 Task: Look for space in Landau in der Pfalz, Germany from 15th June, 2023 to 21st June, 2023 for 5 adults in price range Rs.14000 to Rs.25000. Place can be entire place with 3 bedrooms having 3 beds and 3 bathrooms. Property type can be house, flat, guest house. Booking option can be shelf check-in. Required host language is English.
Action: Mouse moved to (431, 105)
Screenshot: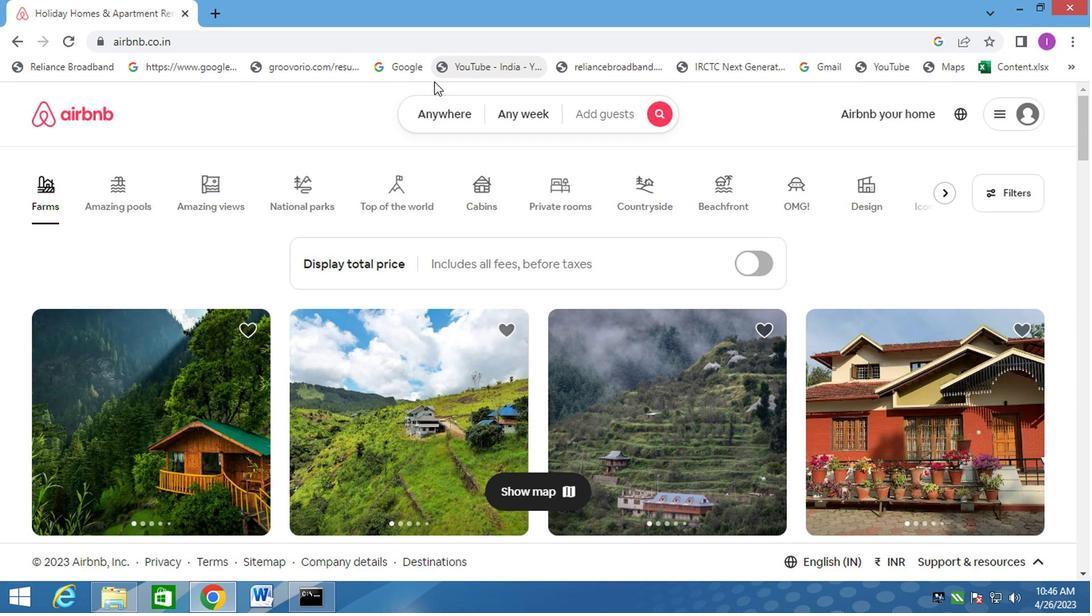 
Action: Mouse pressed left at (431, 105)
Screenshot: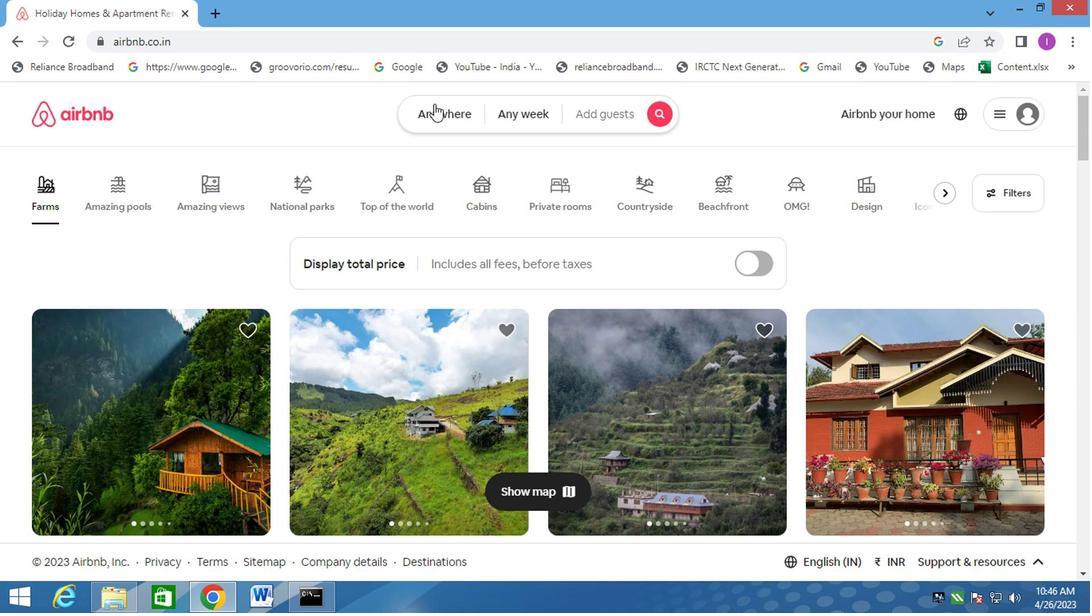 
Action: Mouse moved to (339, 169)
Screenshot: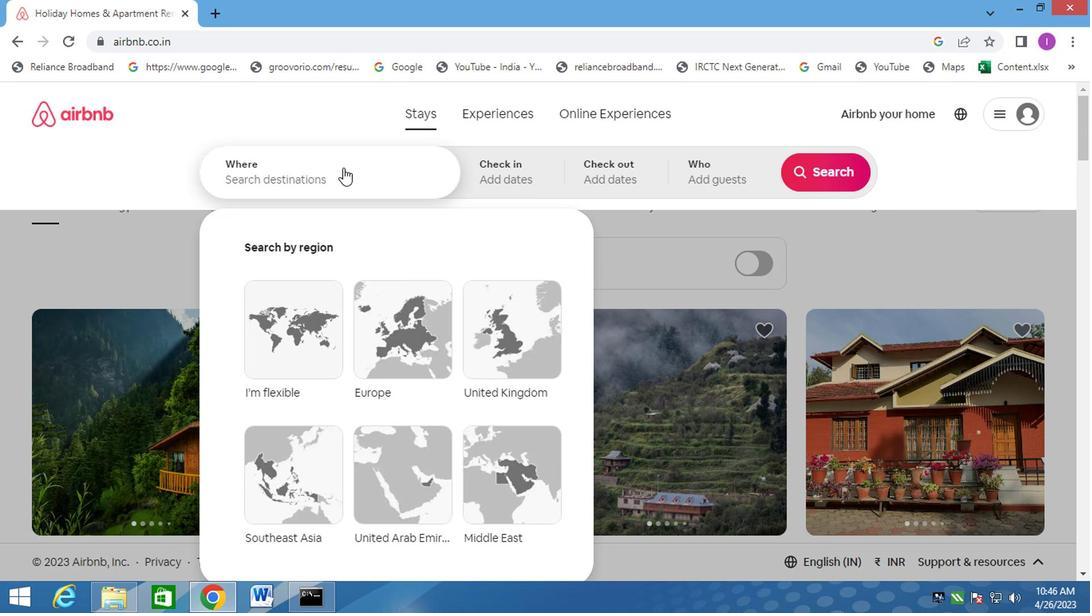 
Action: Mouse pressed left at (339, 169)
Screenshot: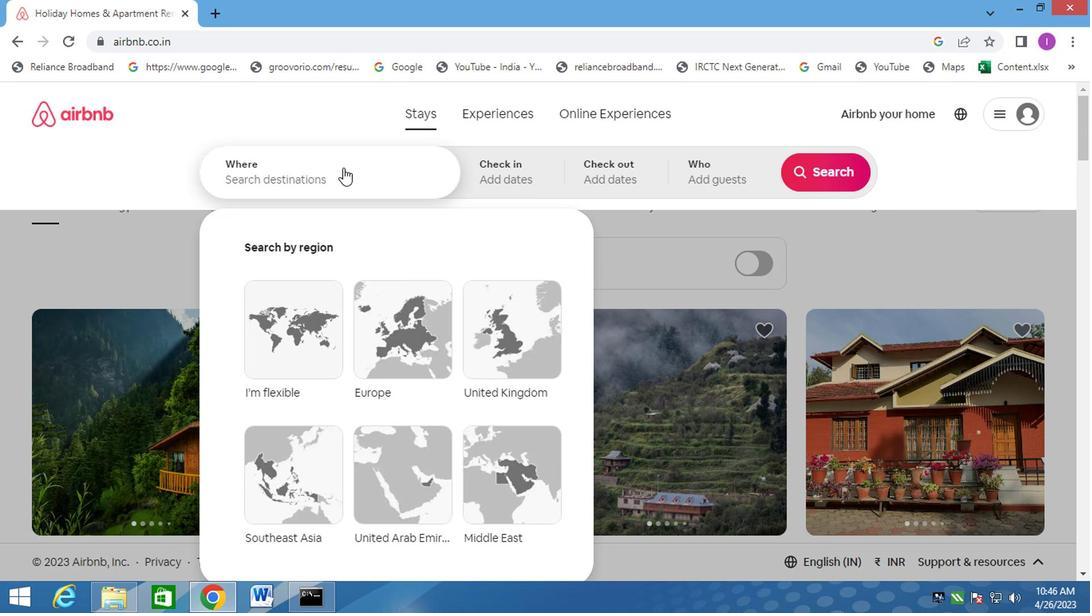 
Action: Mouse moved to (351, 162)
Screenshot: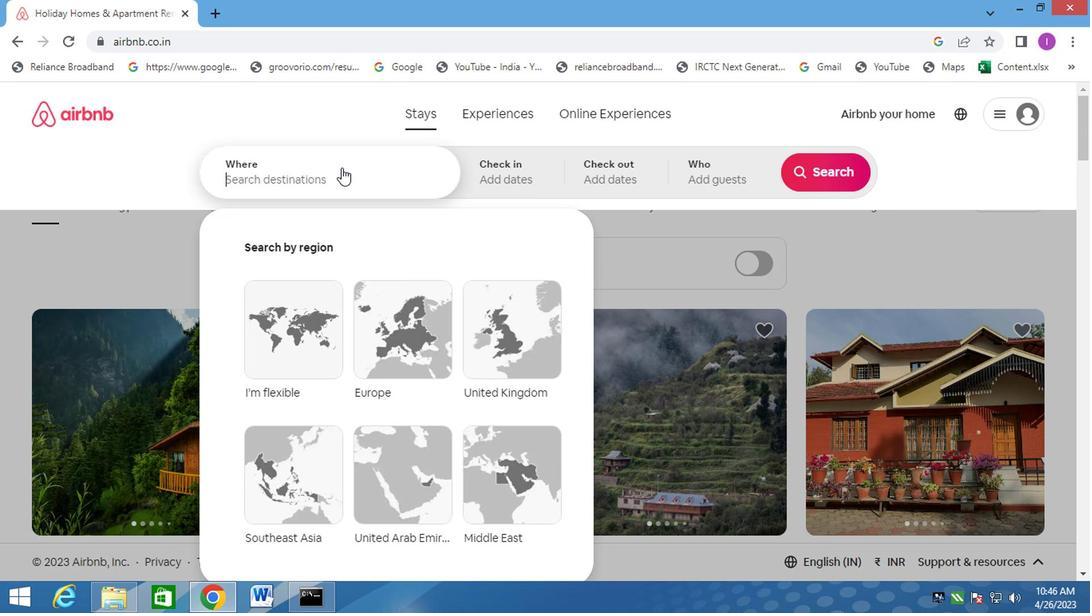 
Action: Key pressed <Key.shift>LANDAU<Key.space>IN<Key.space>DER
Screenshot: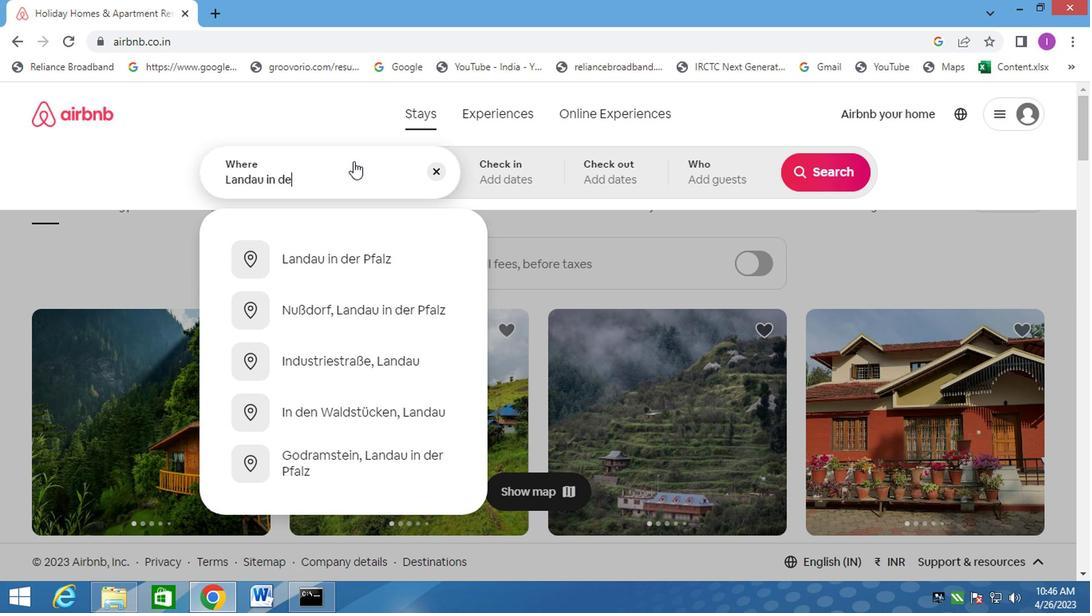 
Action: Mouse moved to (342, 255)
Screenshot: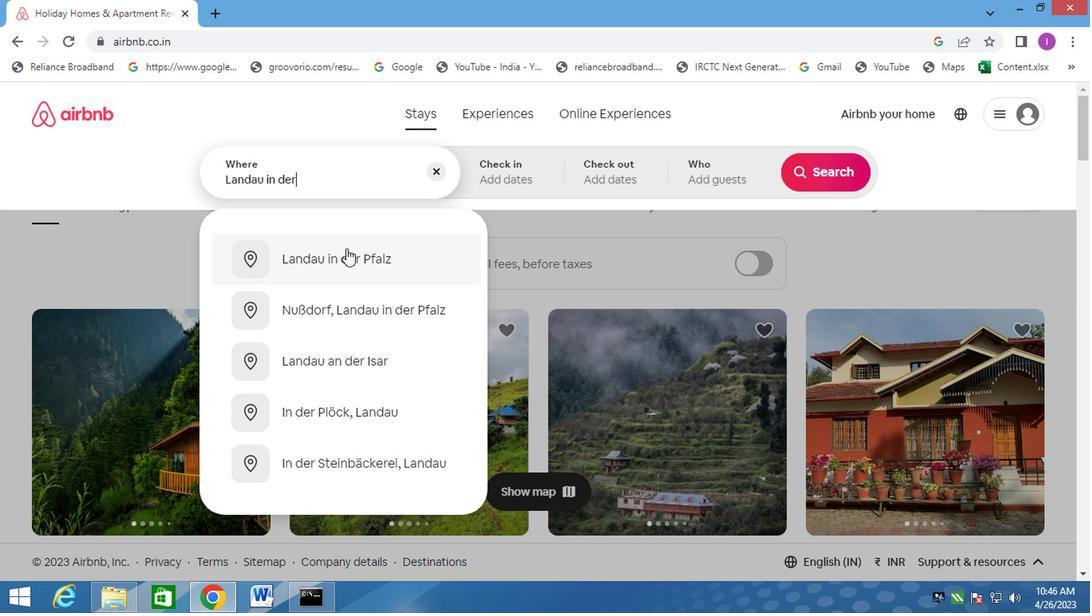 
Action: Mouse pressed left at (342, 255)
Screenshot: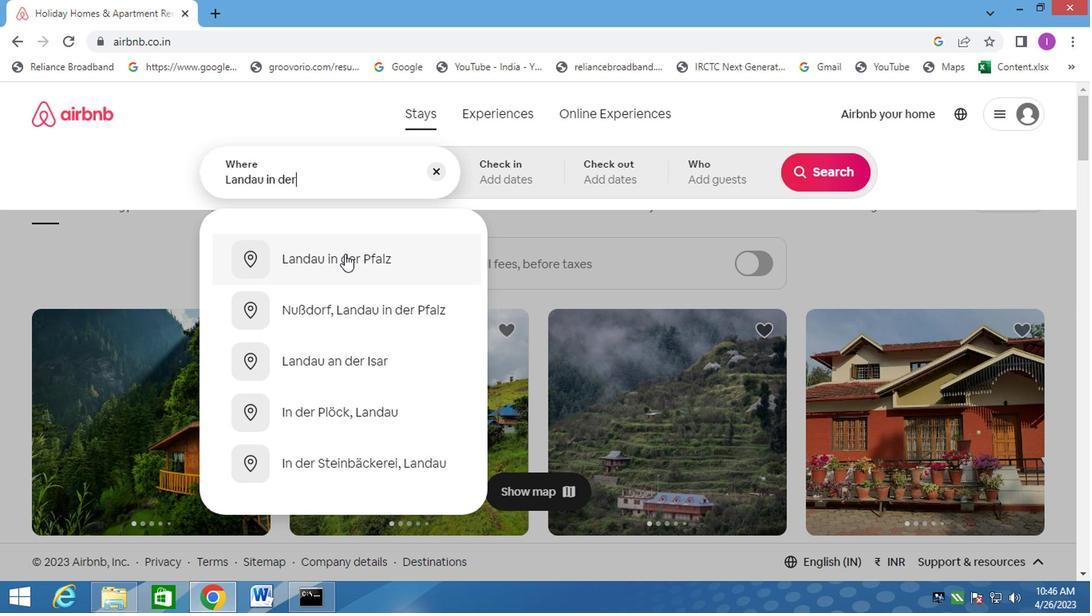 
Action: Mouse moved to (806, 302)
Screenshot: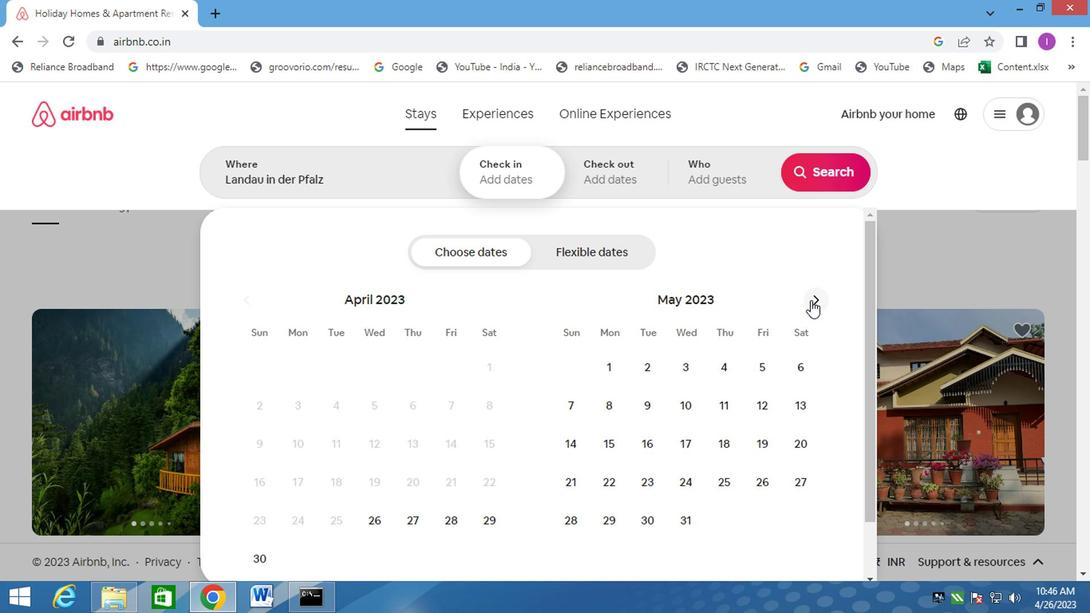 
Action: Mouse pressed left at (806, 302)
Screenshot: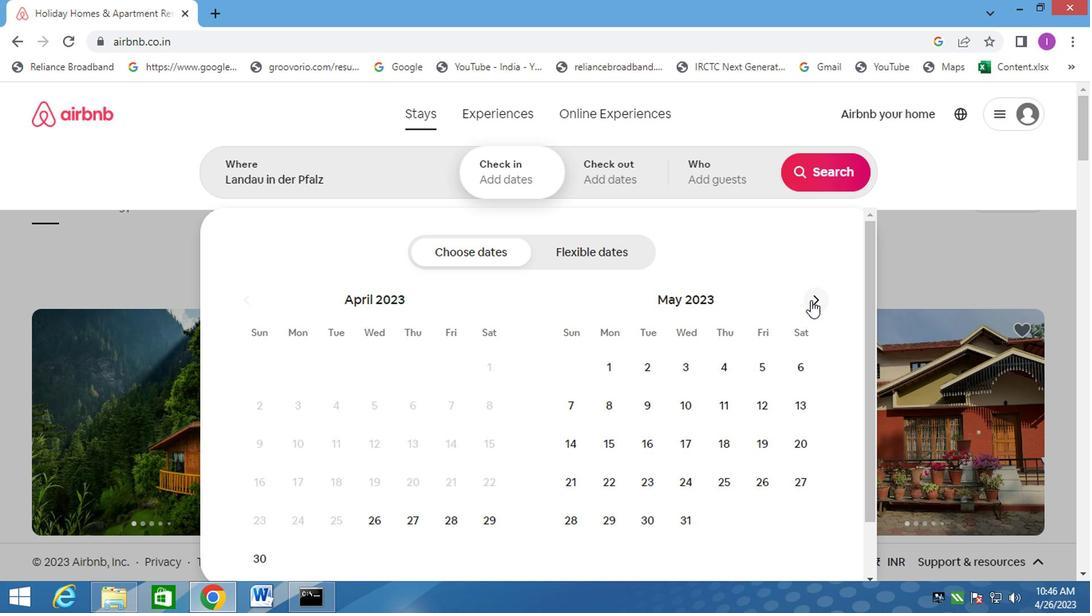 
Action: Mouse pressed left at (806, 302)
Screenshot: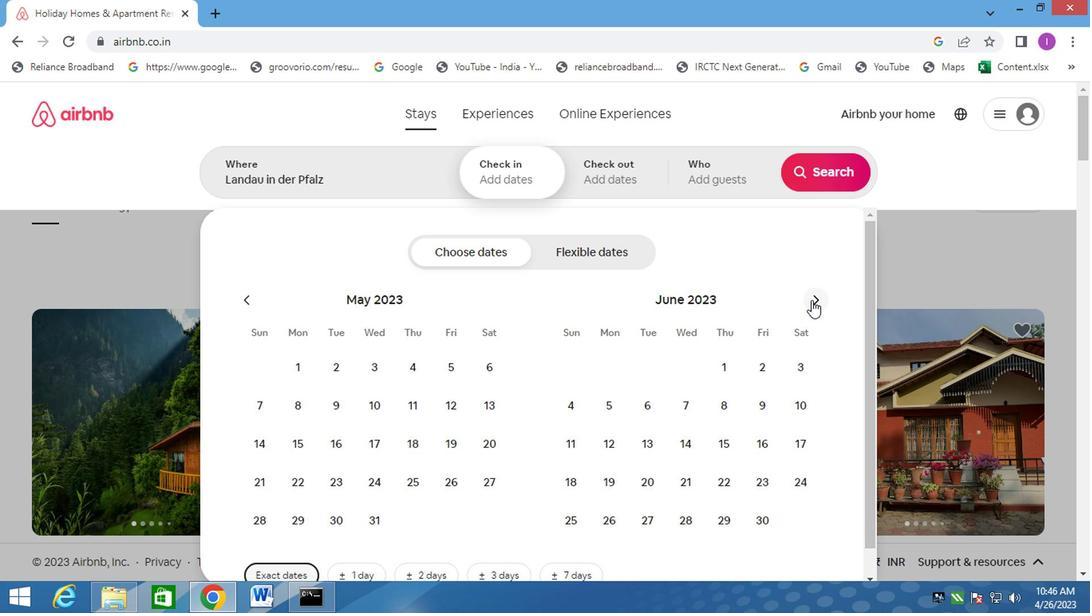 
Action: Mouse moved to (422, 441)
Screenshot: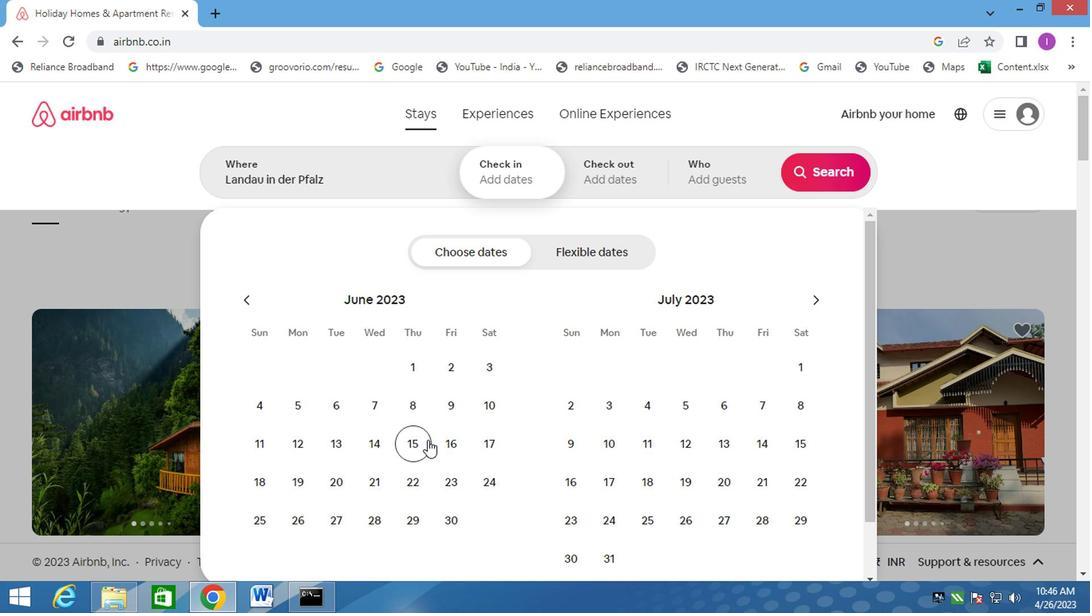 
Action: Mouse pressed left at (422, 441)
Screenshot: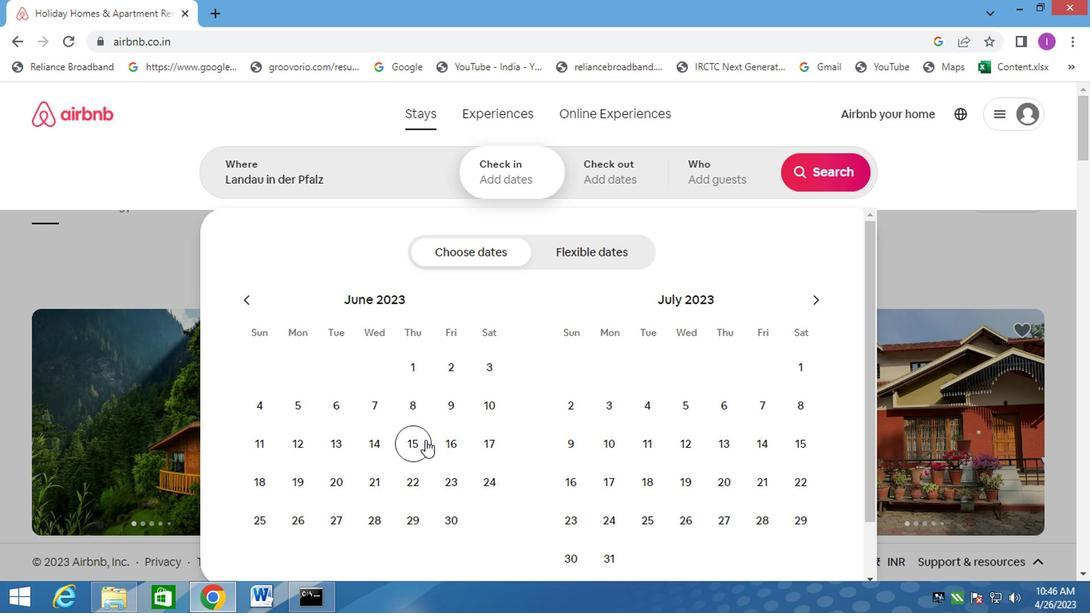 
Action: Mouse moved to (382, 483)
Screenshot: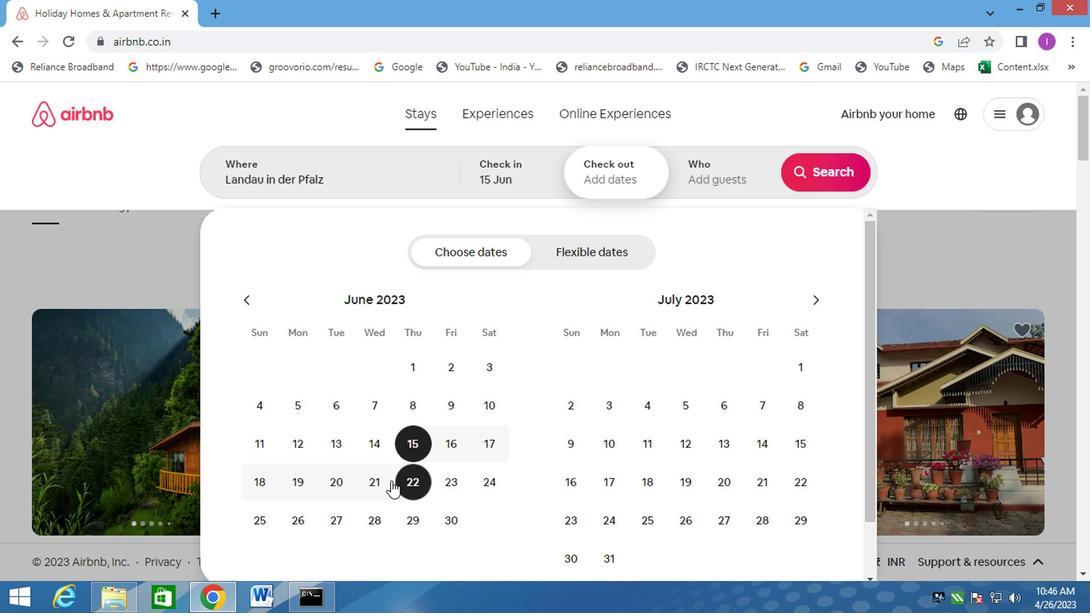 
Action: Mouse pressed left at (382, 483)
Screenshot: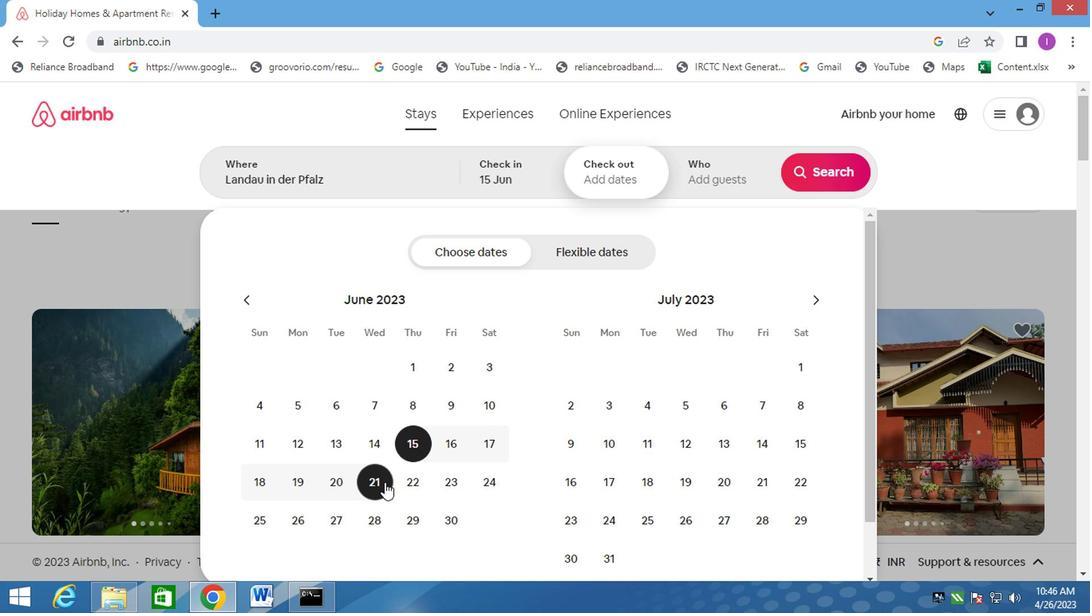 
Action: Mouse moved to (726, 185)
Screenshot: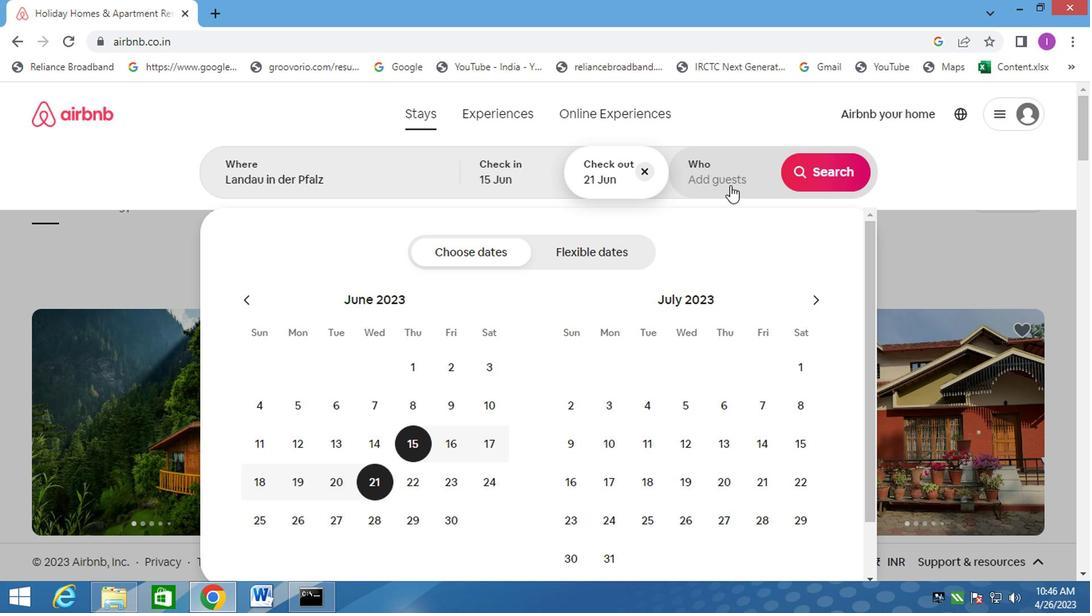 
Action: Mouse pressed left at (726, 185)
Screenshot: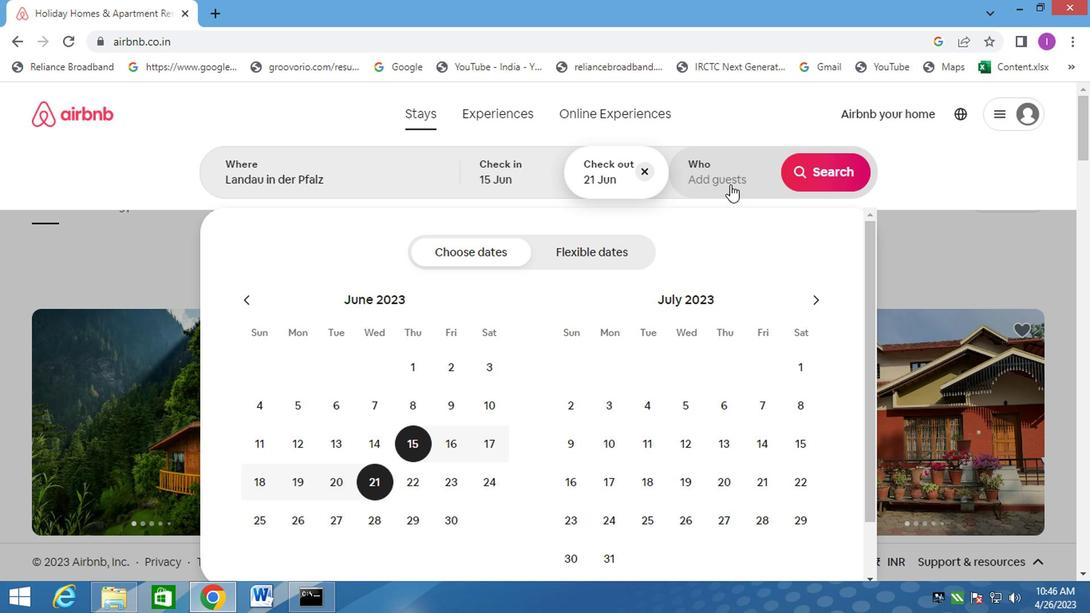 
Action: Mouse moved to (828, 257)
Screenshot: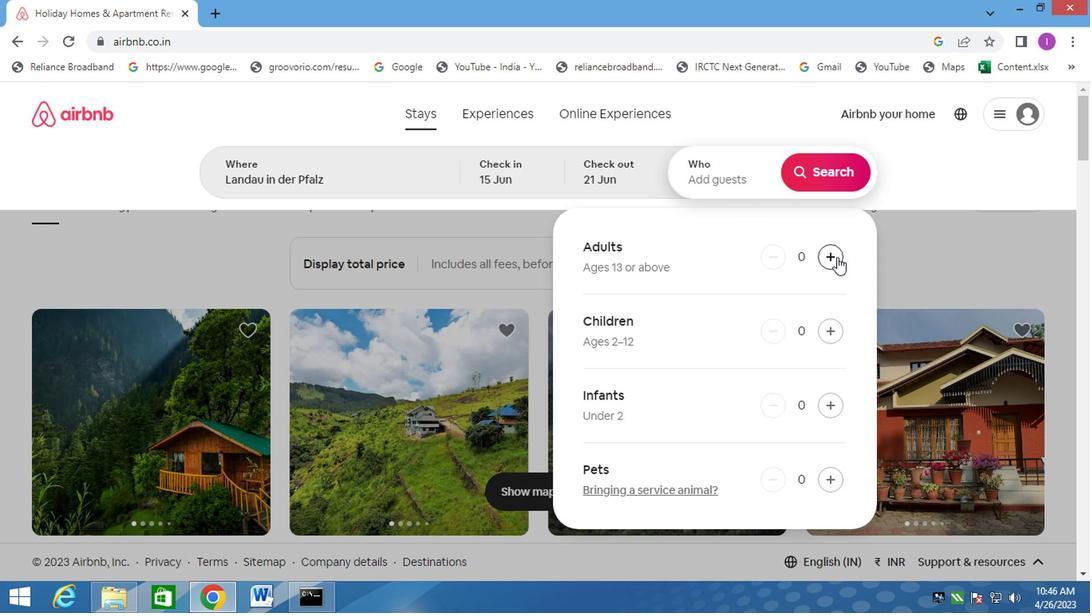 
Action: Mouse pressed left at (828, 257)
Screenshot: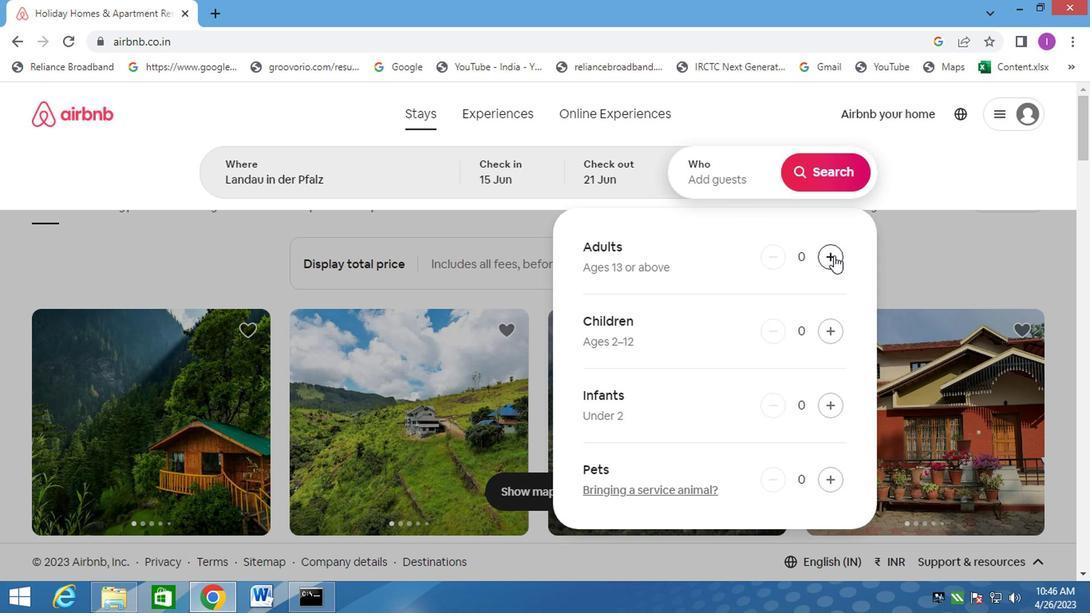 
Action: Mouse pressed left at (828, 257)
Screenshot: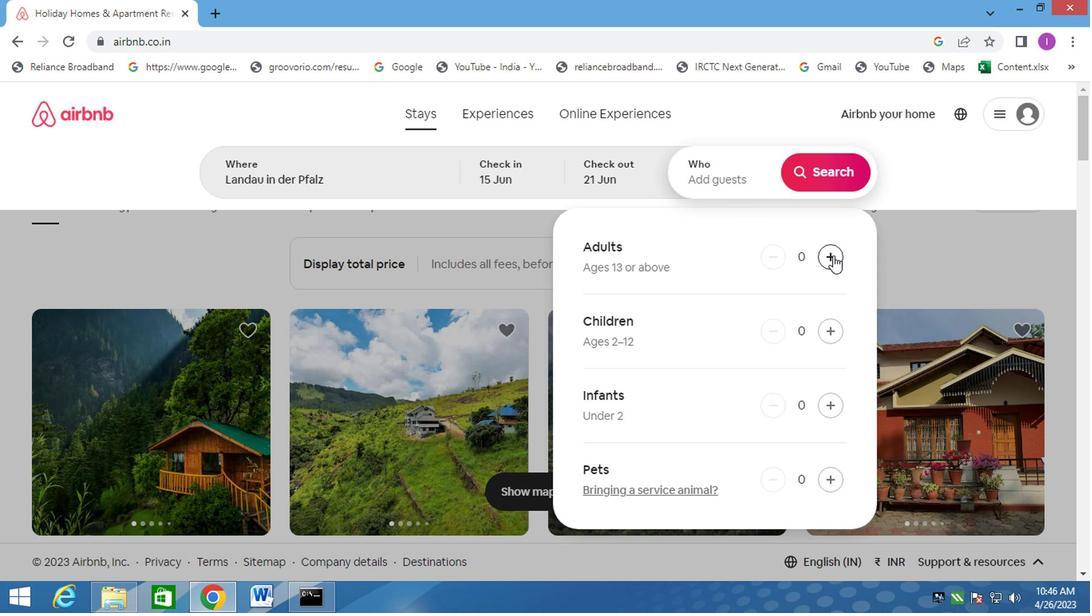 
Action: Mouse pressed left at (828, 257)
Screenshot: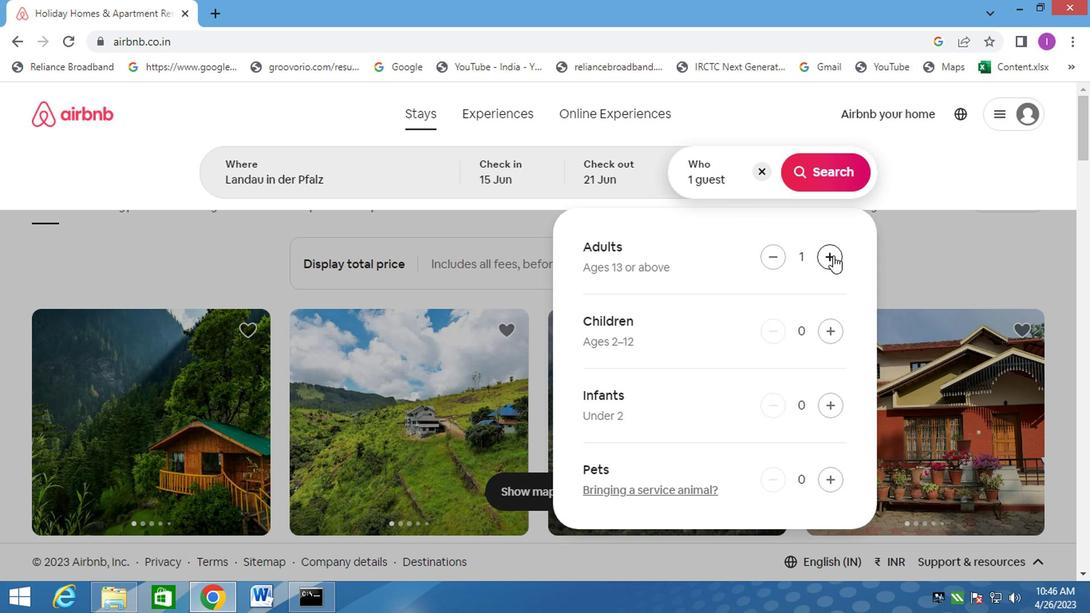 
Action: Mouse pressed left at (828, 257)
Screenshot: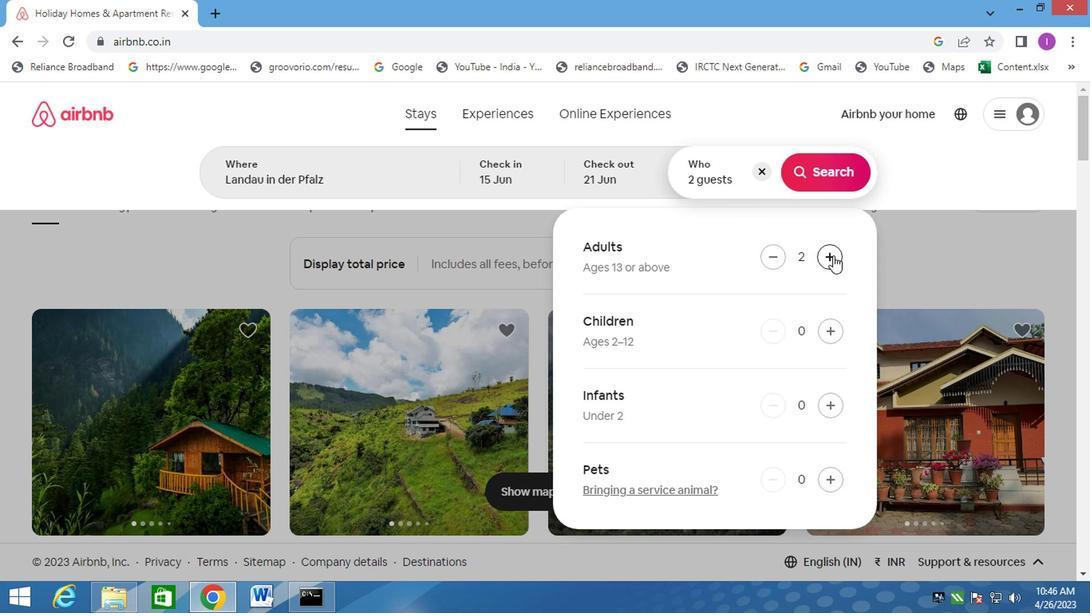 
Action: Mouse pressed left at (828, 257)
Screenshot: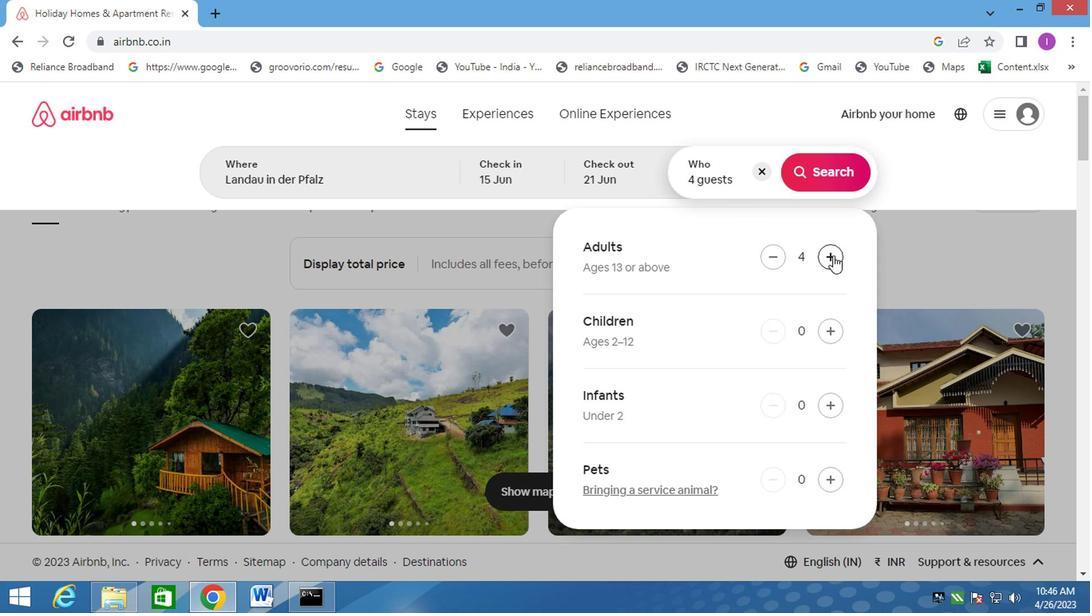 
Action: Mouse moved to (803, 179)
Screenshot: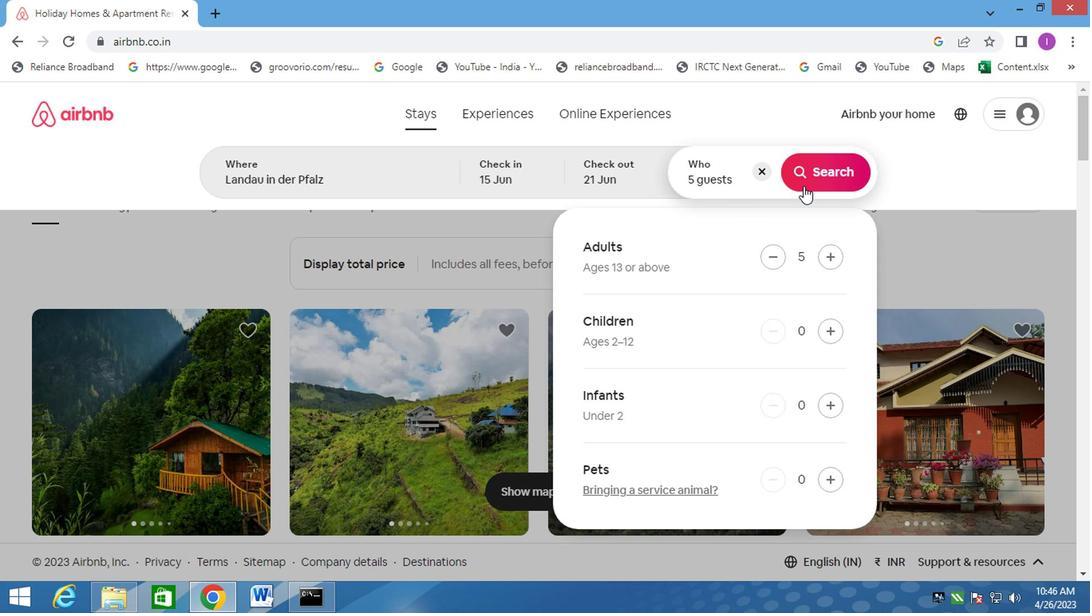 
Action: Mouse pressed left at (803, 179)
Screenshot: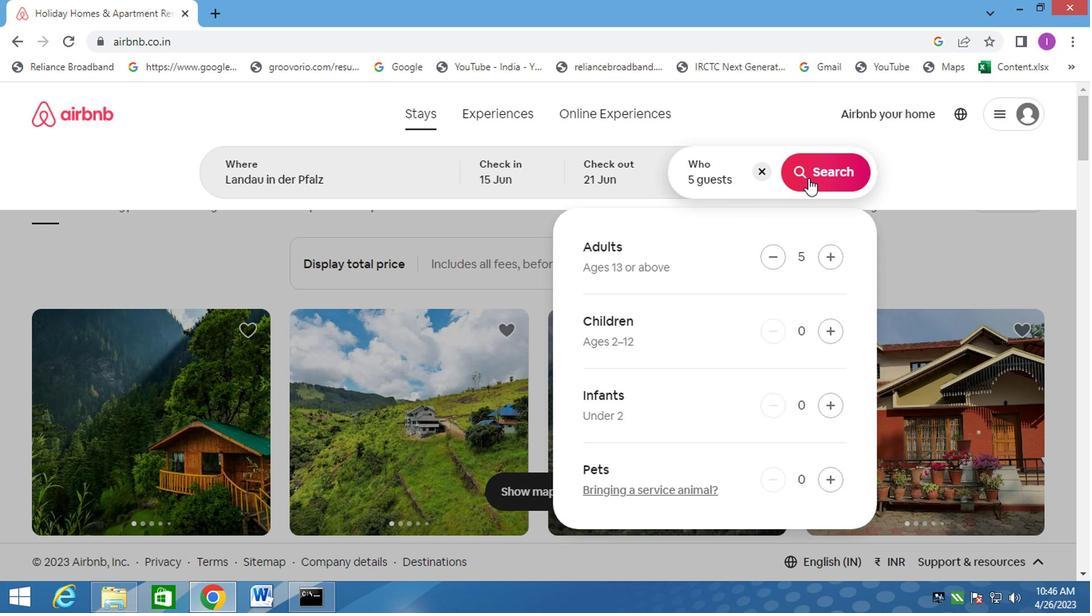 
Action: Mouse moved to (1021, 182)
Screenshot: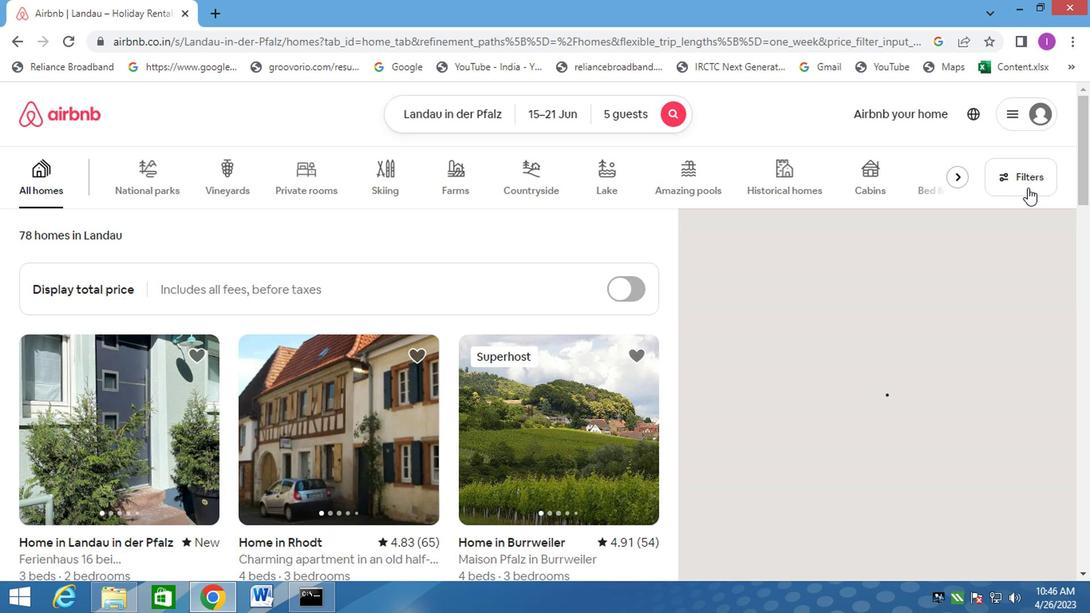 
Action: Mouse pressed left at (1021, 182)
Screenshot: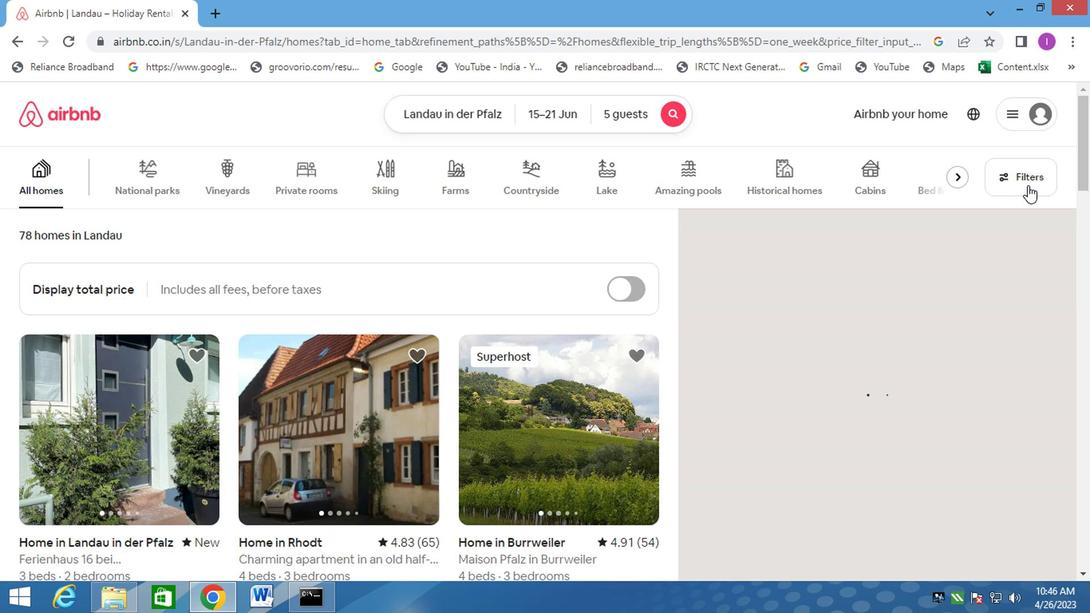
Action: Mouse moved to (327, 373)
Screenshot: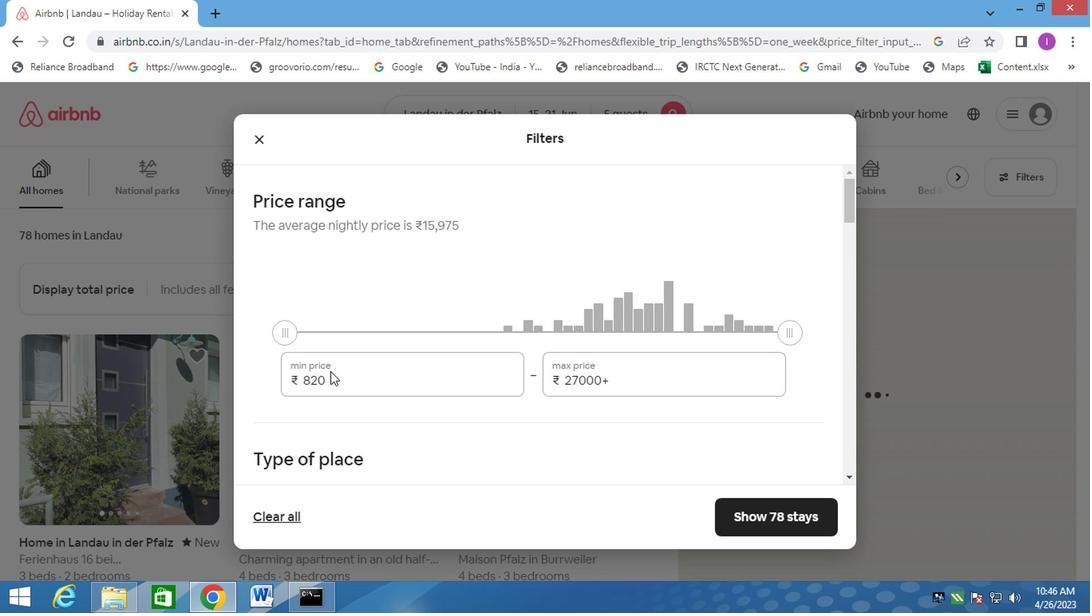 
Action: Mouse pressed left at (327, 373)
Screenshot: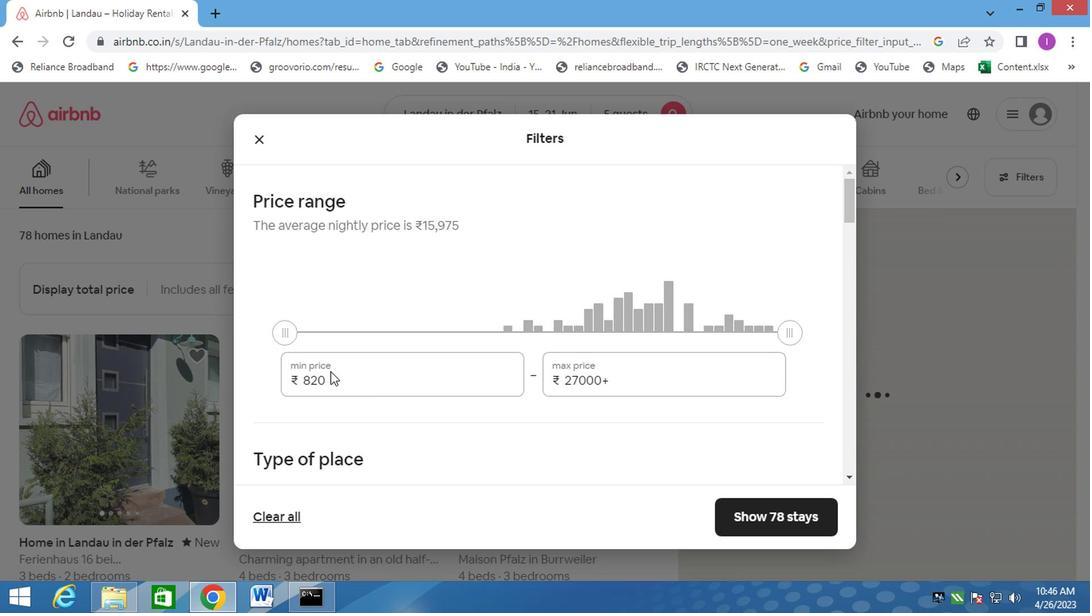 
Action: Mouse moved to (341, 373)
Screenshot: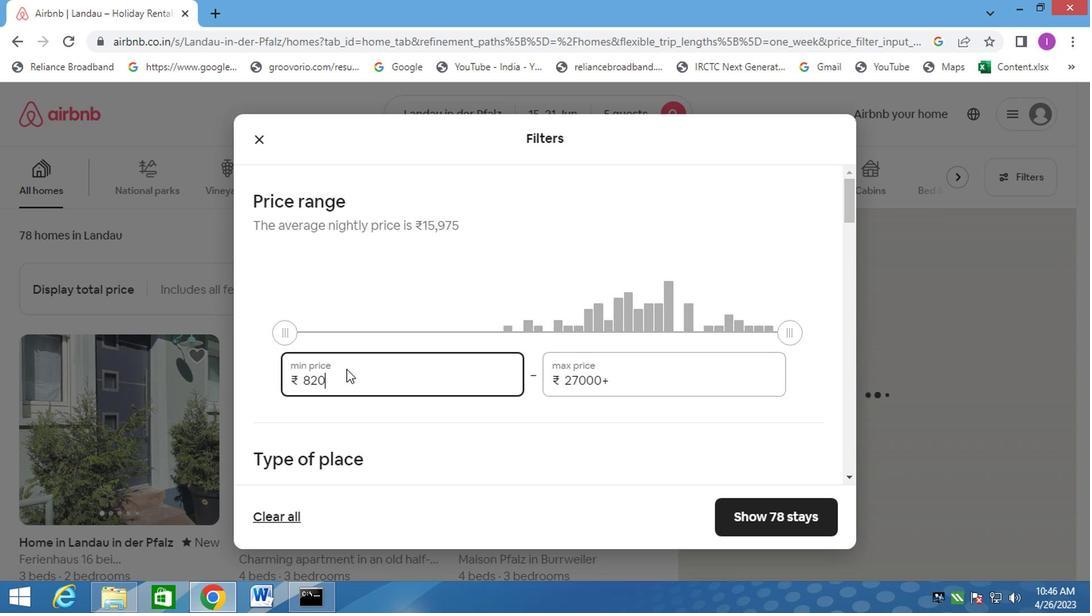 
Action: Mouse pressed left at (341, 373)
Screenshot: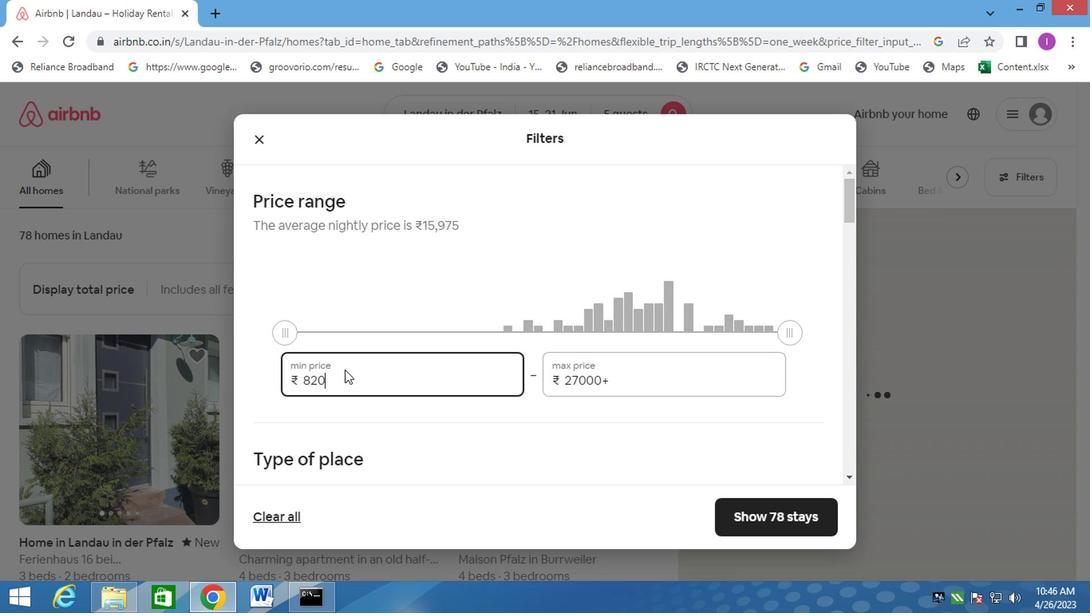 
Action: Mouse moved to (323, 380)
Screenshot: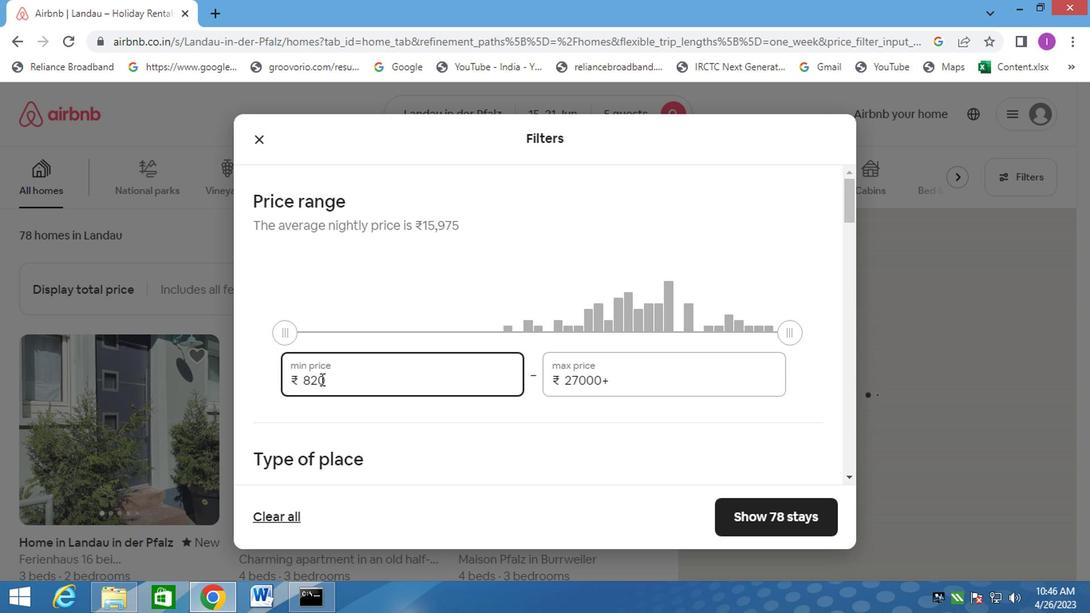 
Action: Mouse pressed left at (323, 380)
Screenshot: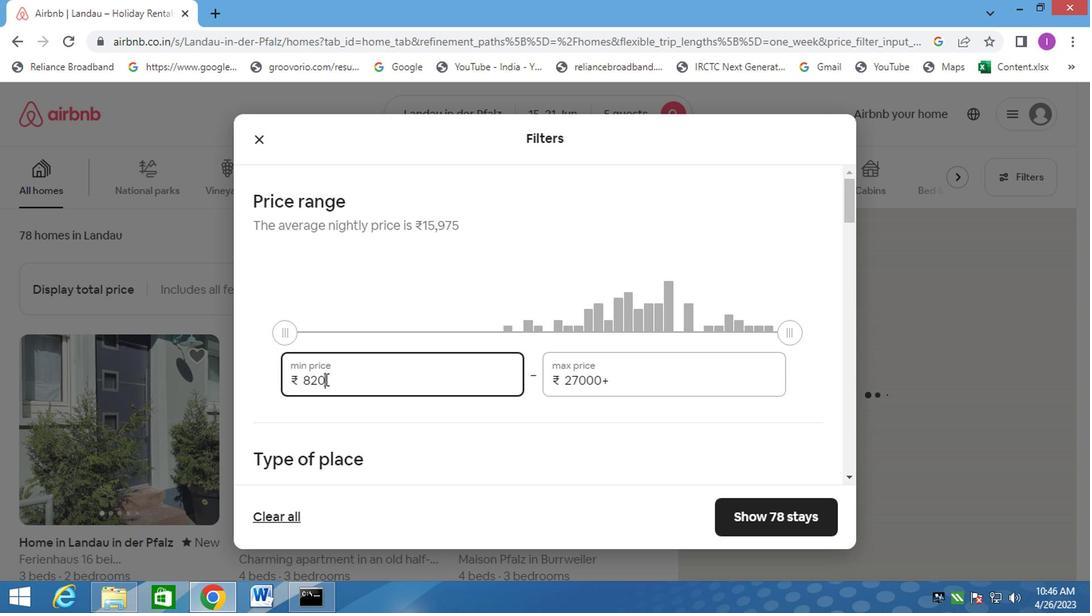 
Action: Mouse moved to (300, 388)
Screenshot: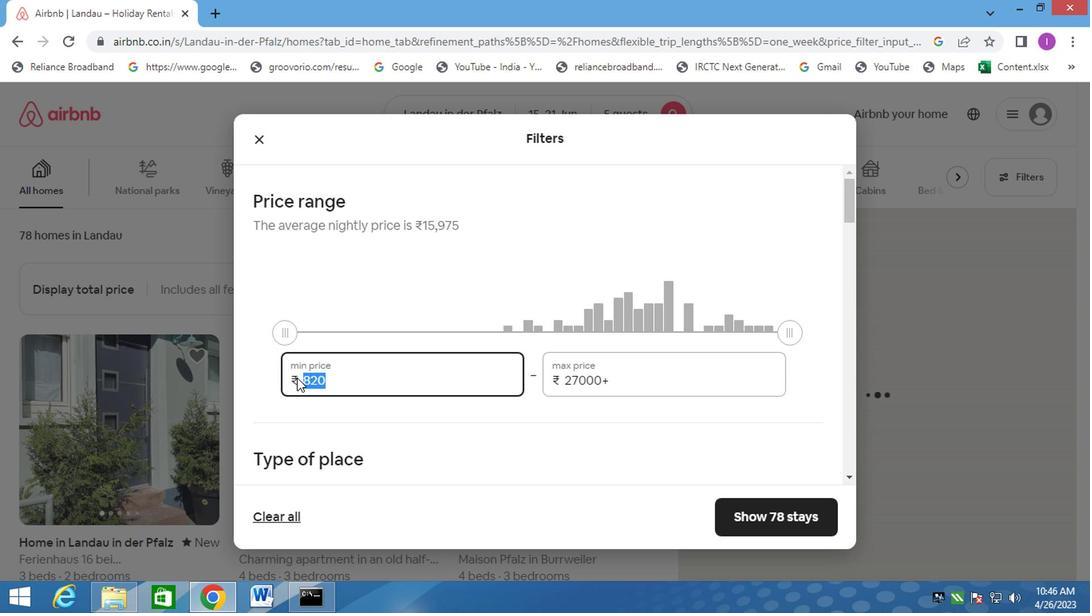 
Action: Key pressed 14000
Screenshot: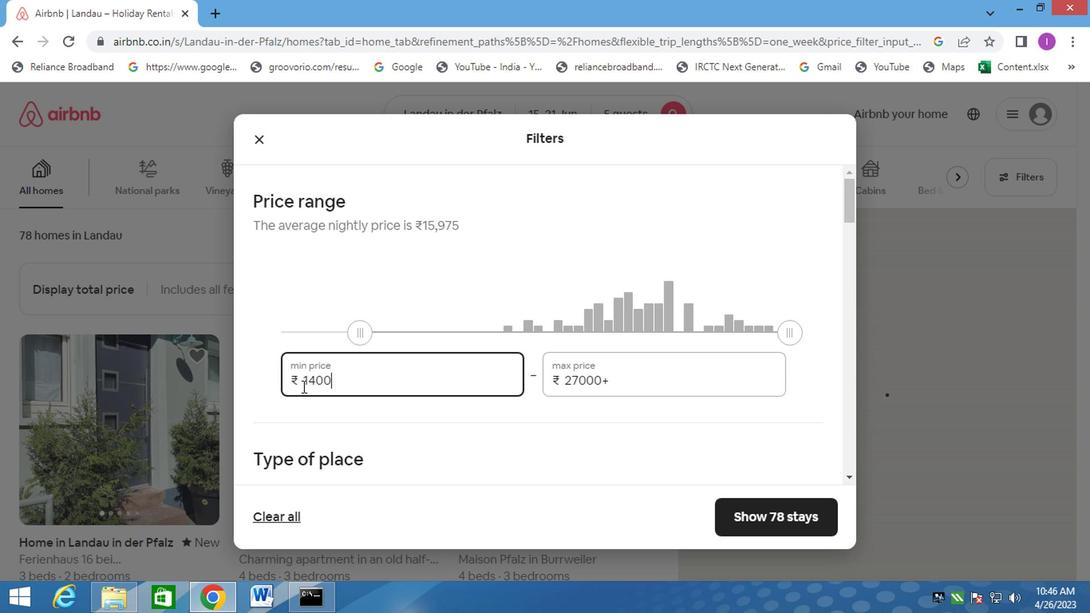 
Action: Mouse moved to (610, 377)
Screenshot: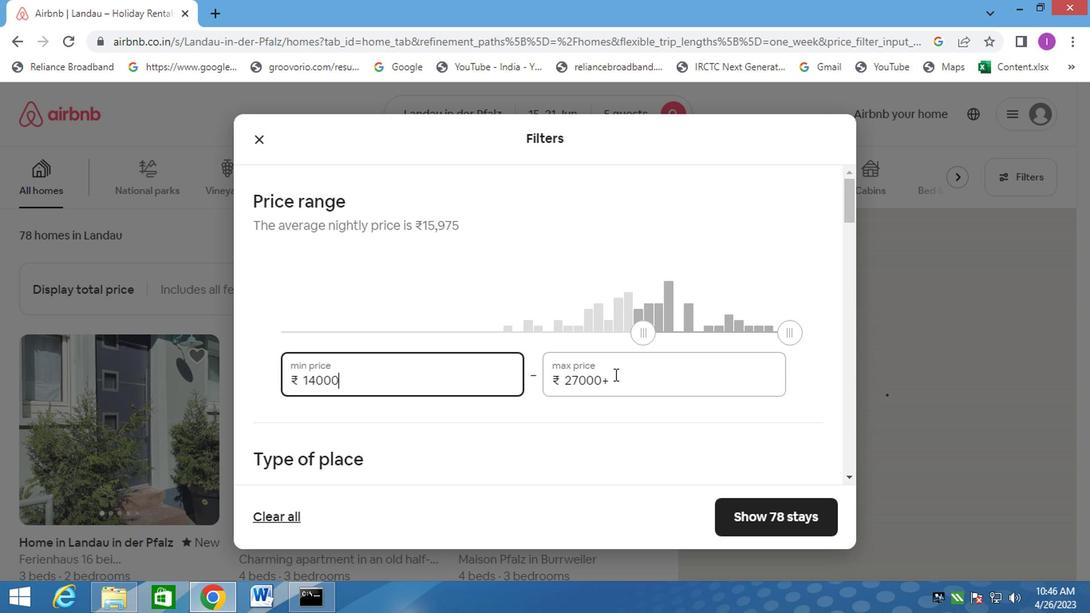 
Action: Mouse pressed left at (610, 377)
Screenshot: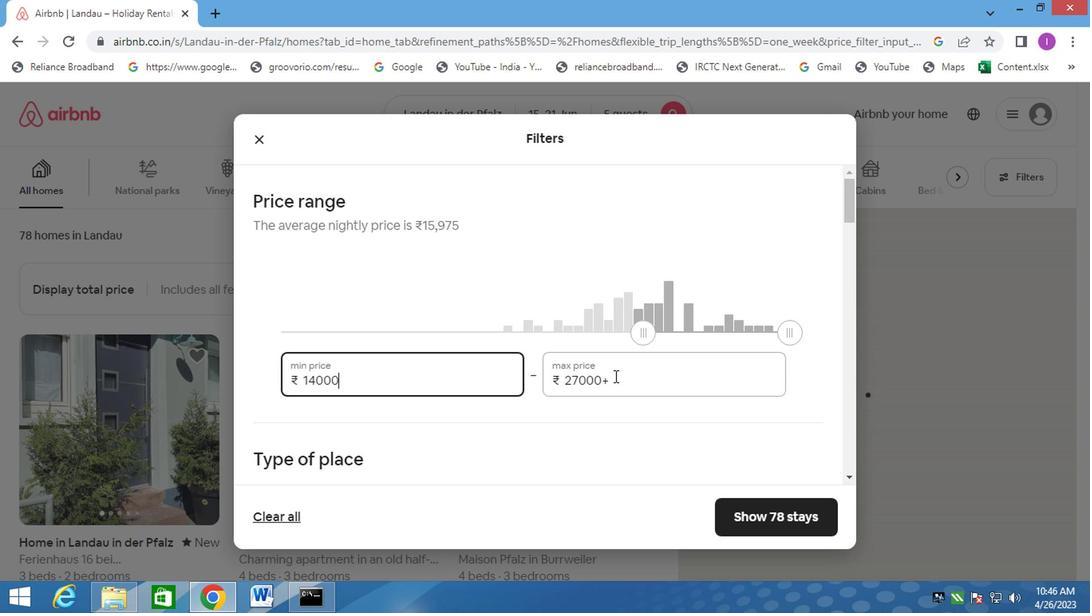 
Action: Mouse moved to (556, 383)
Screenshot: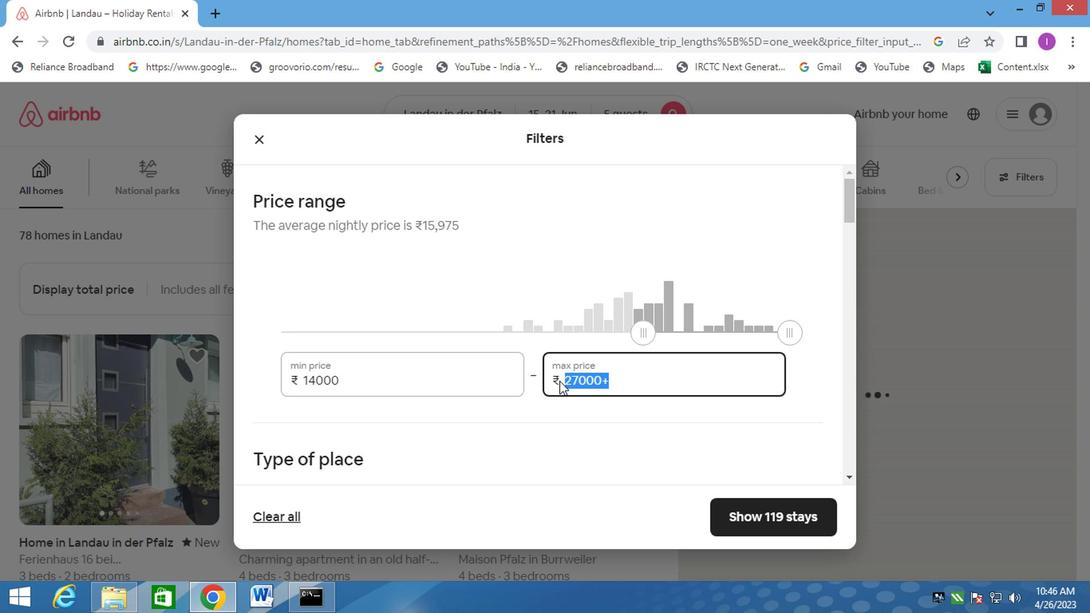 
Action: Key pressed 25000
Screenshot: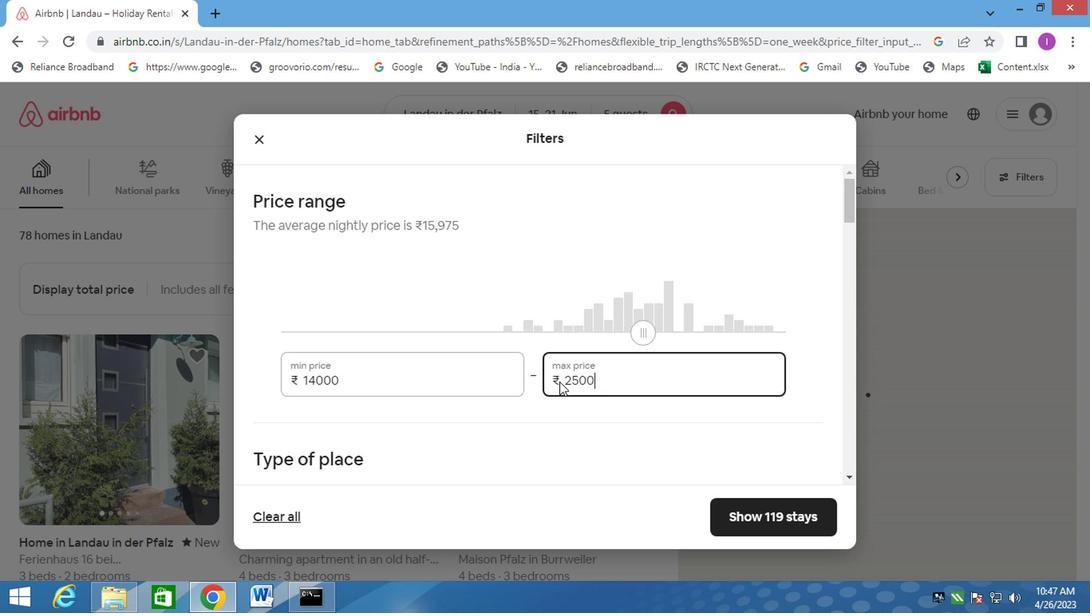 
Action: Mouse scrolled (556, 382) with delta (0, 0)
Screenshot: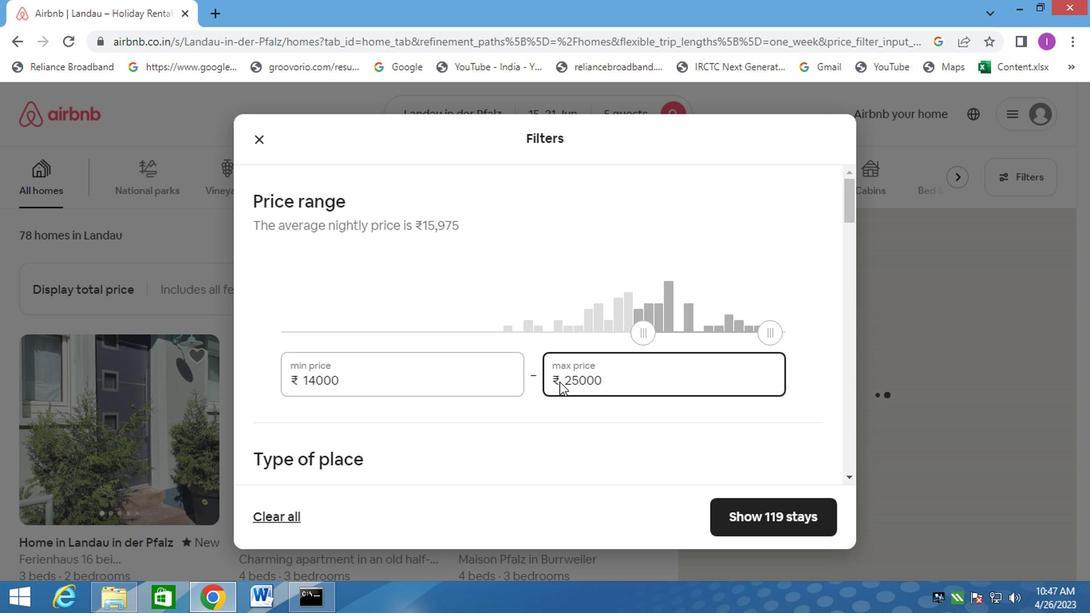 
Action: Mouse scrolled (556, 382) with delta (0, 0)
Screenshot: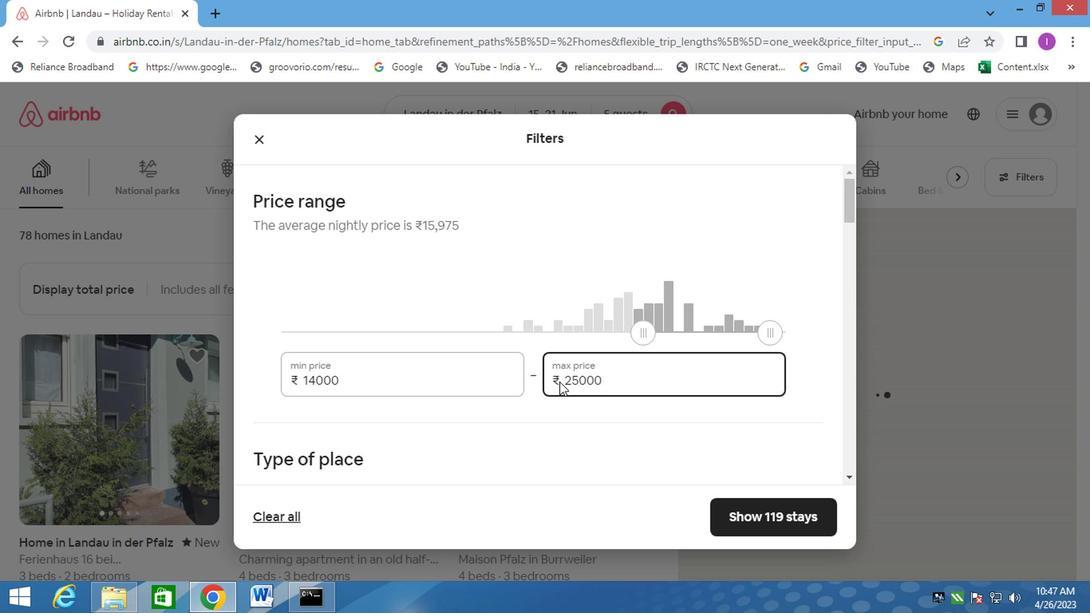 
Action: Mouse moved to (266, 345)
Screenshot: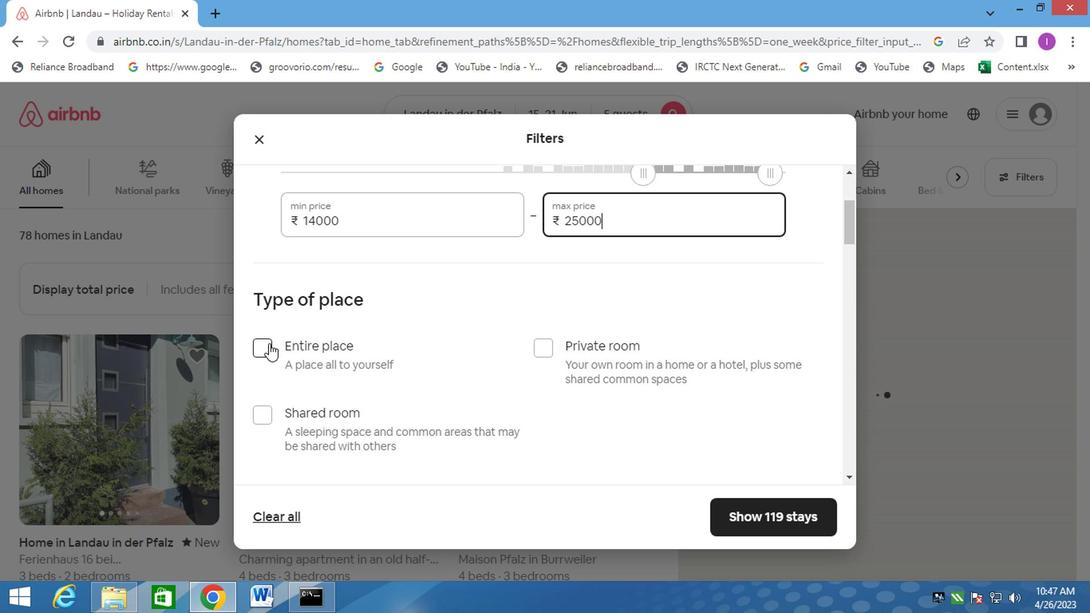 
Action: Mouse pressed left at (266, 345)
Screenshot: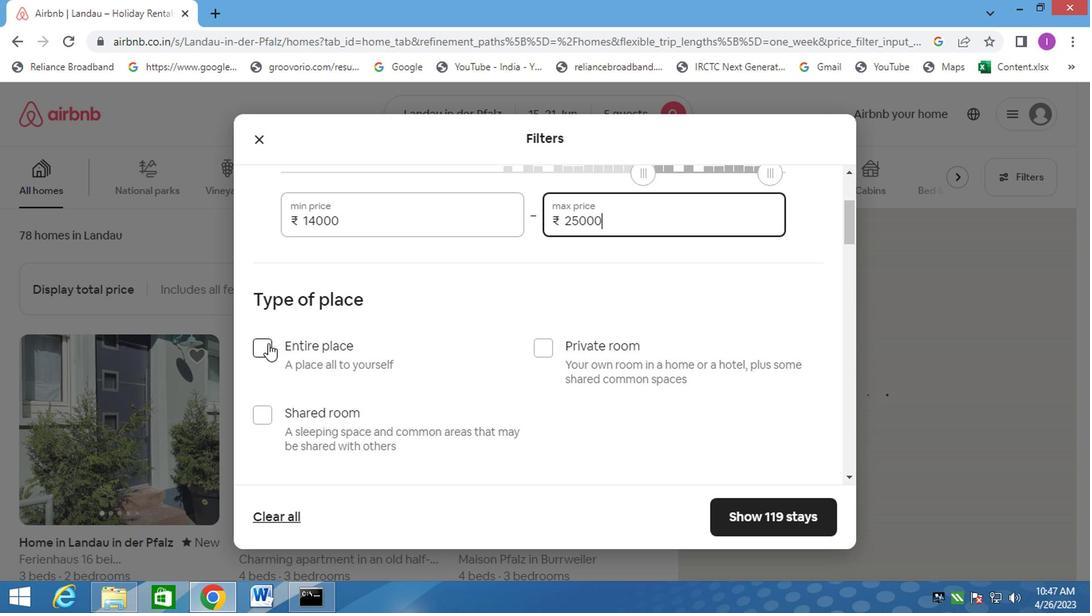 
Action: Mouse moved to (422, 350)
Screenshot: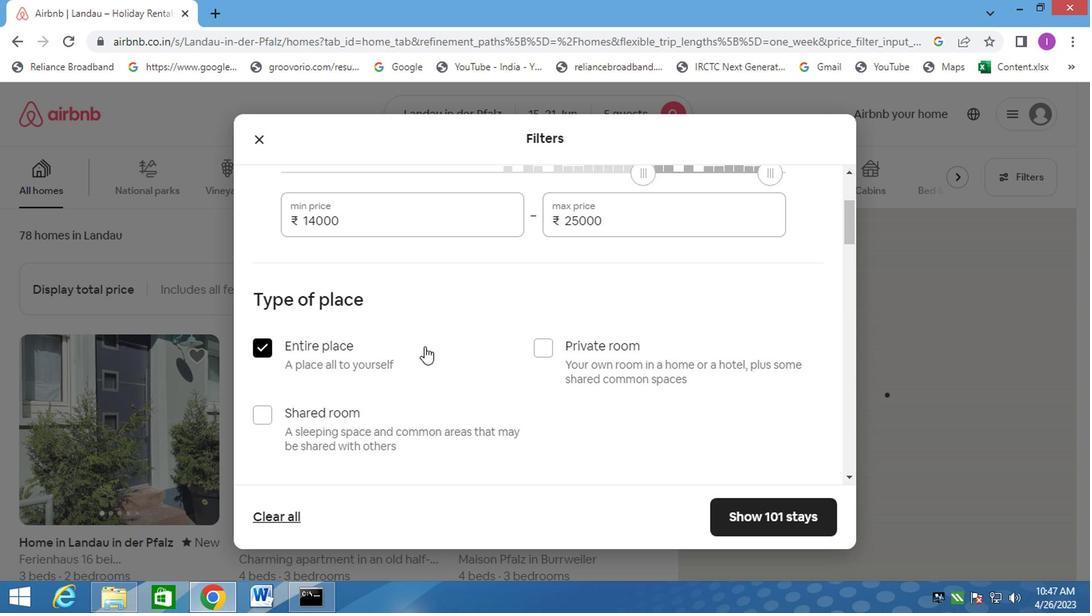 
Action: Mouse scrolled (422, 349) with delta (0, 0)
Screenshot: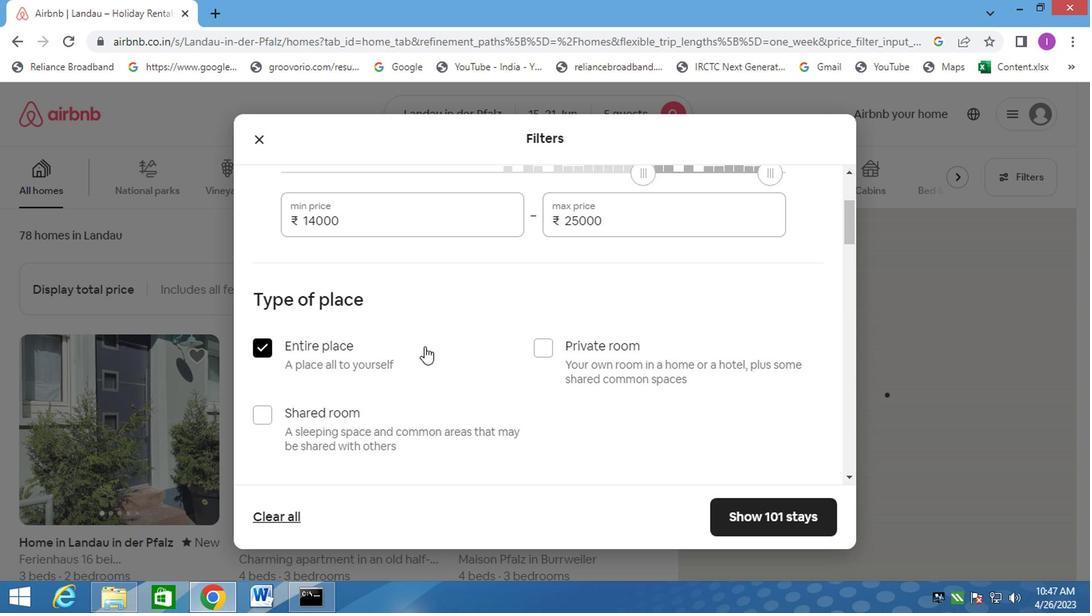 
Action: Mouse moved to (422, 351)
Screenshot: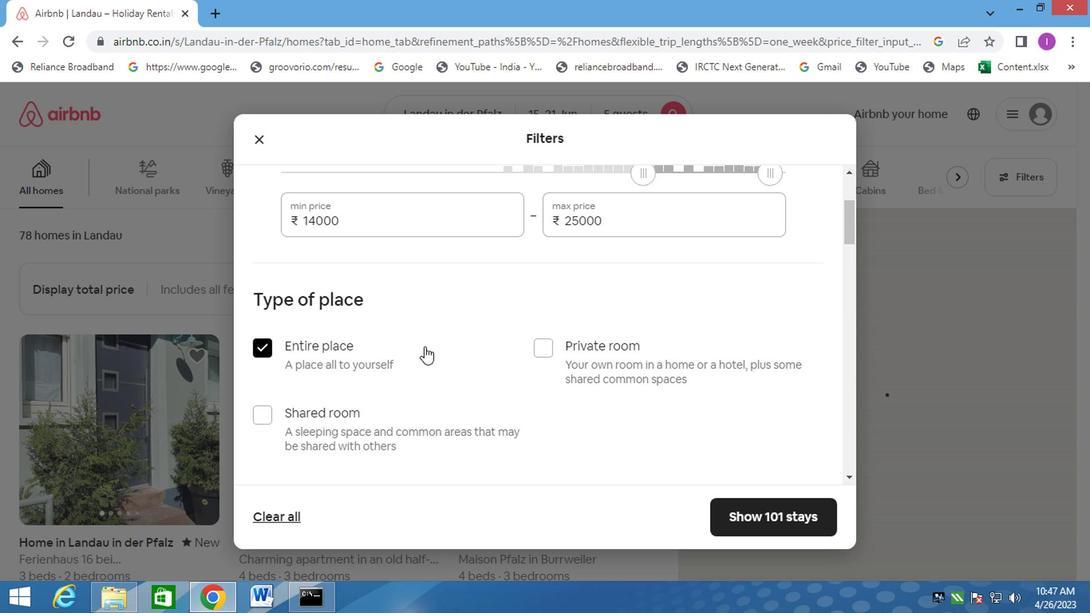 
Action: Mouse scrolled (422, 351) with delta (0, 0)
Screenshot: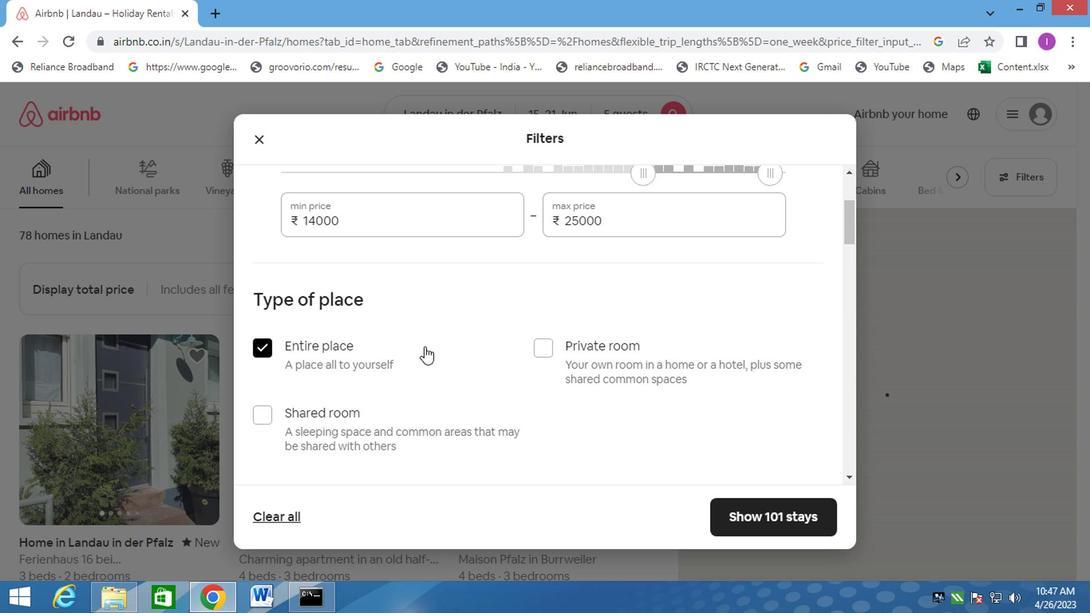 
Action: Mouse scrolled (422, 351) with delta (0, 0)
Screenshot: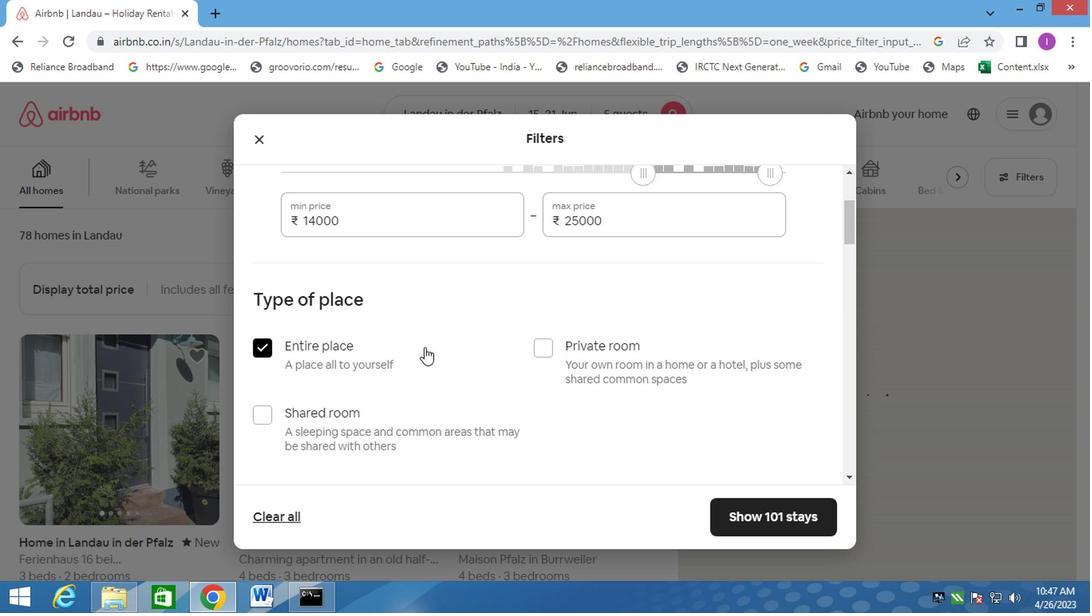 
Action: Mouse moved to (463, 373)
Screenshot: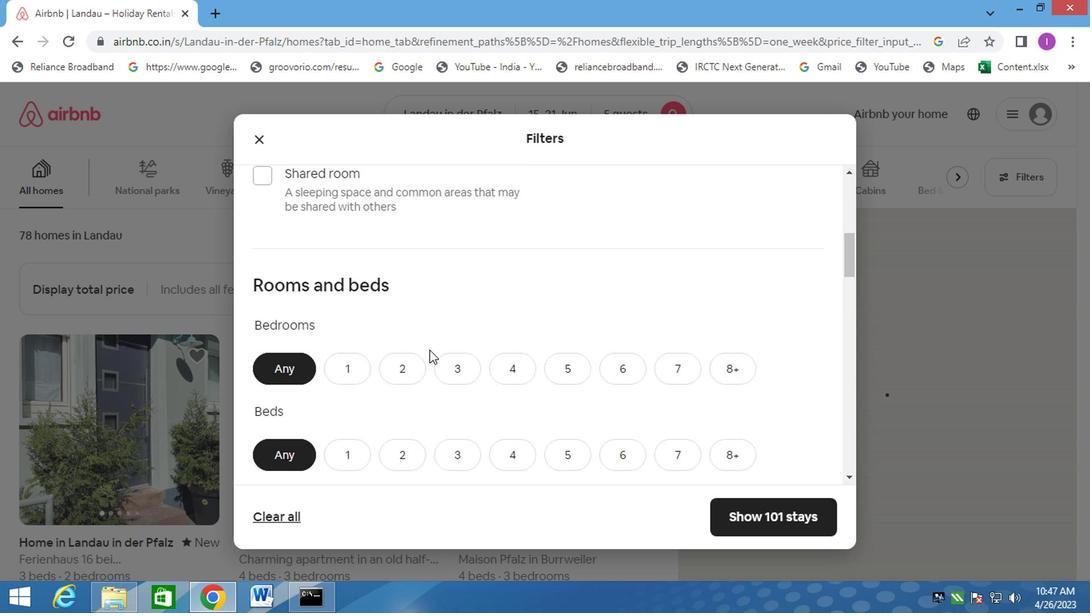 
Action: Mouse pressed left at (463, 373)
Screenshot: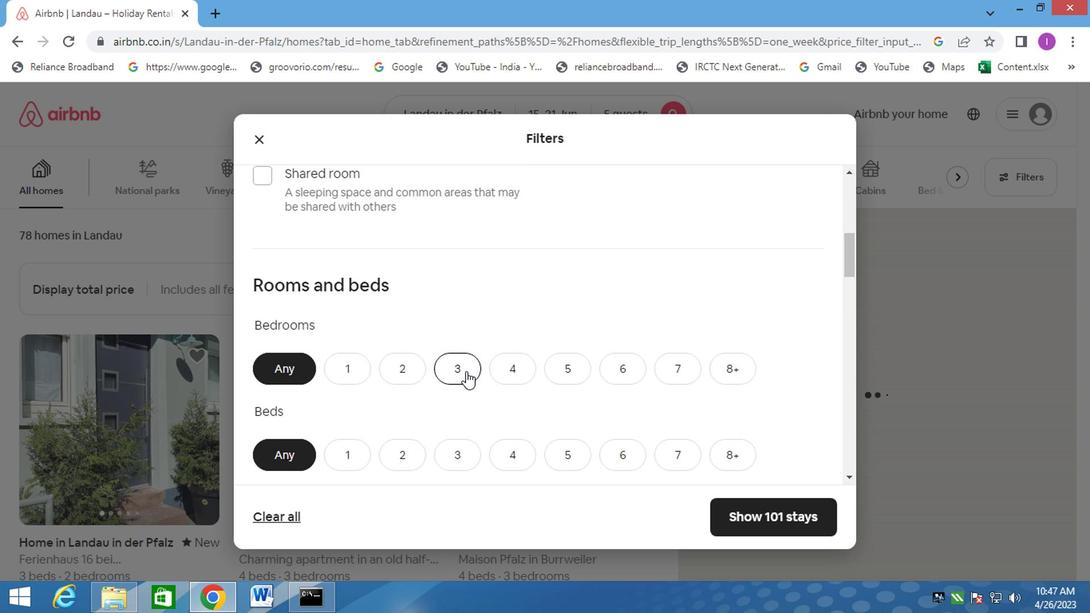 
Action: Mouse moved to (456, 462)
Screenshot: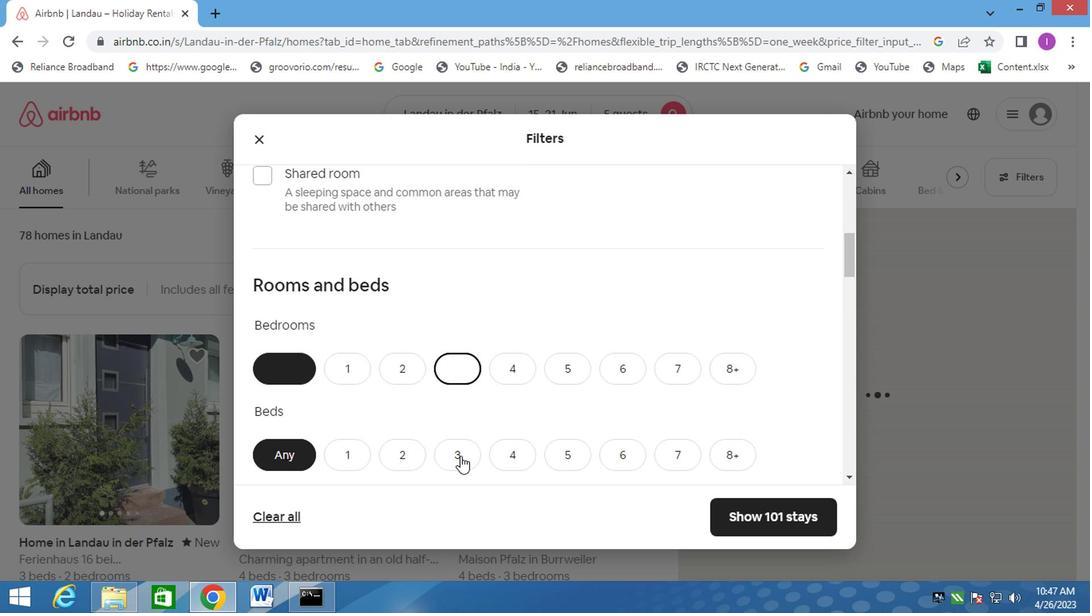 
Action: Mouse pressed left at (456, 462)
Screenshot: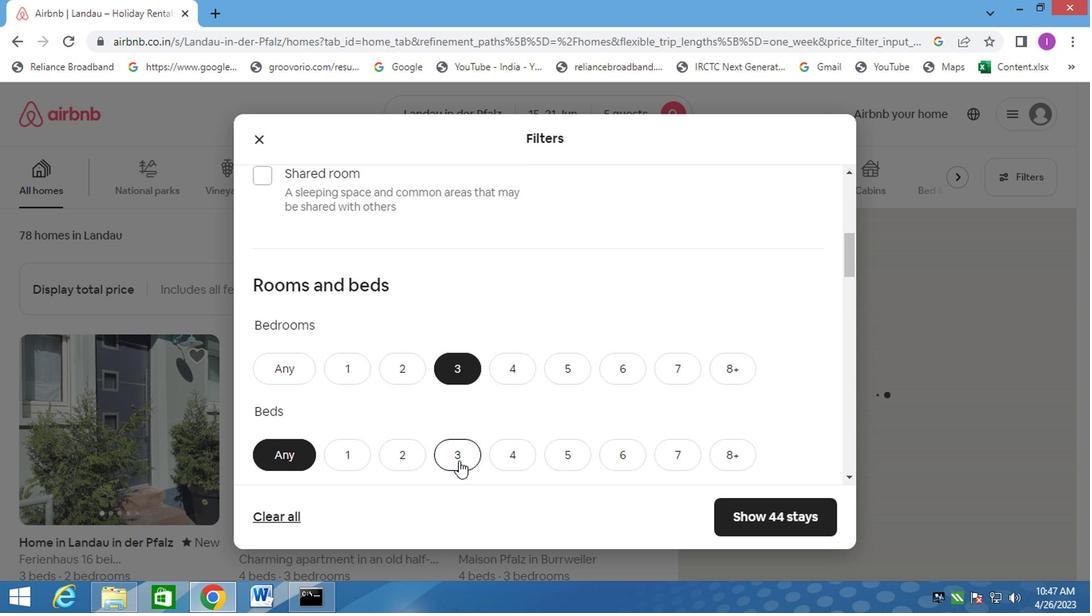 
Action: Mouse moved to (464, 457)
Screenshot: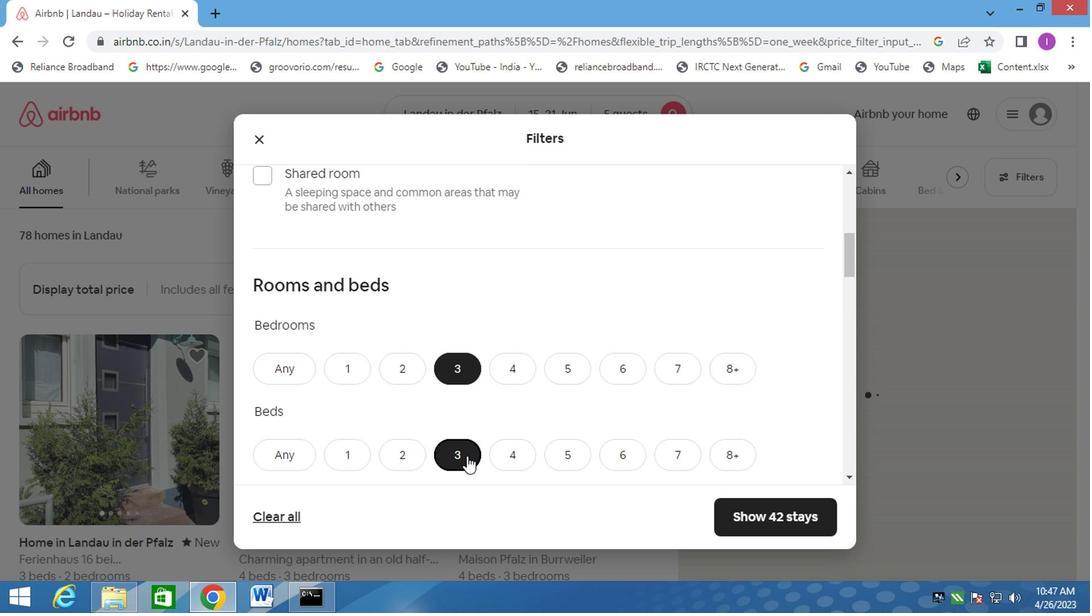 
Action: Mouse scrolled (464, 455) with delta (0, -1)
Screenshot: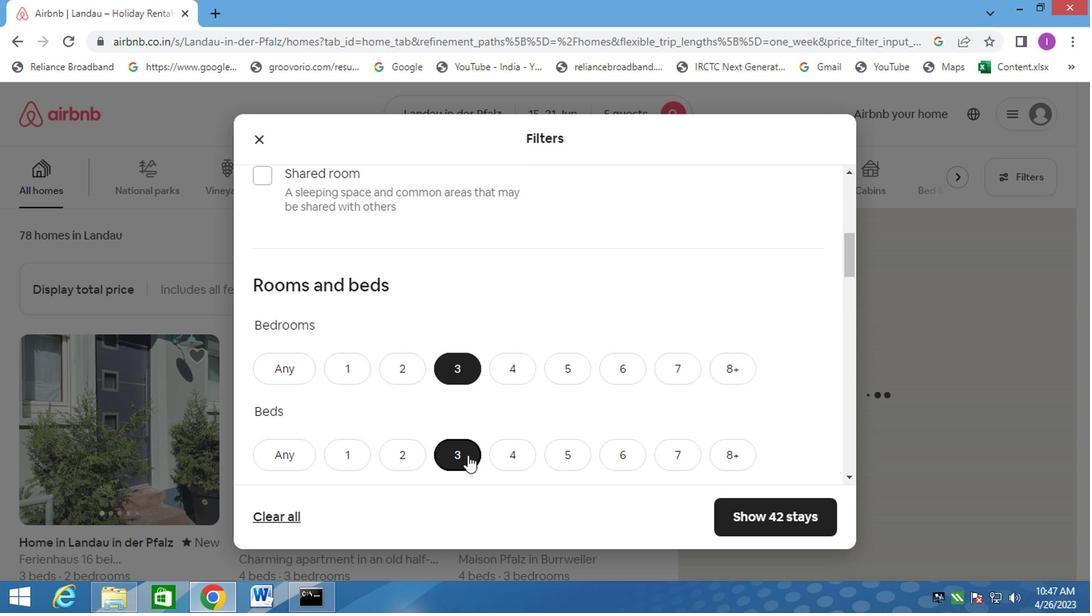 
Action: Mouse moved to (466, 455)
Screenshot: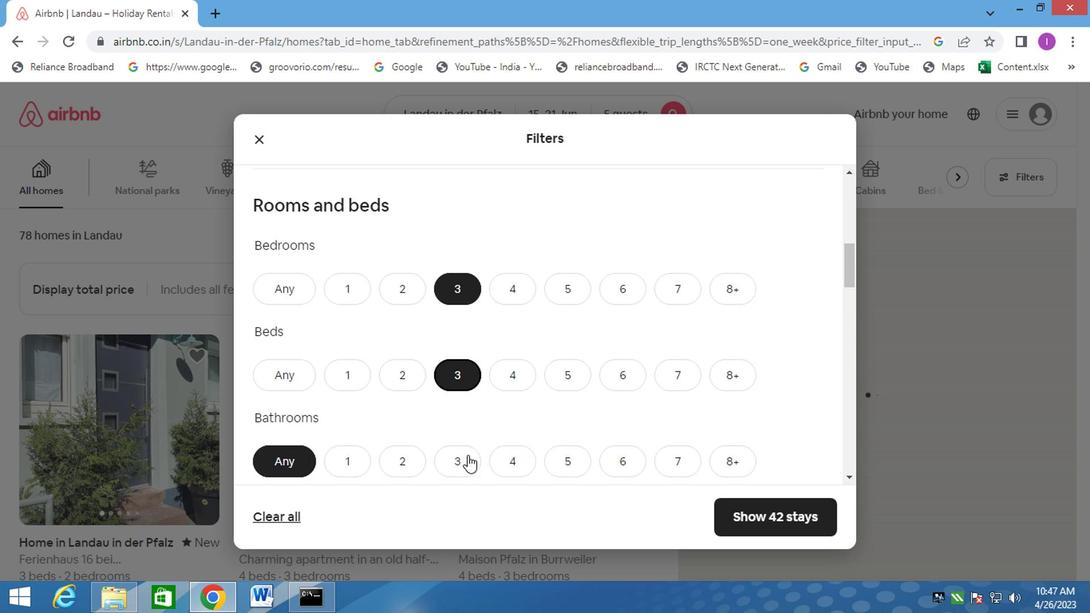 
Action: Mouse pressed left at (466, 455)
Screenshot: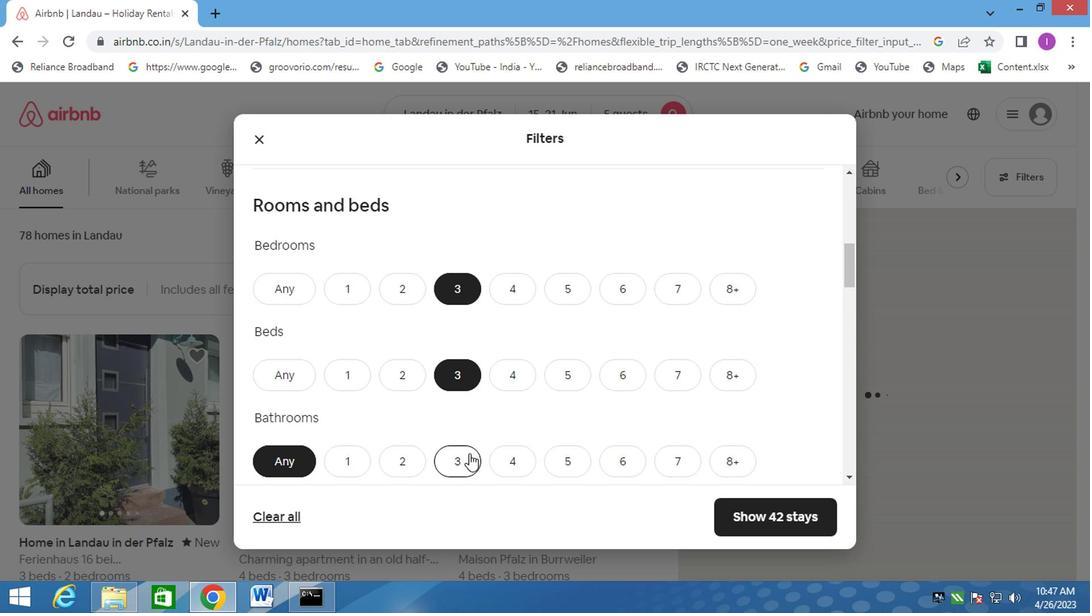 
Action: Mouse moved to (490, 434)
Screenshot: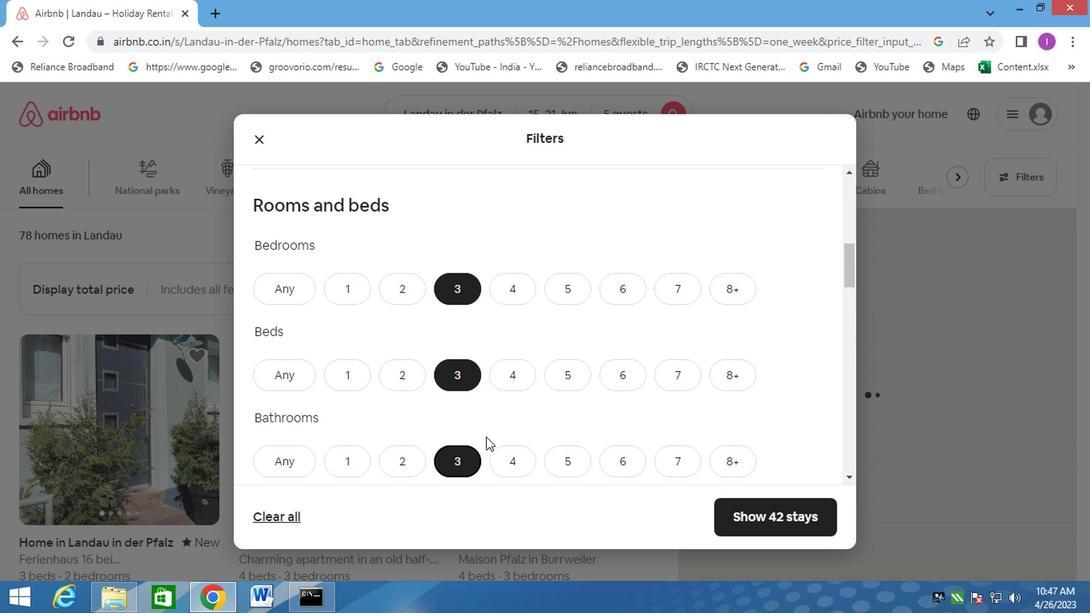 
Action: Mouse scrolled (490, 433) with delta (0, 0)
Screenshot: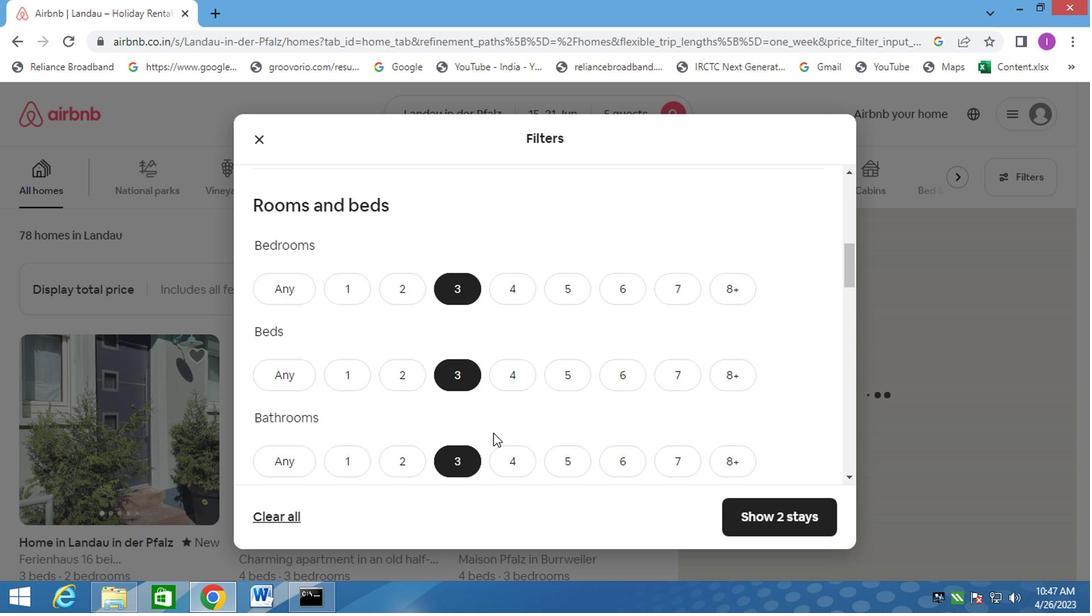 
Action: Mouse scrolled (490, 433) with delta (0, 0)
Screenshot: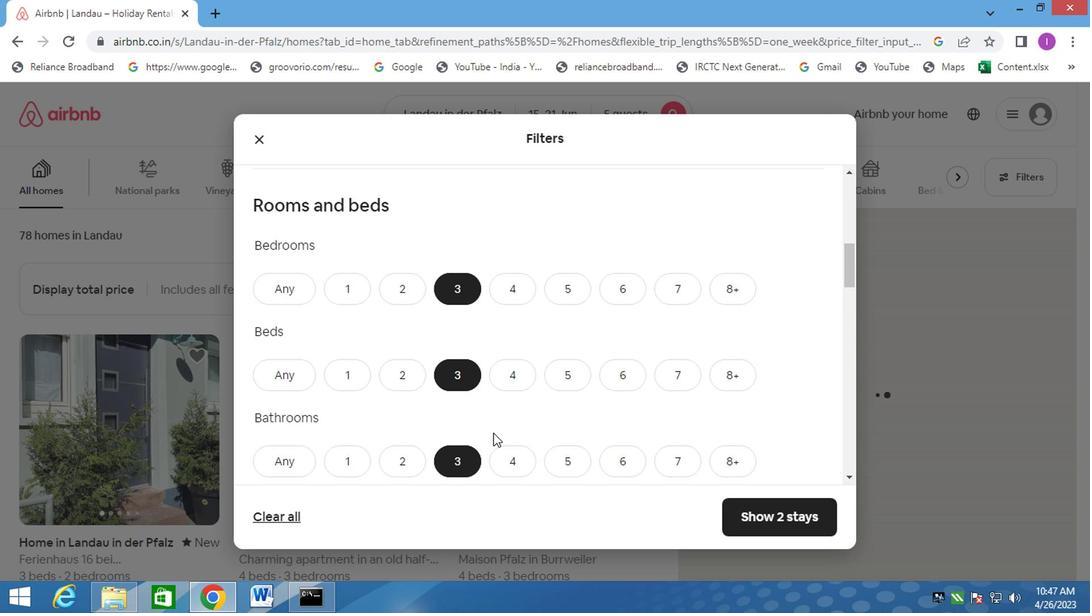 
Action: Mouse scrolled (490, 433) with delta (0, 0)
Screenshot: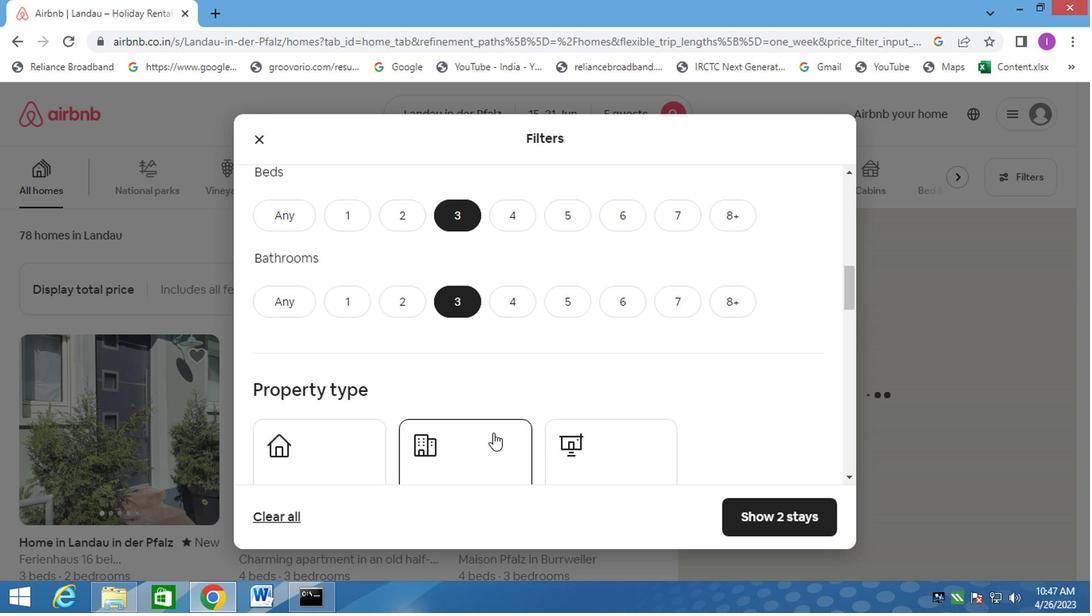 
Action: Mouse moved to (400, 408)
Screenshot: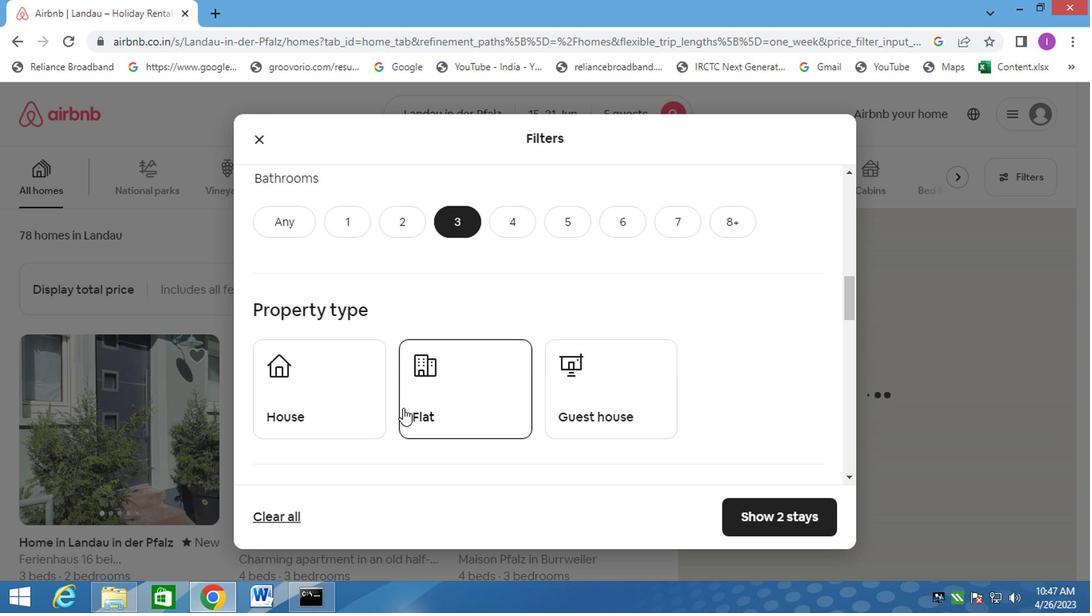 
Action: Mouse scrolled (400, 409) with delta (0, 1)
Screenshot: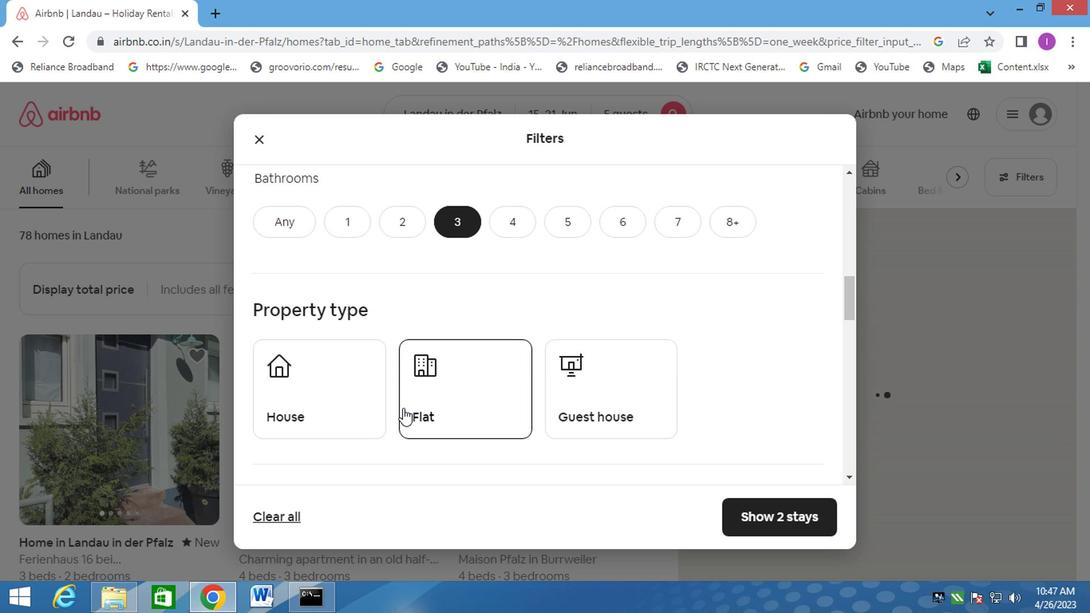 
Action: Mouse scrolled (400, 409) with delta (0, 1)
Screenshot: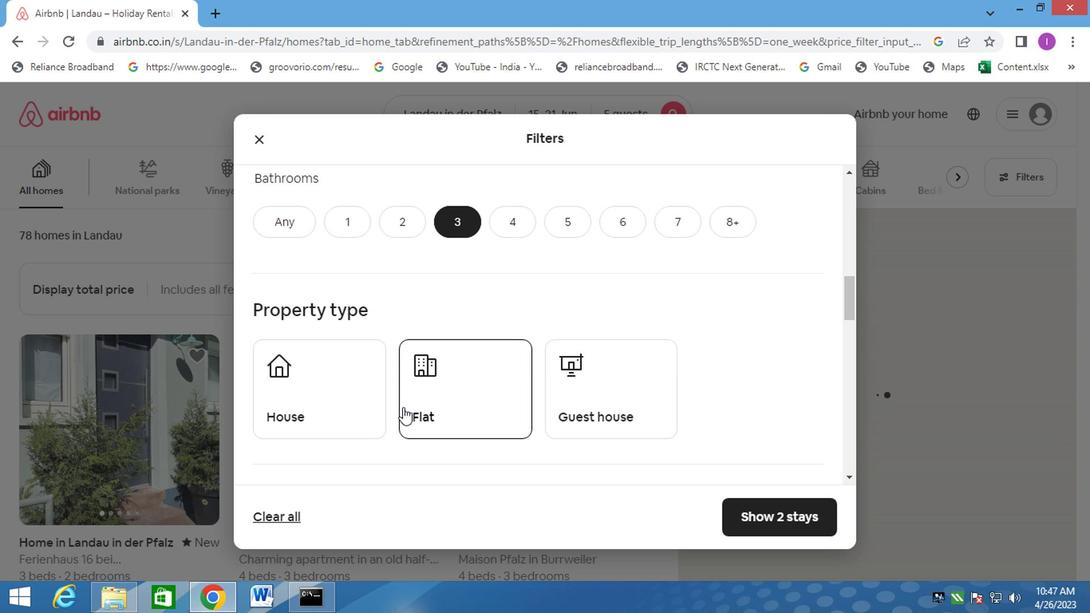 
Action: Mouse scrolled (400, 409) with delta (0, 1)
Screenshot: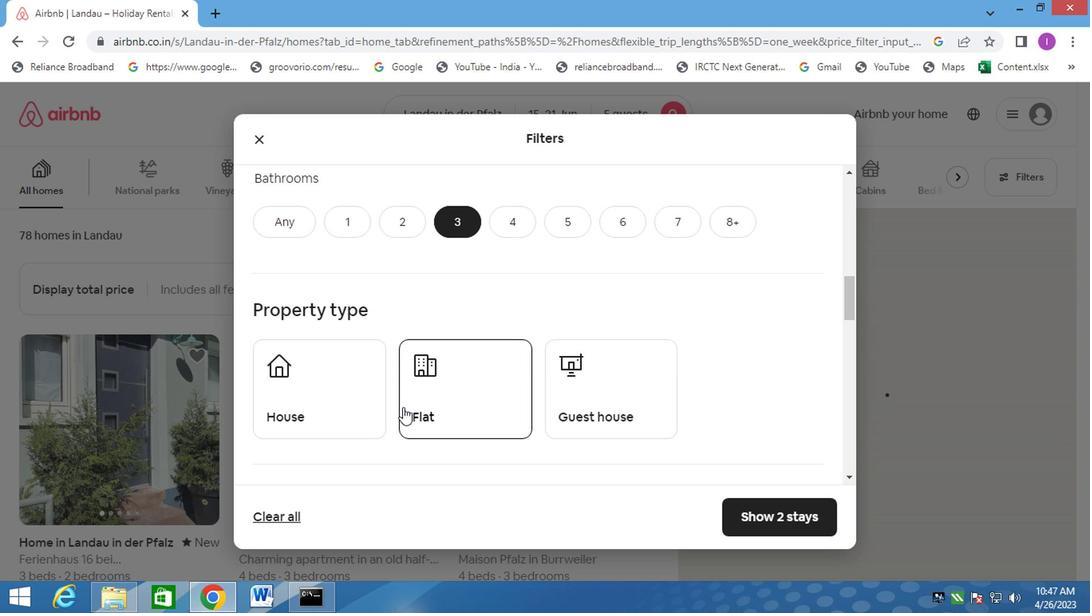 
Action: Mouse scrolled (400, 409) with delta (0, 1)
Screenshot: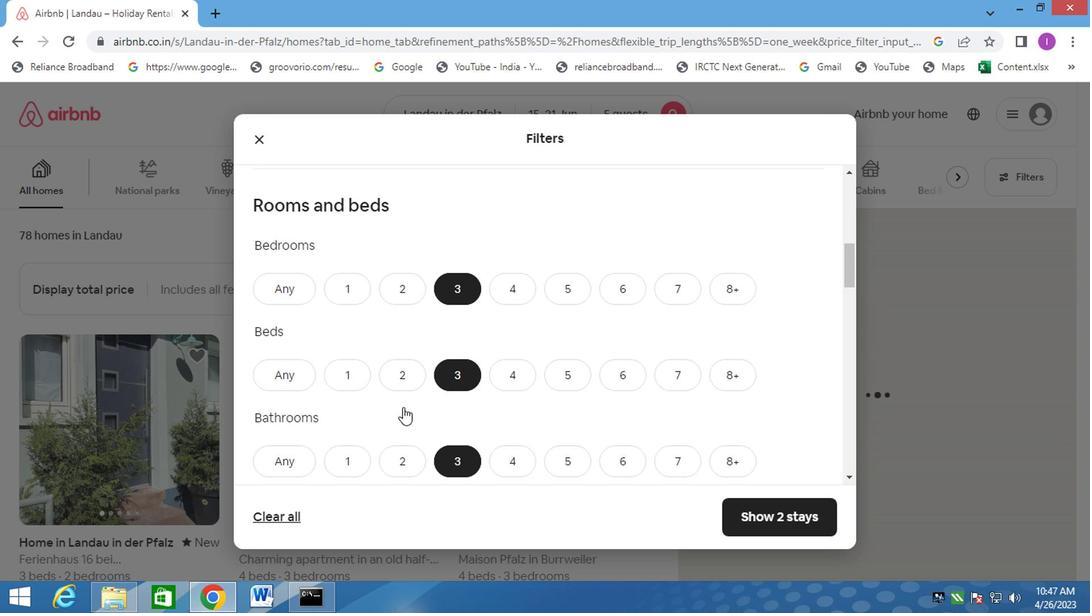
Action: Mouse scrolled (400, 409) with delta (0, 1)
Screenshot: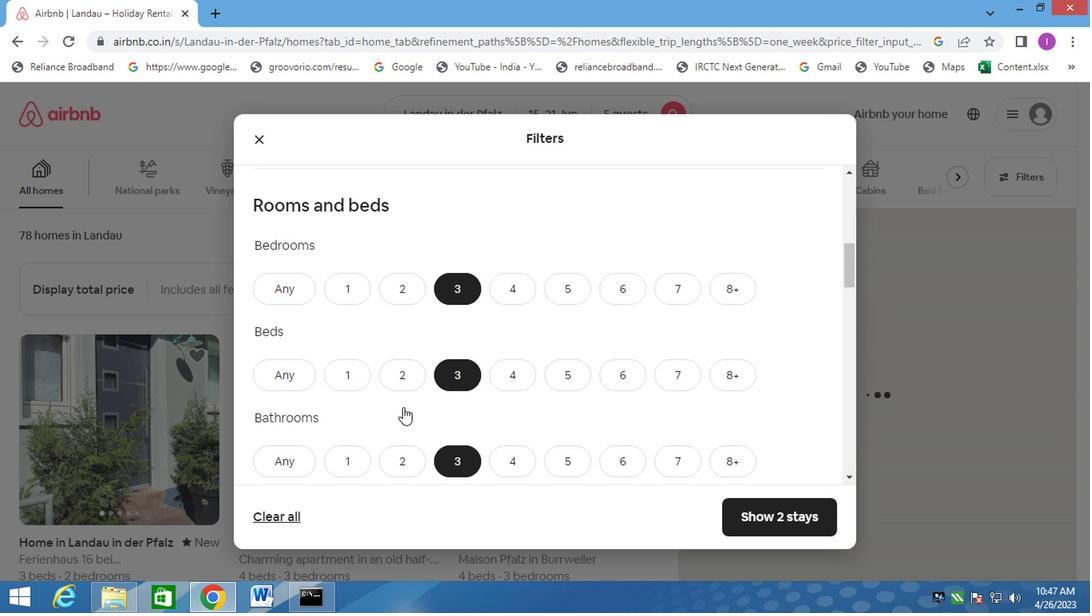 
Action: Mouse scrolled (400, 409) with delta (0, 1)
Screenshot: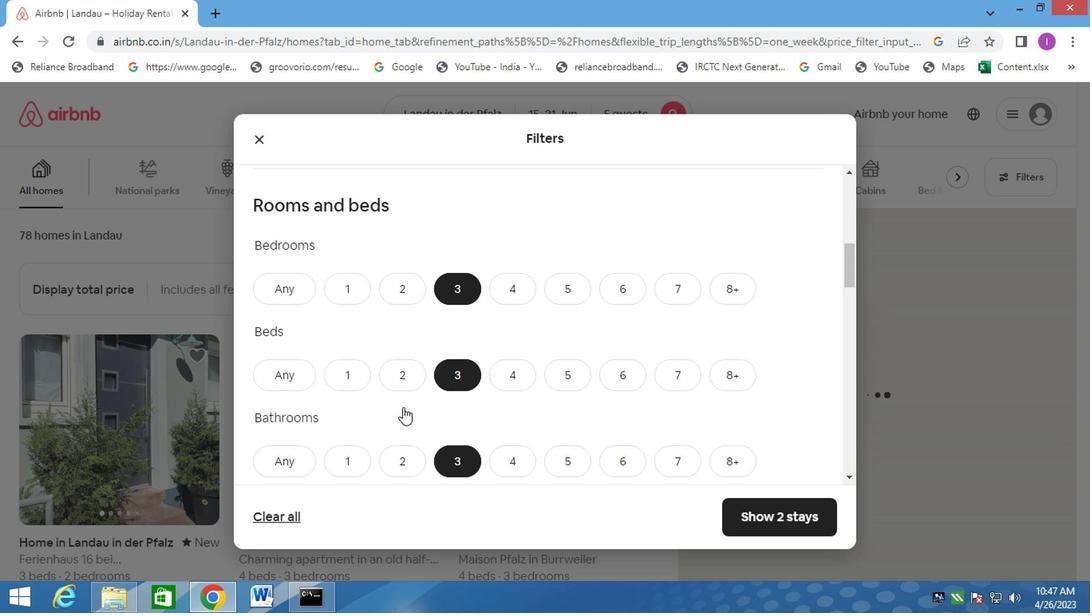 
Action: Mouse scrolled (400, 408) with delta (0, 0)
Screenshot: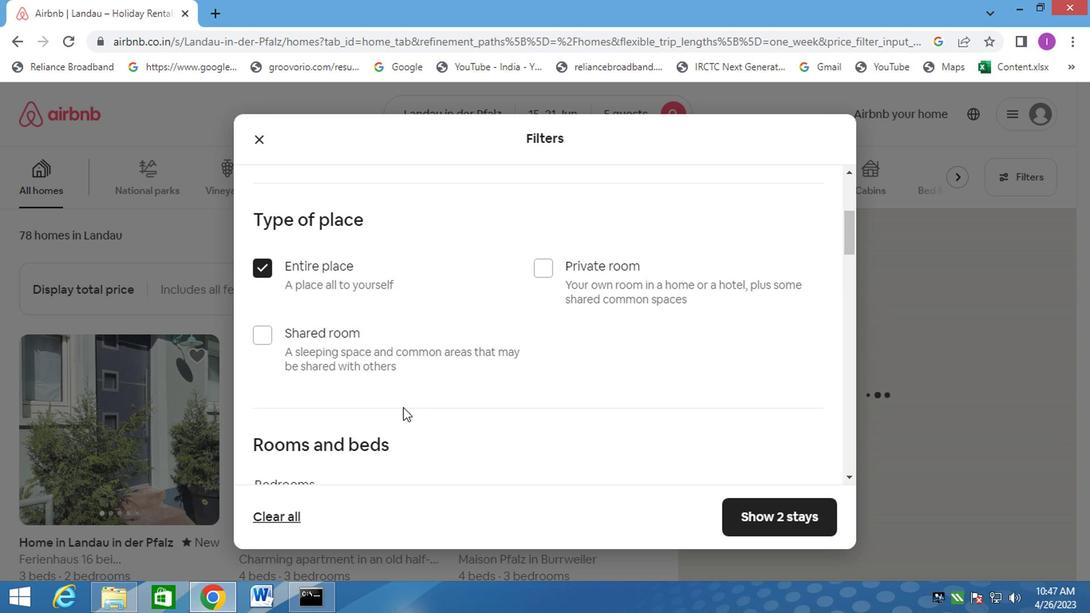 
Action: Mouse scrolled (400, 408) with delta (0, 0)
Screenshot: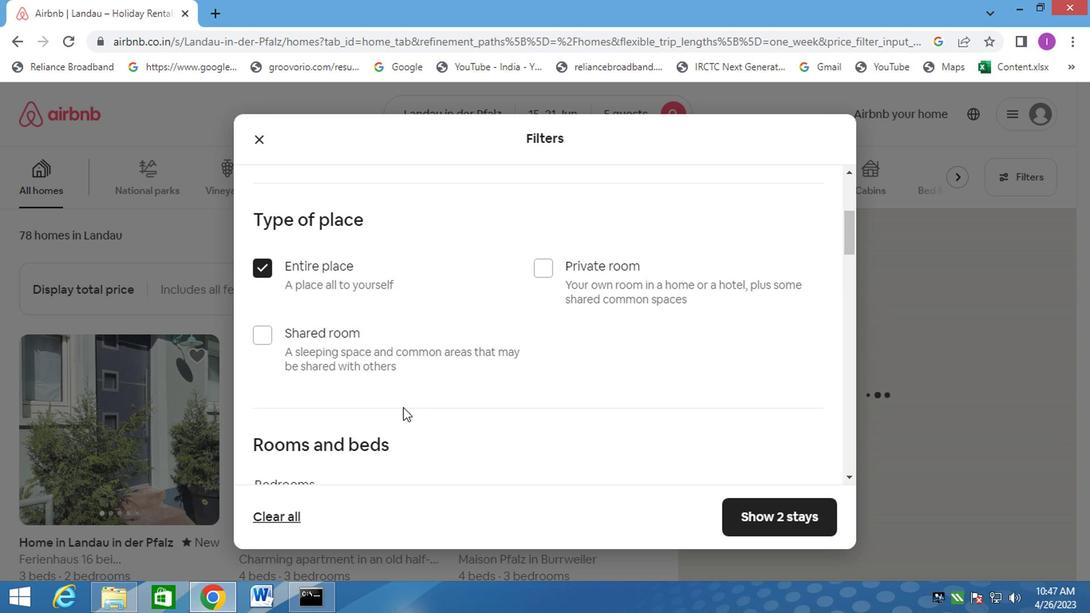 
Action: Mouse moved to (401, 408)
Screenshot: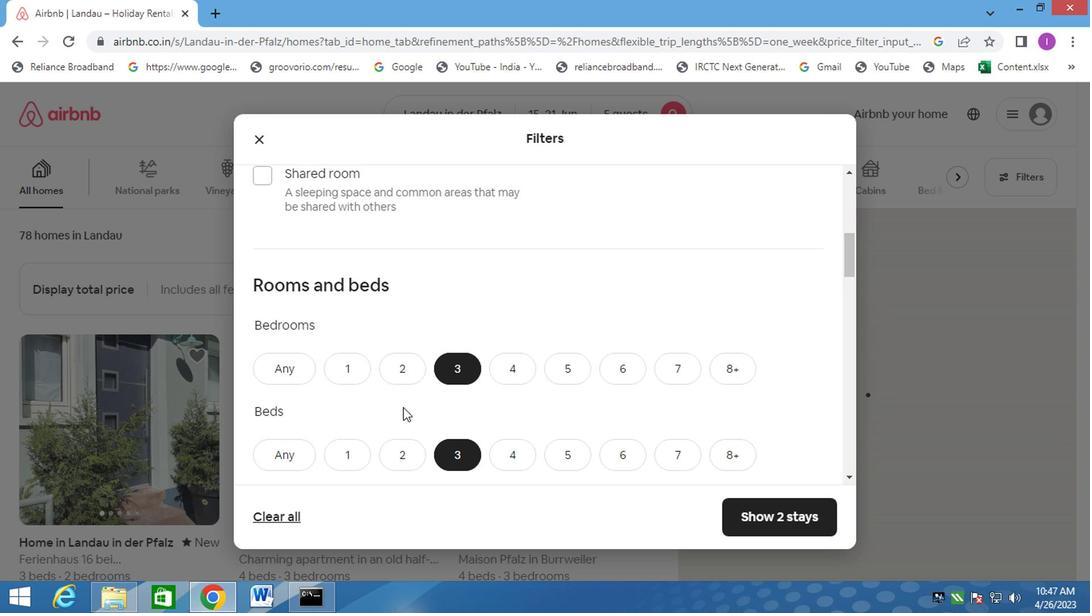 
Action: Mouse scrolled (401, 408) with delta (0, 0)
Screenshot: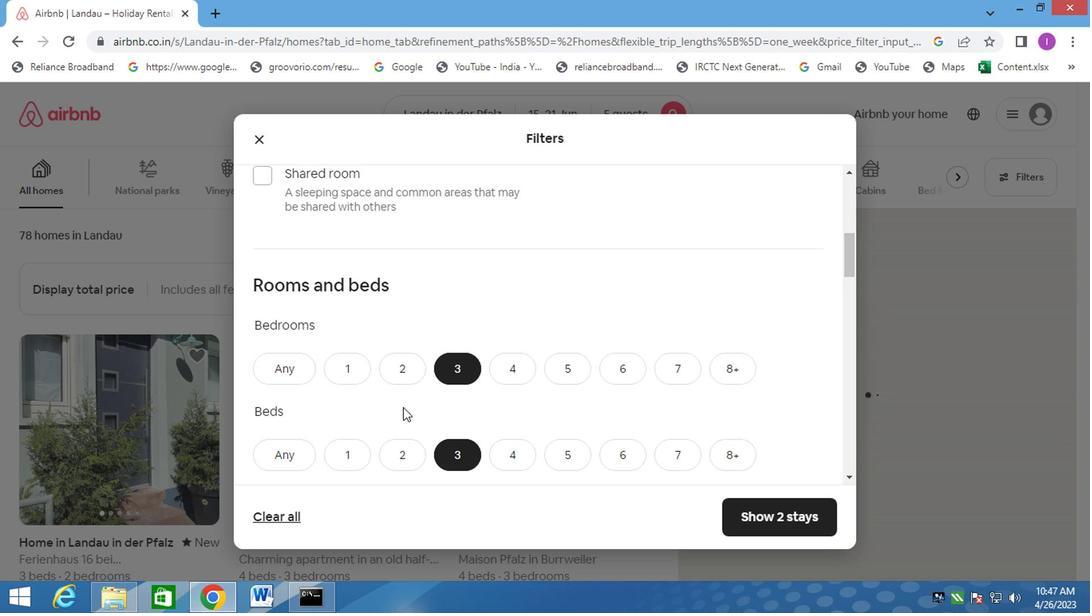 
Action: Mouse scrolled (401, 408) with delta (0, 0)
Screenshot: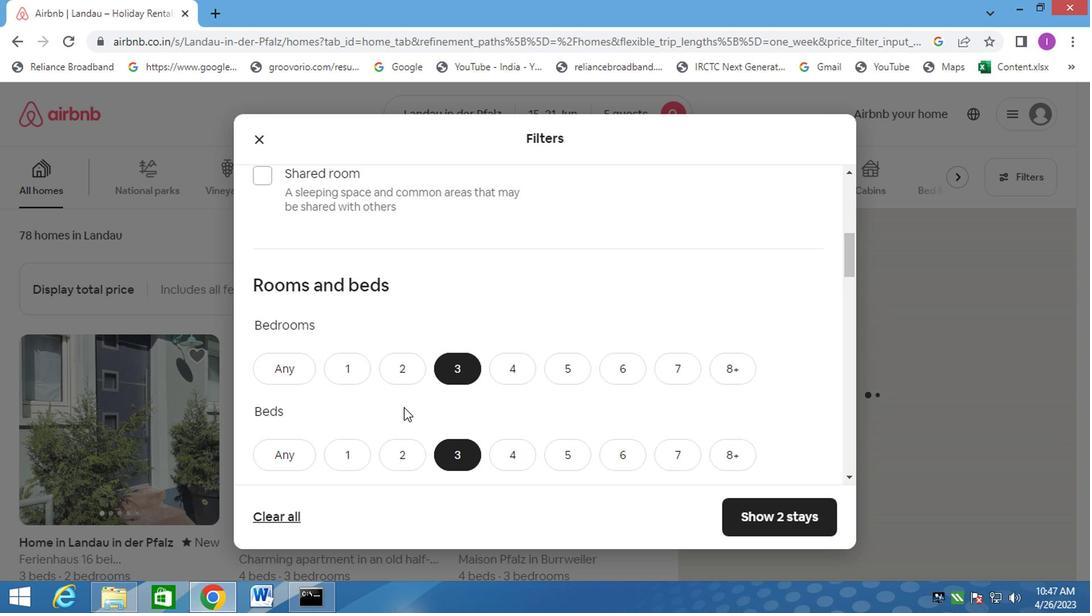 
Action: Mouse scrolled (401, 408) with delta (0, 0)
Screenshot: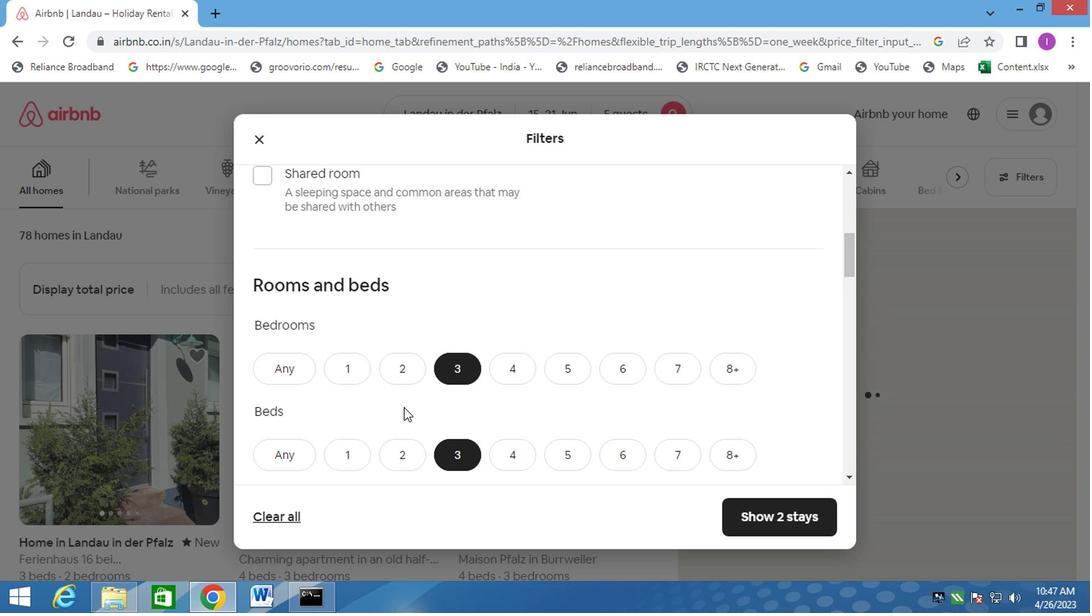 
Action: Mouse moved to (402, 408)
Screenshot: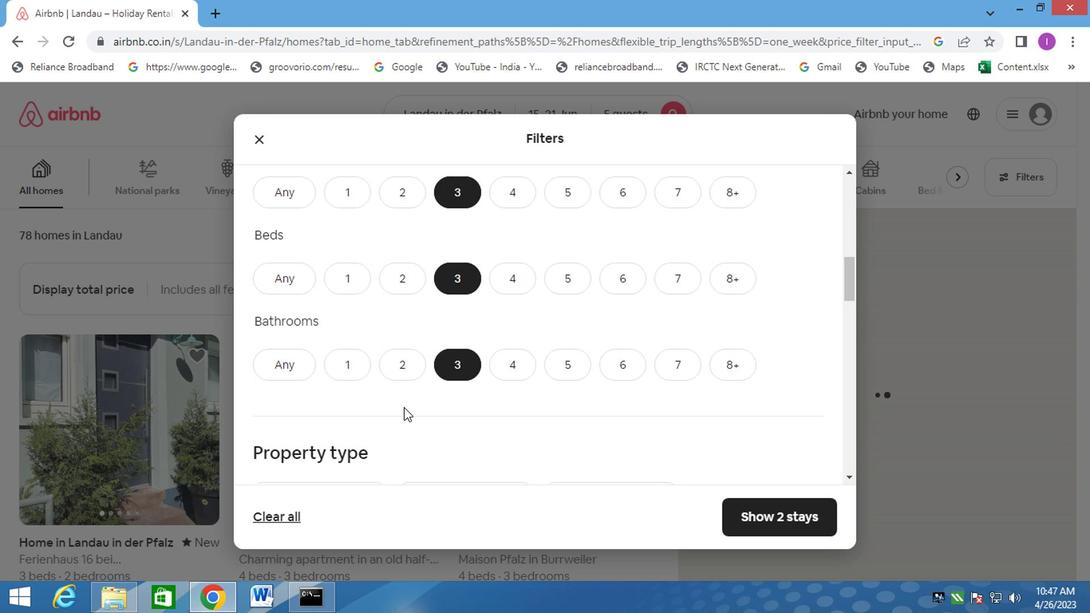
Action: Mouse scrolled (402, 407) with delta (0, -1)
Screenshot: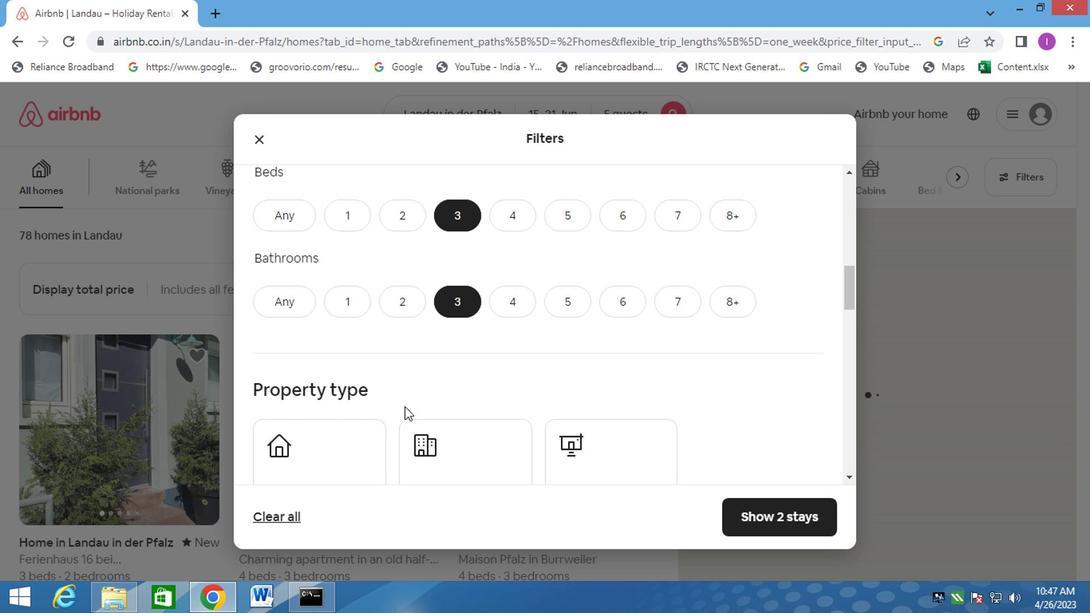 
Action: Mouse scrolled (402, 407) with delta (0, -1)
Screenshot: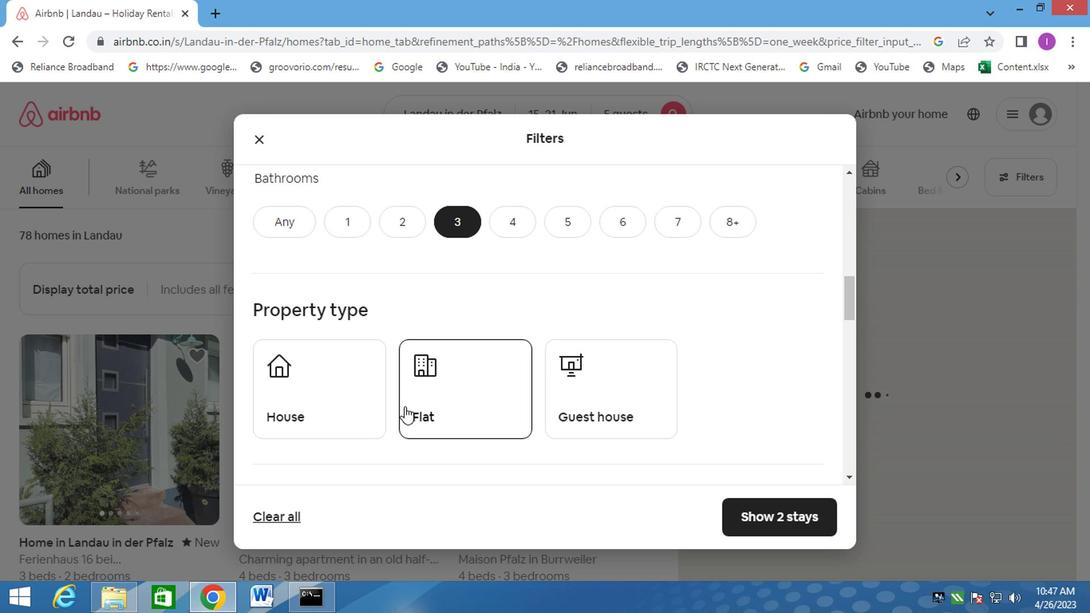 
Action: Mouse moved to (612, 332)
Screenshot: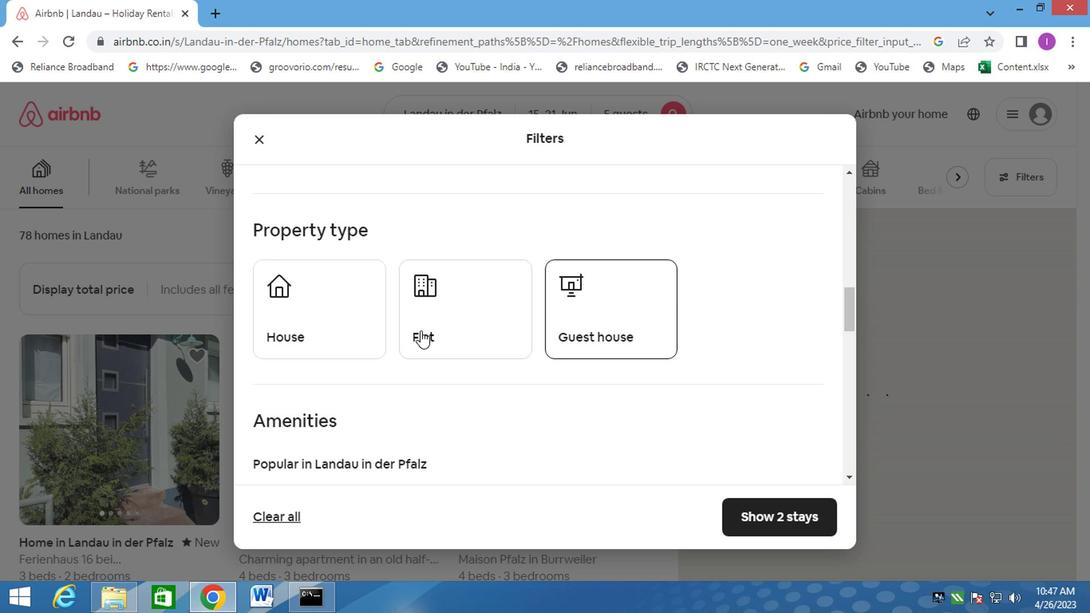 
Action: Mouse pressed left at (612, 332)
Screenshot: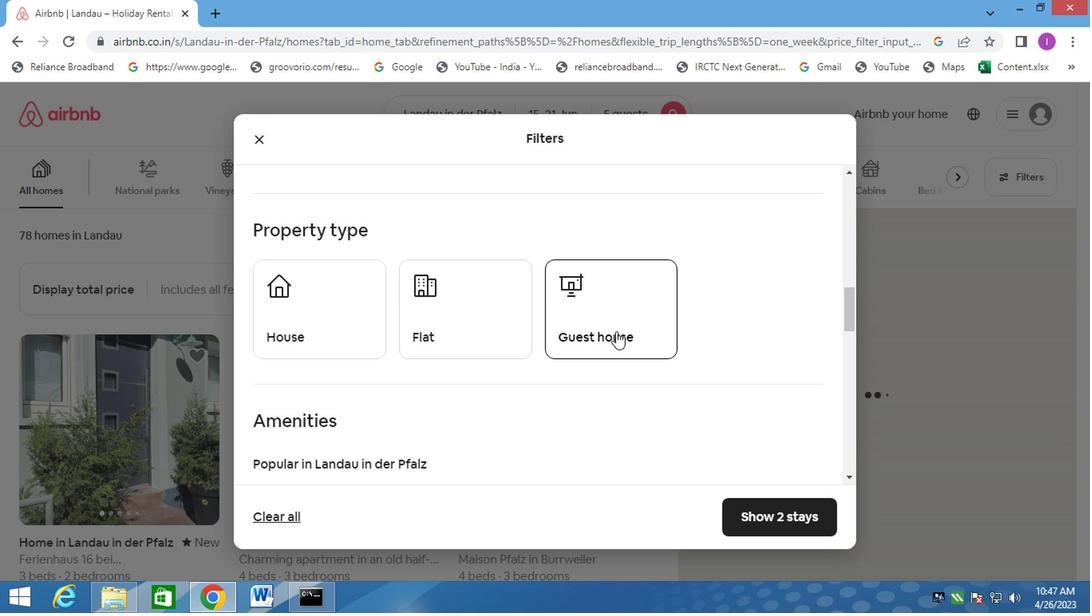 
Action: Mouse moved to (495, 323)
Screenshot: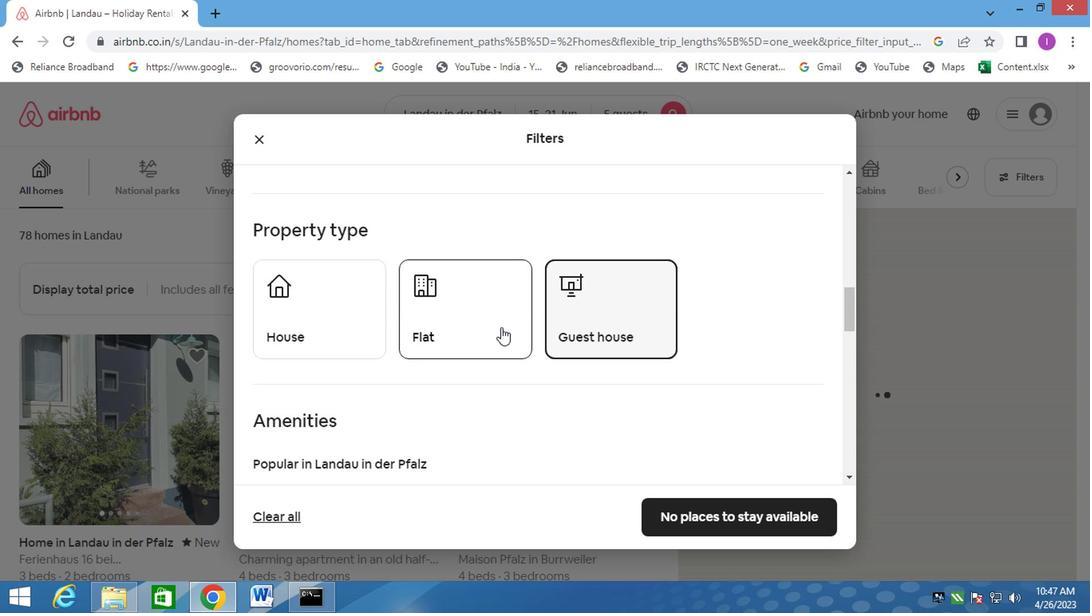 
Action: Mouse pressed left at (495, 323)
Screenshot: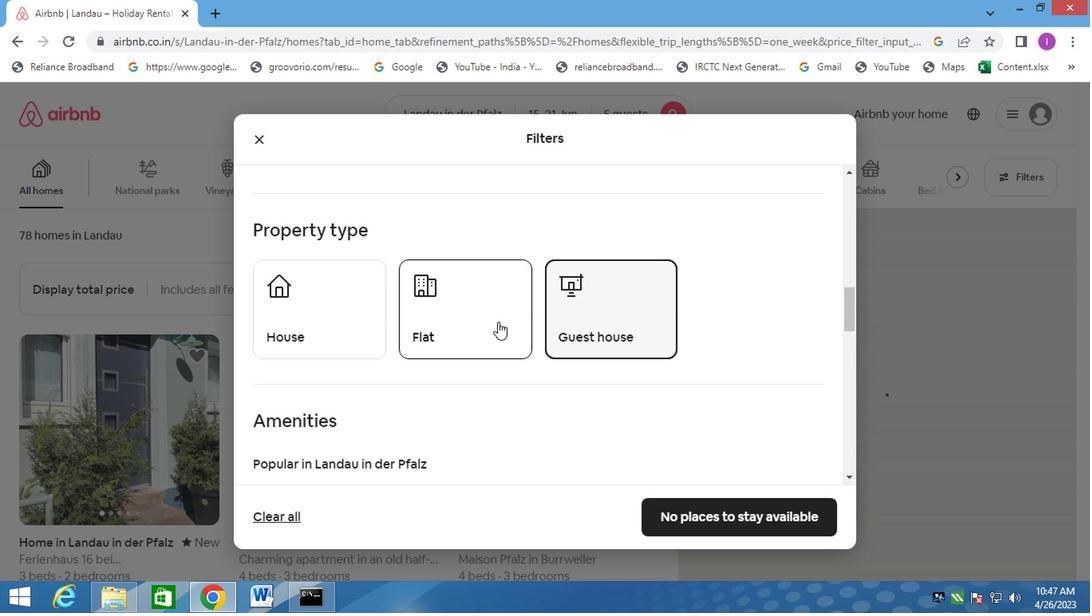 
Action: Mouse moved to (361, 312)
Screenshot: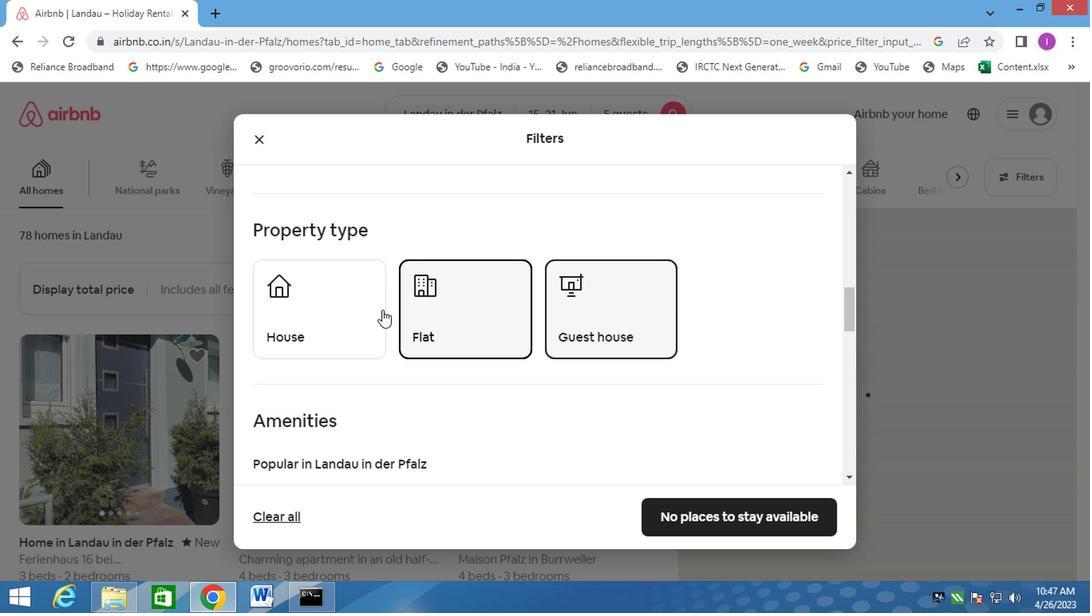 
Action: Mouse pressed left at (361, 312)
Screenshot: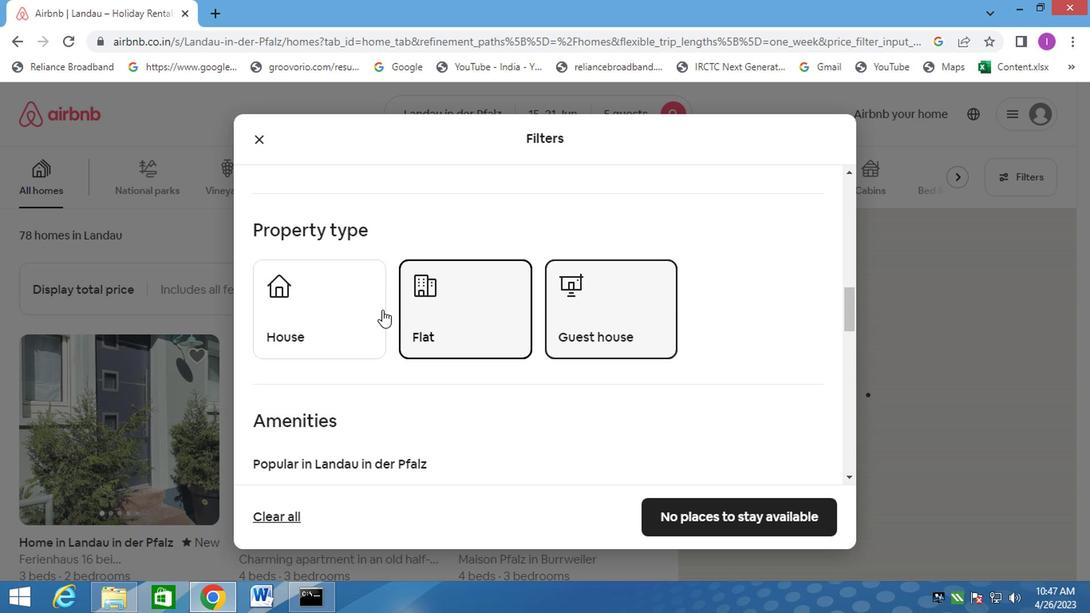 
Action: Mouse moved to (422, 367)
Screenshot: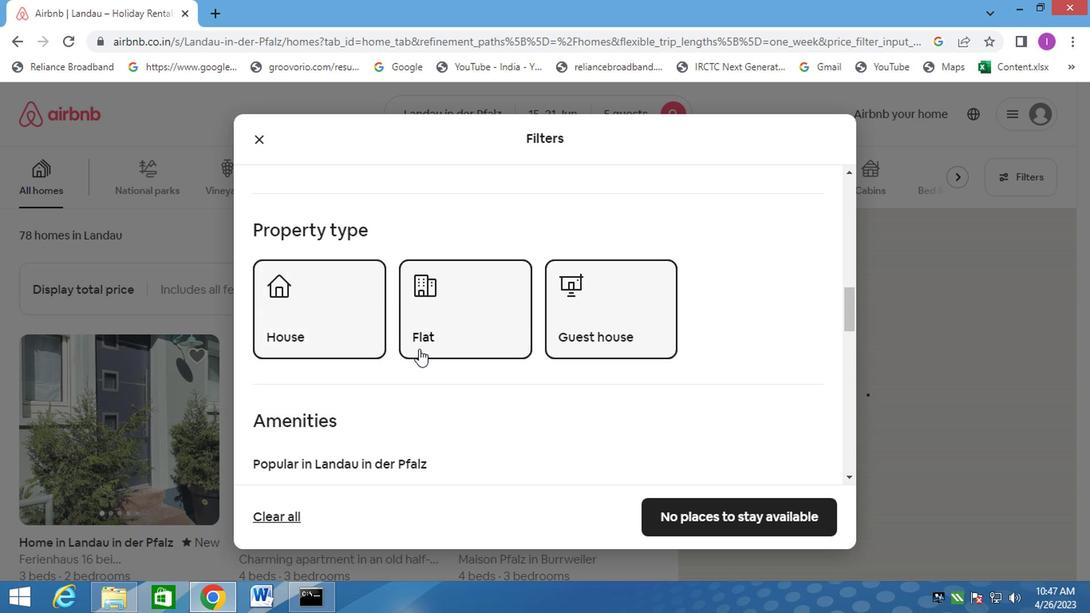
Action: Mouse scrolled (421, 365) with delta (0, 0)
Screenshot: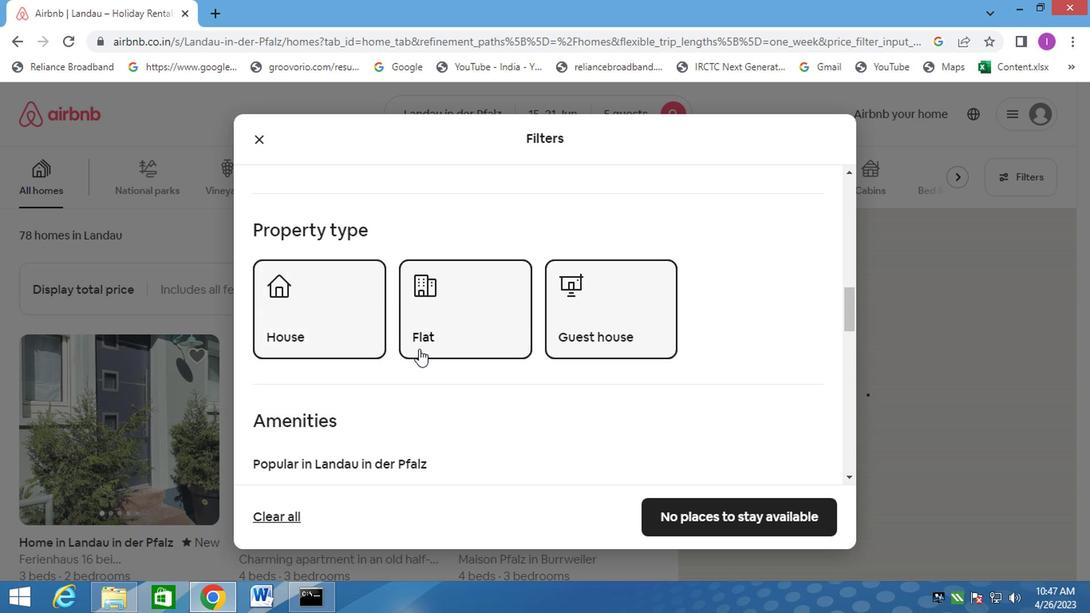 
Action: Mouse scrolled (422, 366) with delta (0, 0)
Screenshot: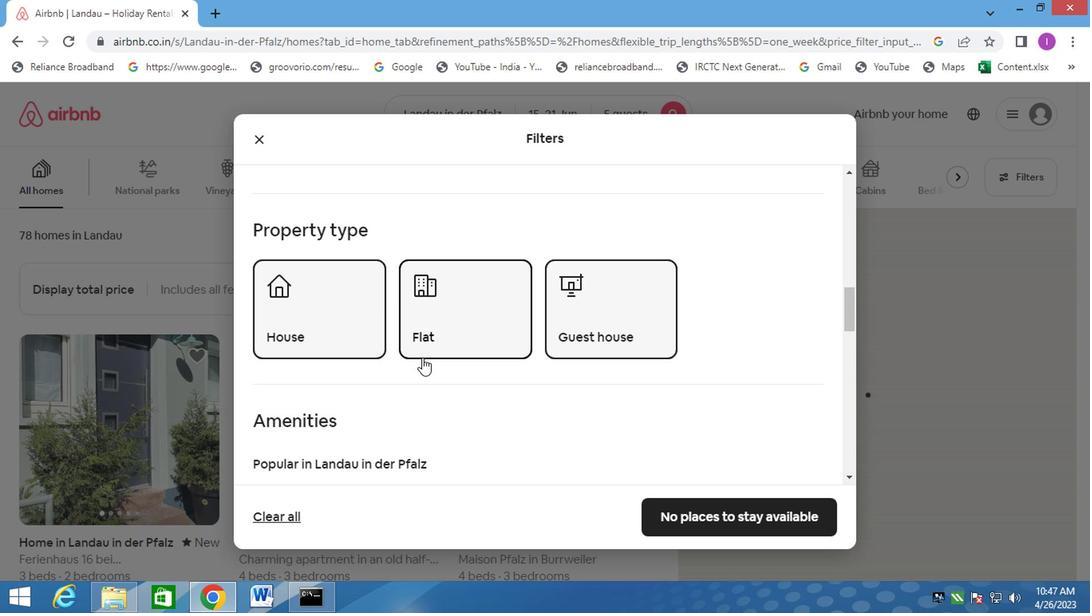 
Action: Mouse moved to (506, 370)
Screenshot: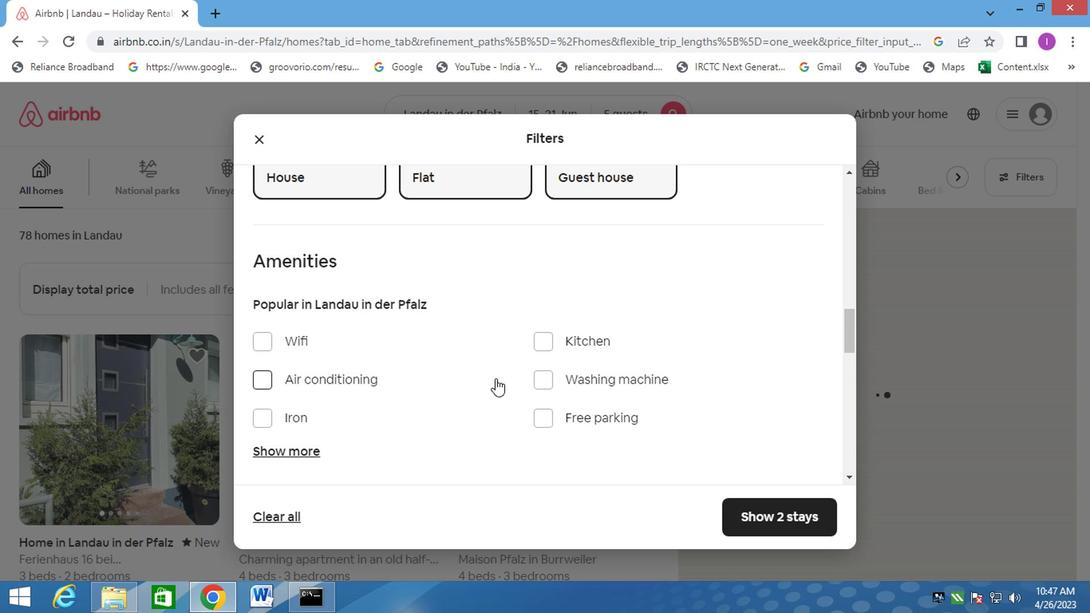 
Action: Mouse scrolled (506, 369) with delta (0, -1)
Screenshot: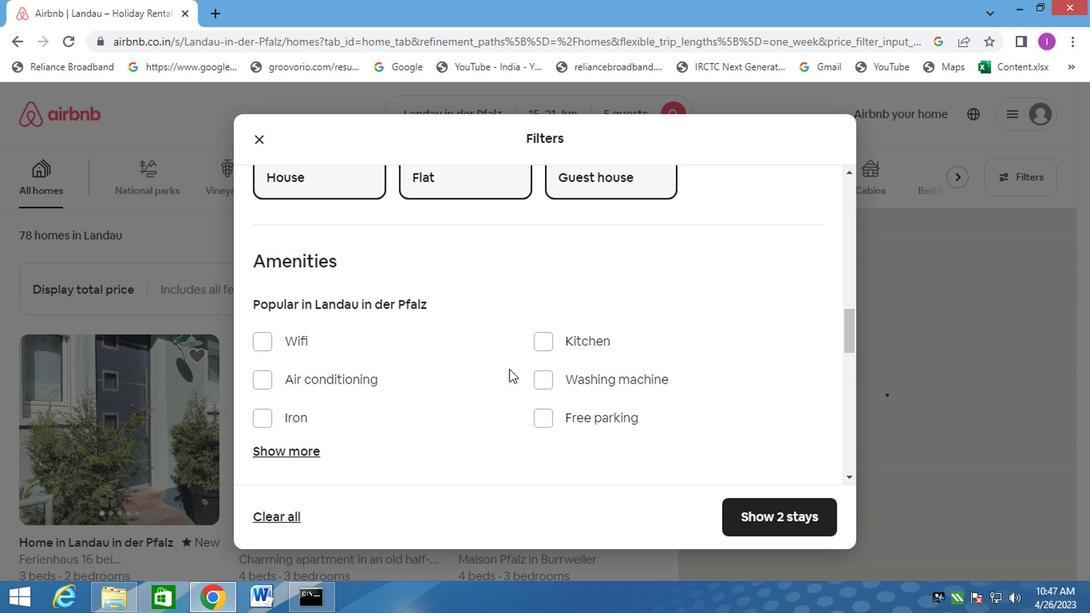 
Action: Mouse scrolled (506, 369) with delta (0, -1)
Screenshot: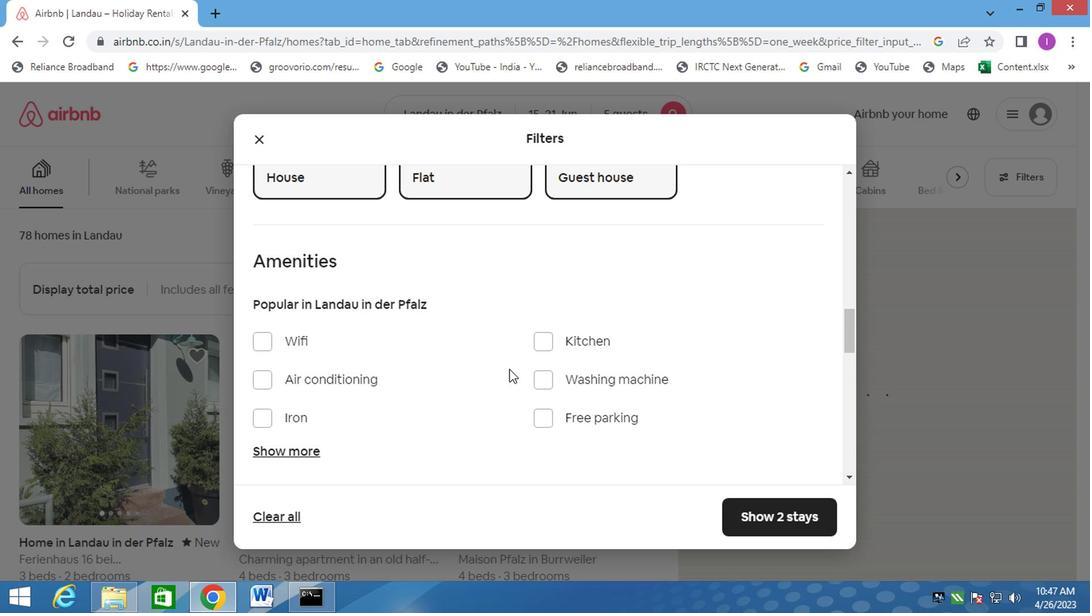 
Action: Mouse moved to (513, 361)
Screenshot: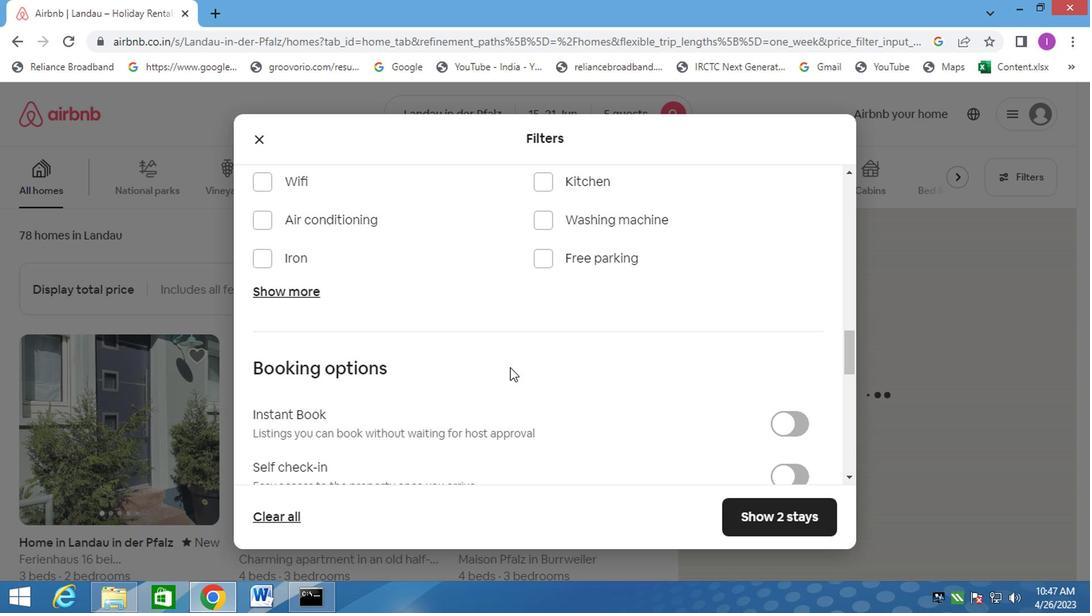
Action: Mouse scrolled (513, 361) with delta (0, 0)
Screenshot: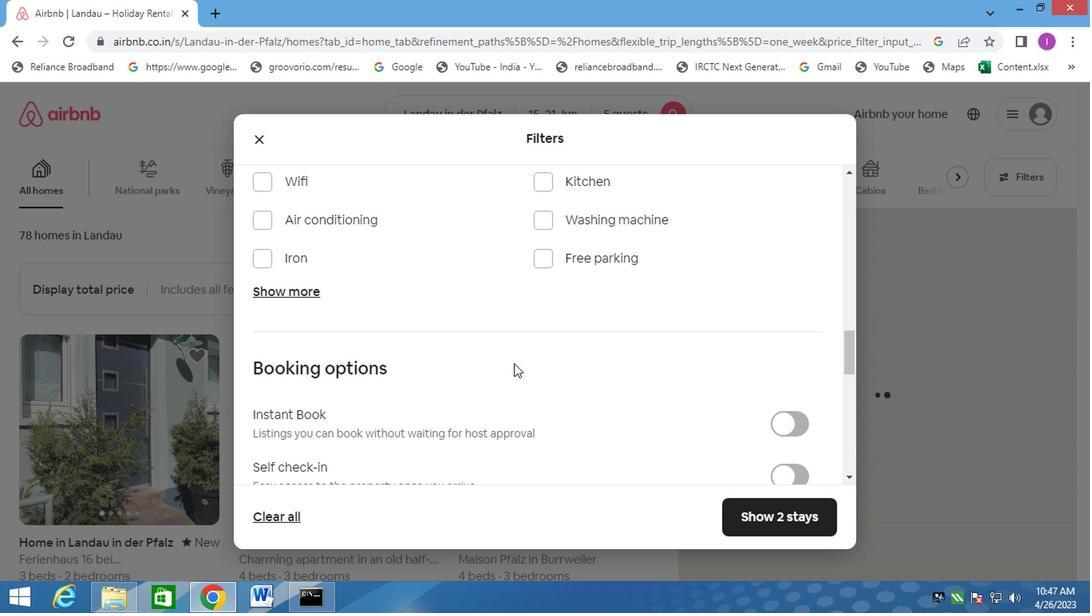 
Action: Mouse moved to (514, 359)
Screenshot: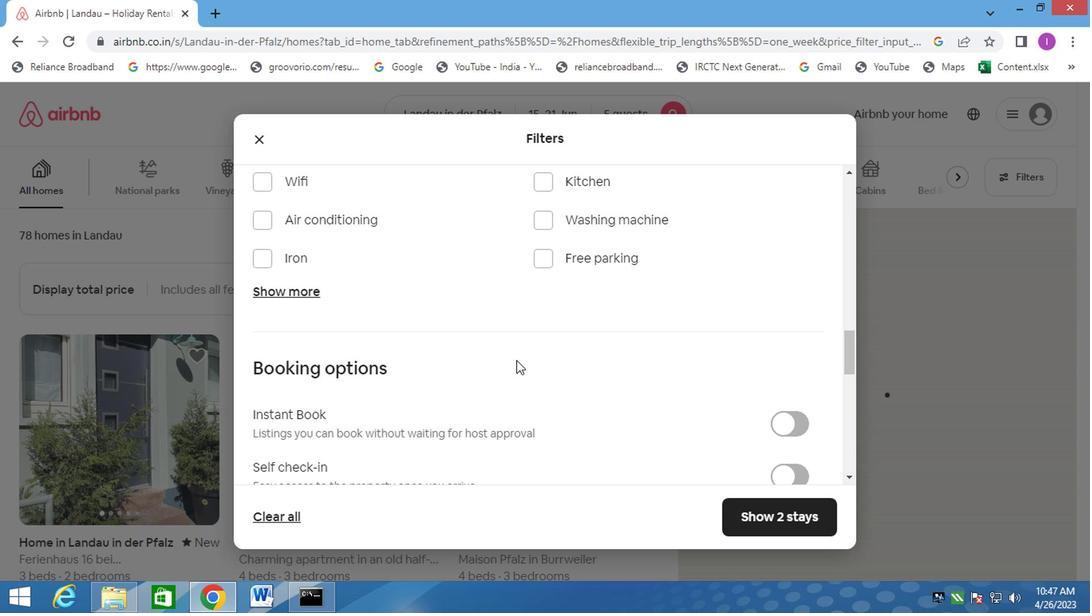 
Action: Mouse scrolled (514, 359) with delta (0, 0)
Screenshot: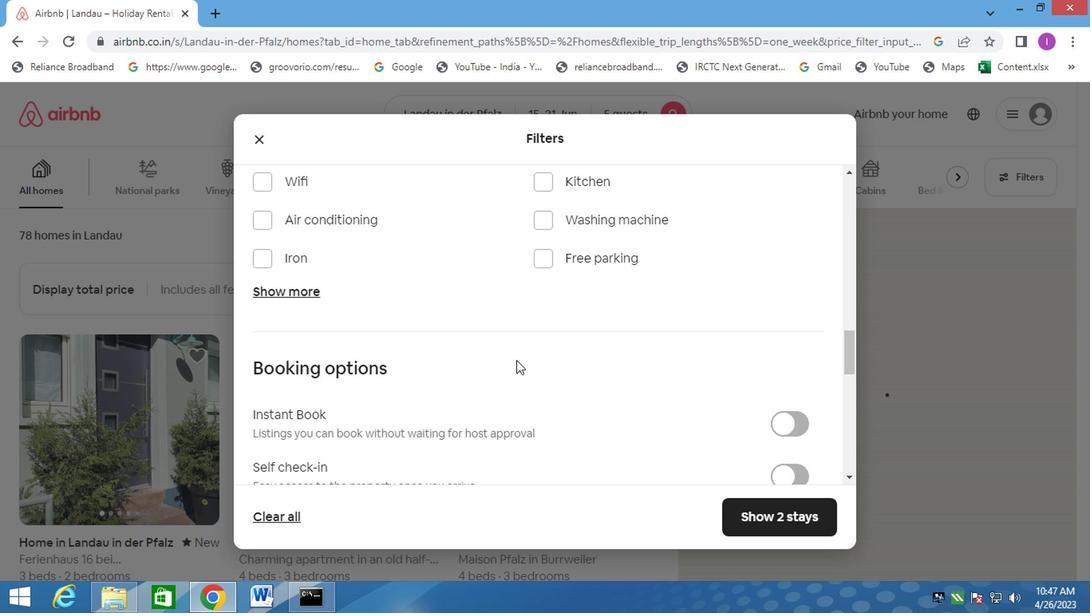 
Action: Mouse moved to (780, 315)
Screenshot: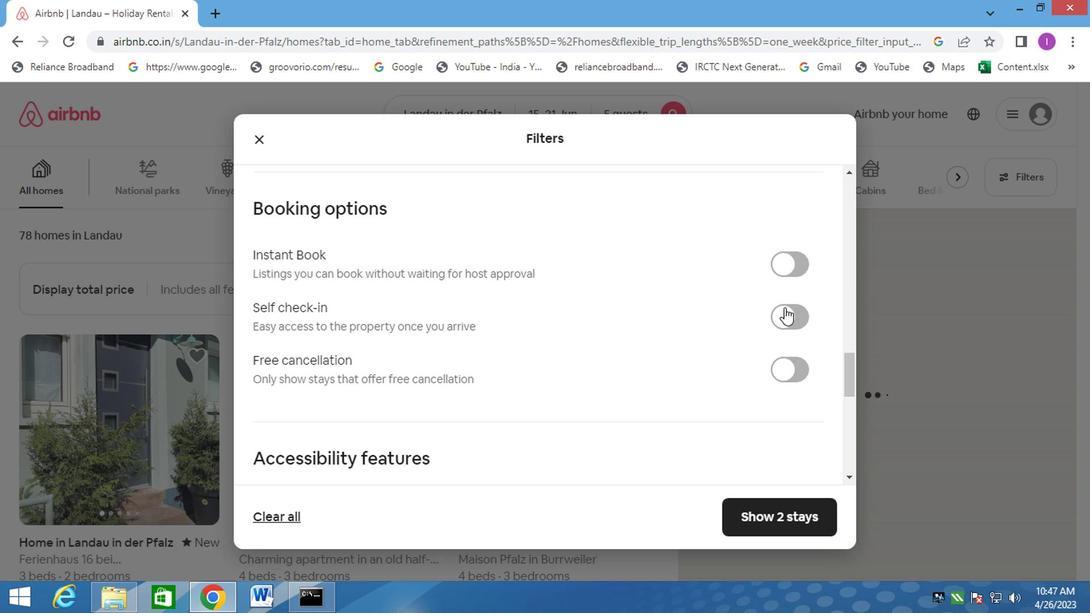 
Action: Mouse pressed left at (780, 315)
Screenshot: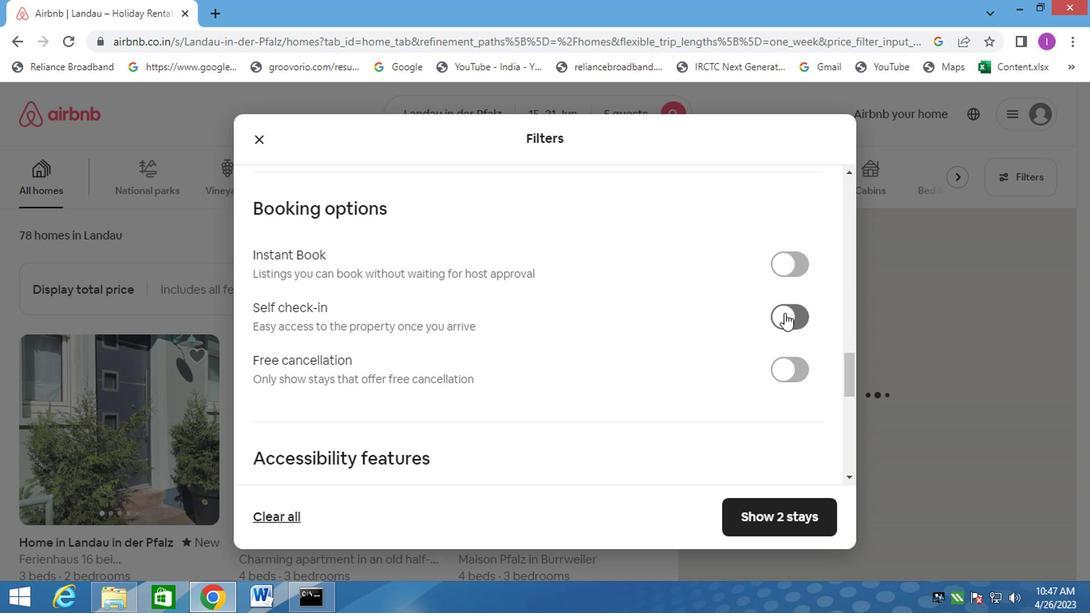 
Action: Mouse moved to (618, 369)
Screenshot: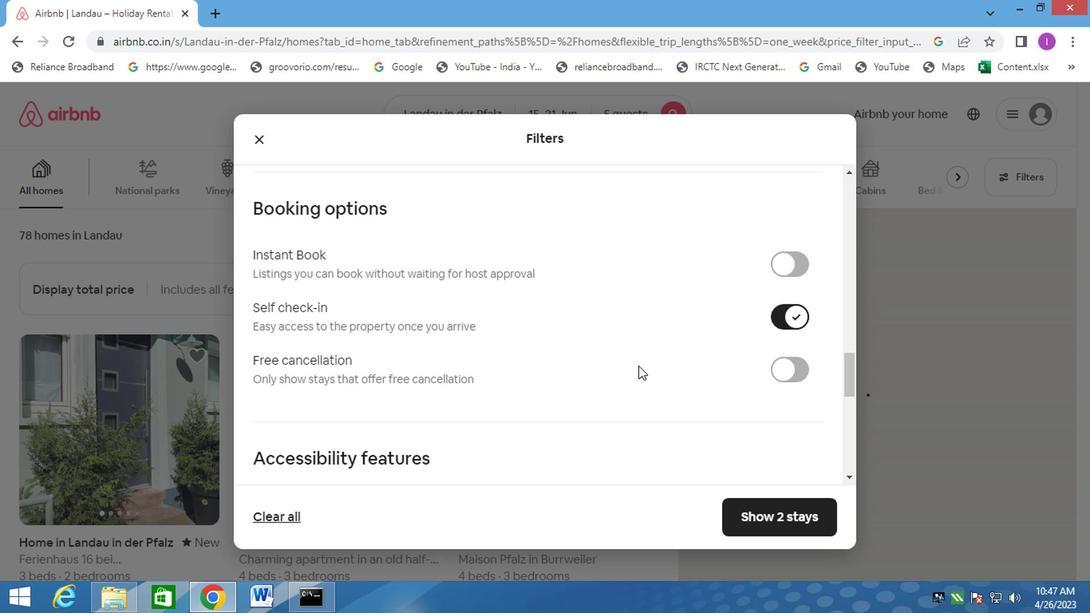 
Action: Mouse scrolled (618, 367) with delta (0, -1)
Screenshot: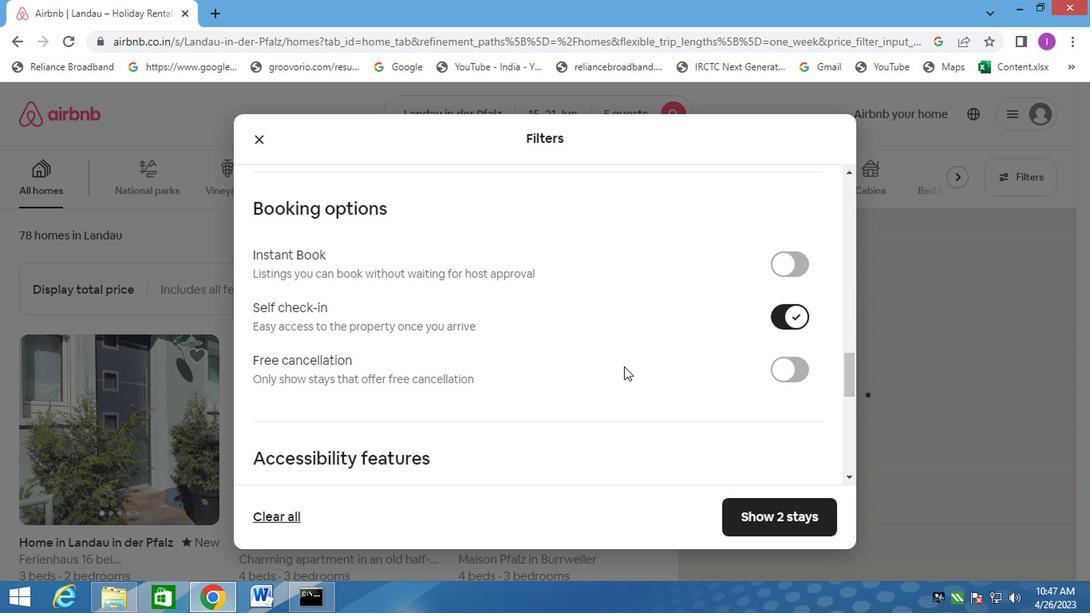 
Action: Mouse scrolled (618, 367) with delta (0, -1)
Screenshot: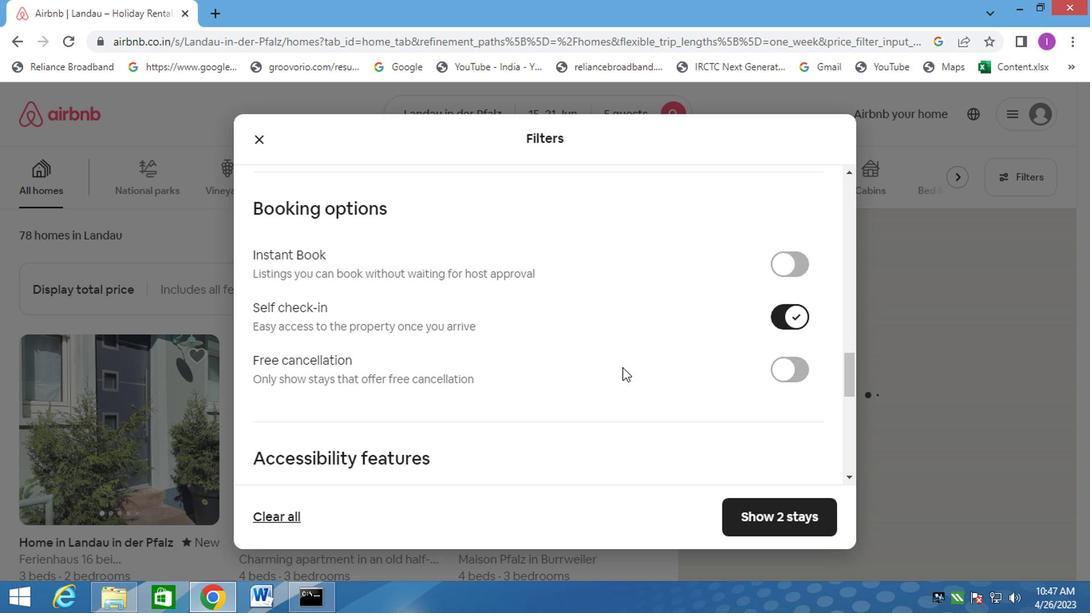 
Action: Mouse scrolled (618, 367) with delta (0, -1)
Screenshot: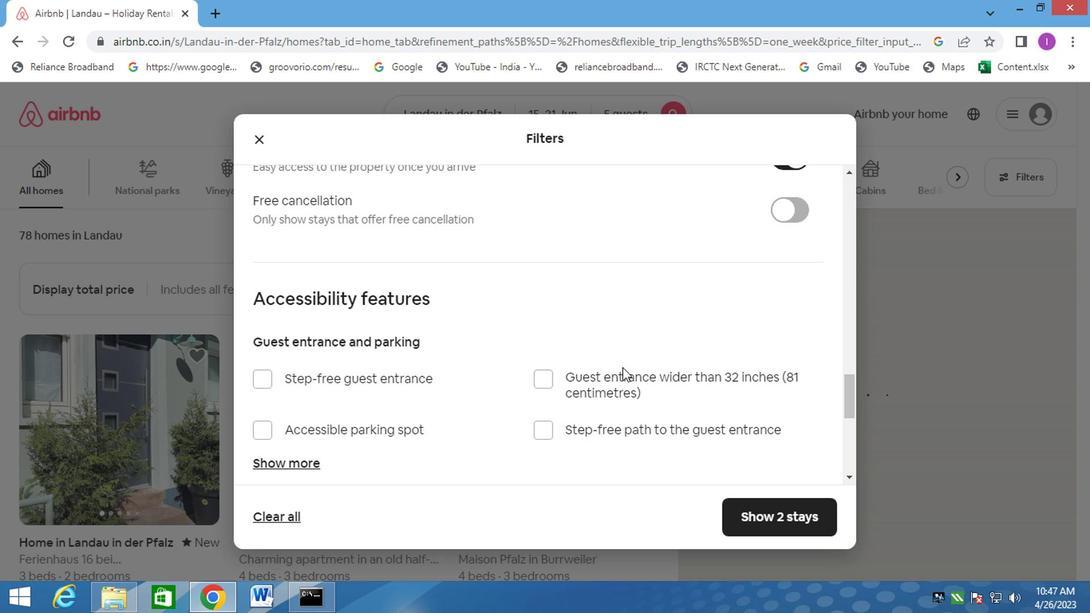 
Action: Mouse scrolled (618, 367) with delta (0, -1)
Screenshot: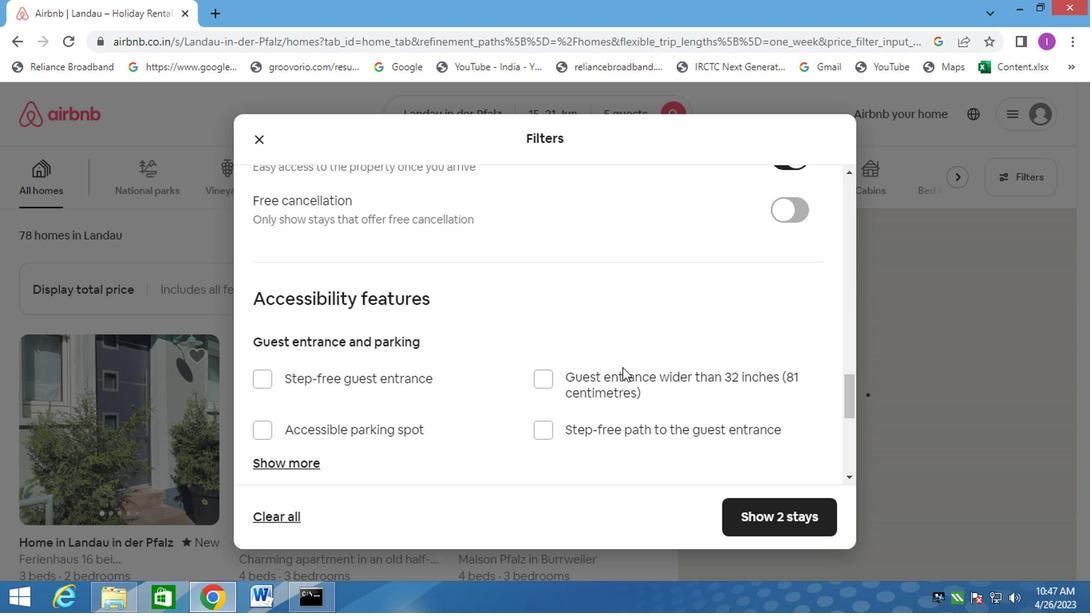 
Action: Mouse moved to (592, 370)
Screenshot: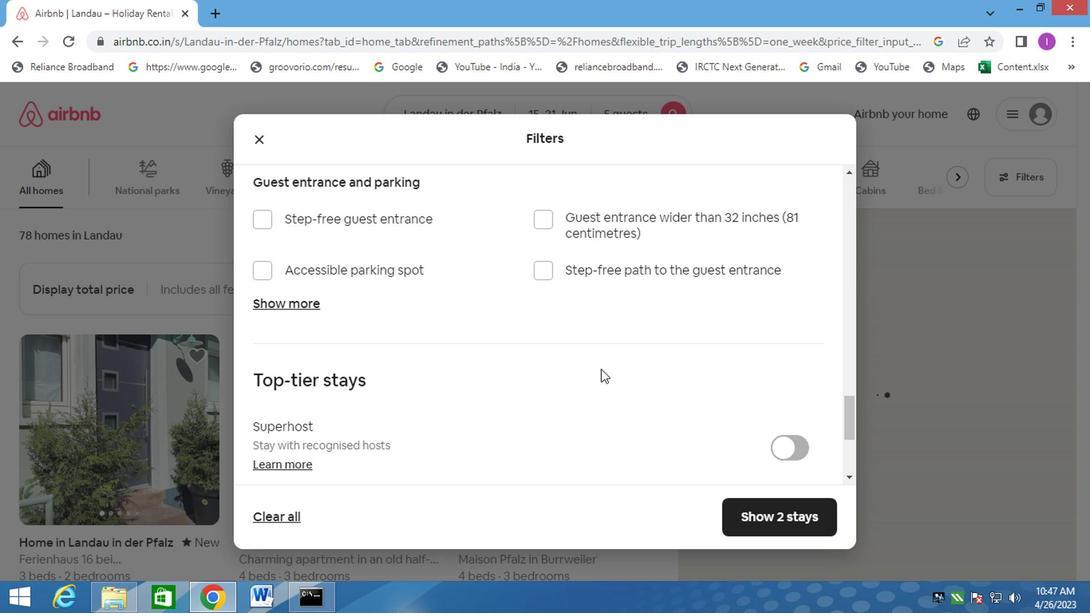 
Action: Mouse scrolled (592, 369) with delta (0, -1)
Screenshot: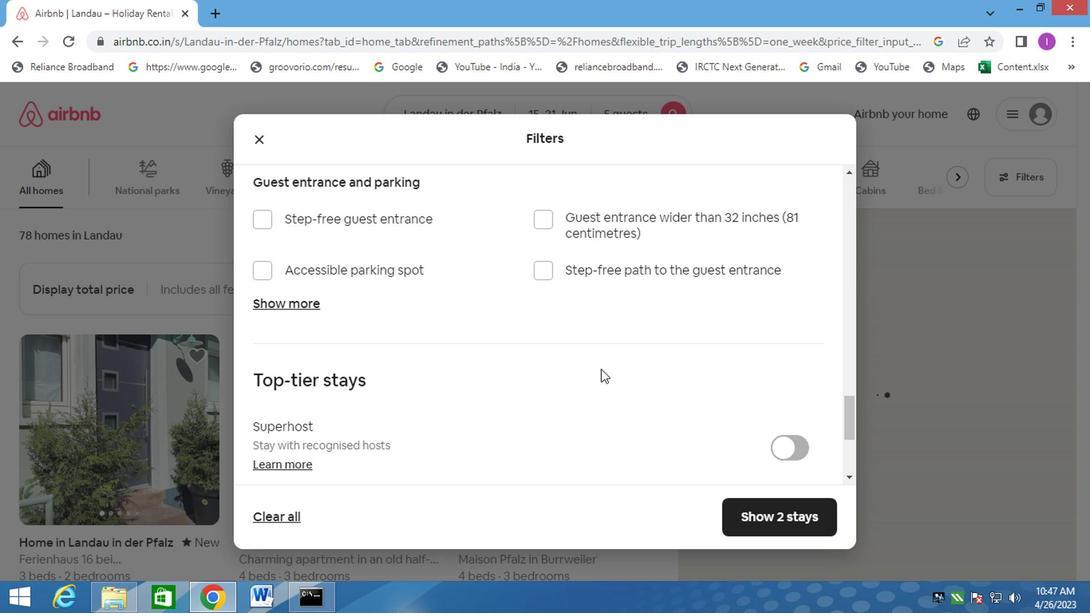 
Action: Mouse scrolled (592, 369) with delta (0, -1)
Screenshot: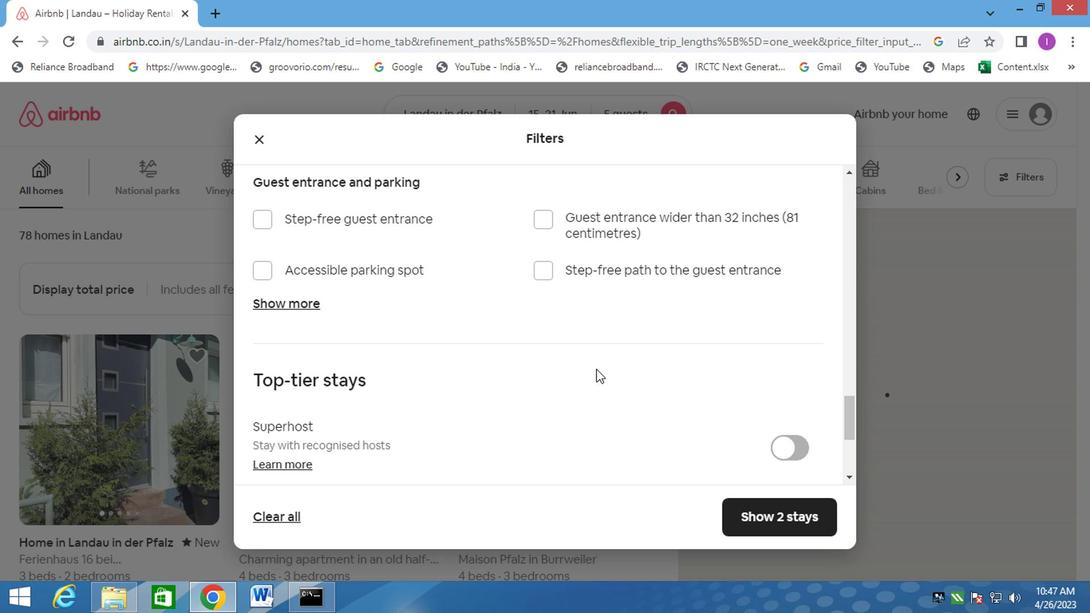 
Action: Mouse scrolled (592, 371) with delta (0, 0)
Screenshot: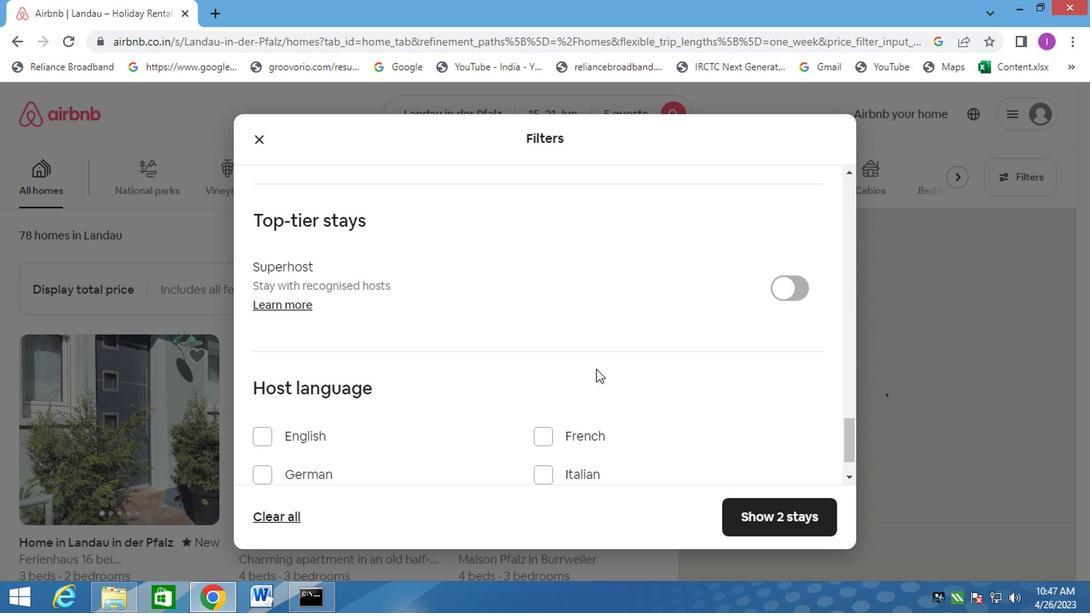 
Action: Mouse scrolled (592, 371) with delta (0, 0)
Screenshot: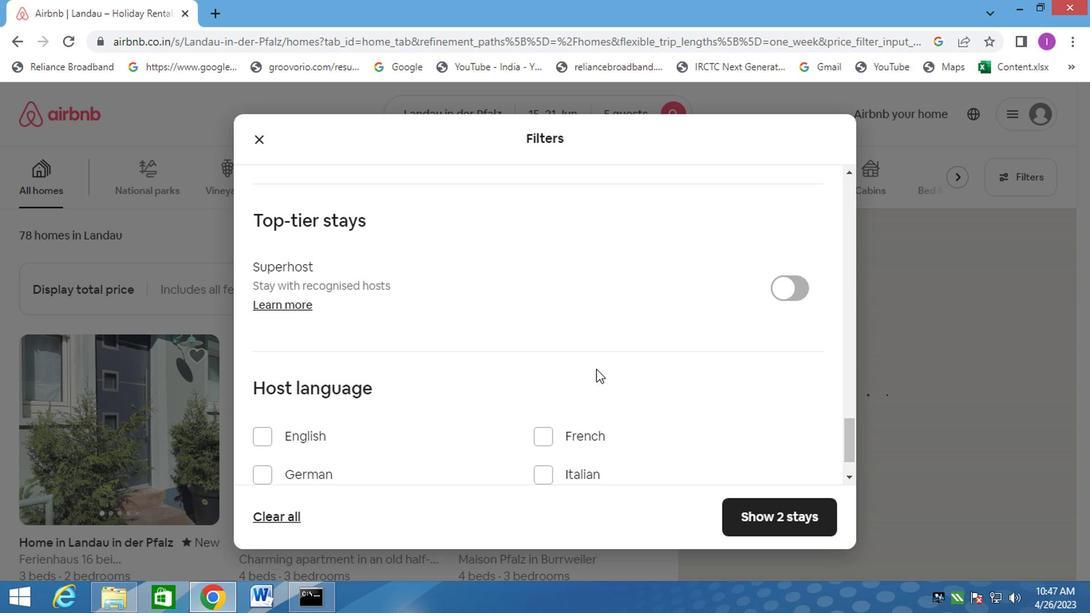 
Action: Mouse scrolled (592, 371) with delta (0, 0)
Screenshot: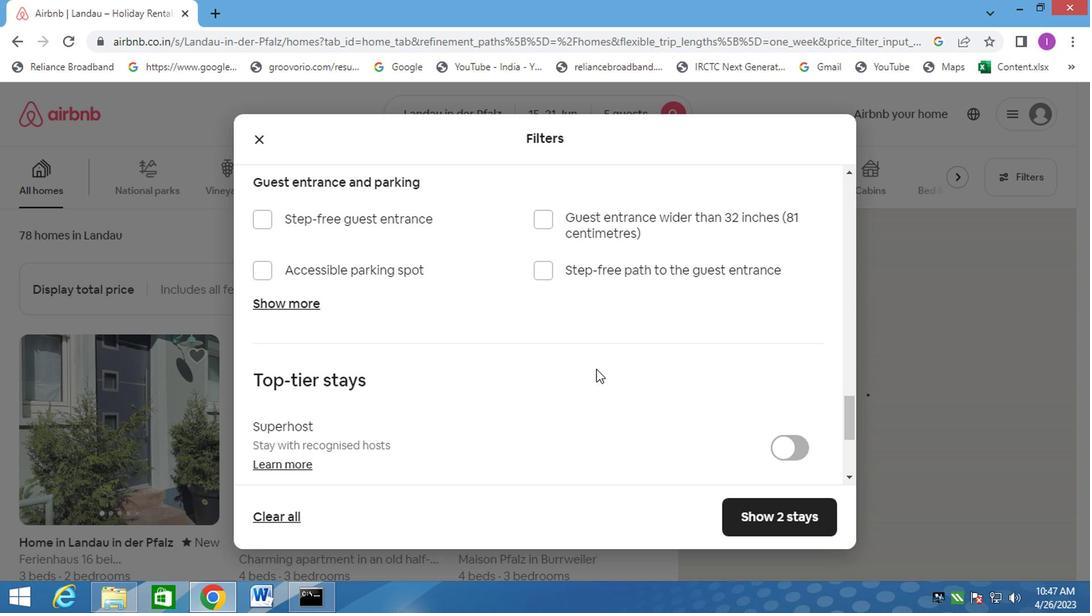 
Action: Mouse scrolled (592, 371) with delta (0, 0)
Screenshot: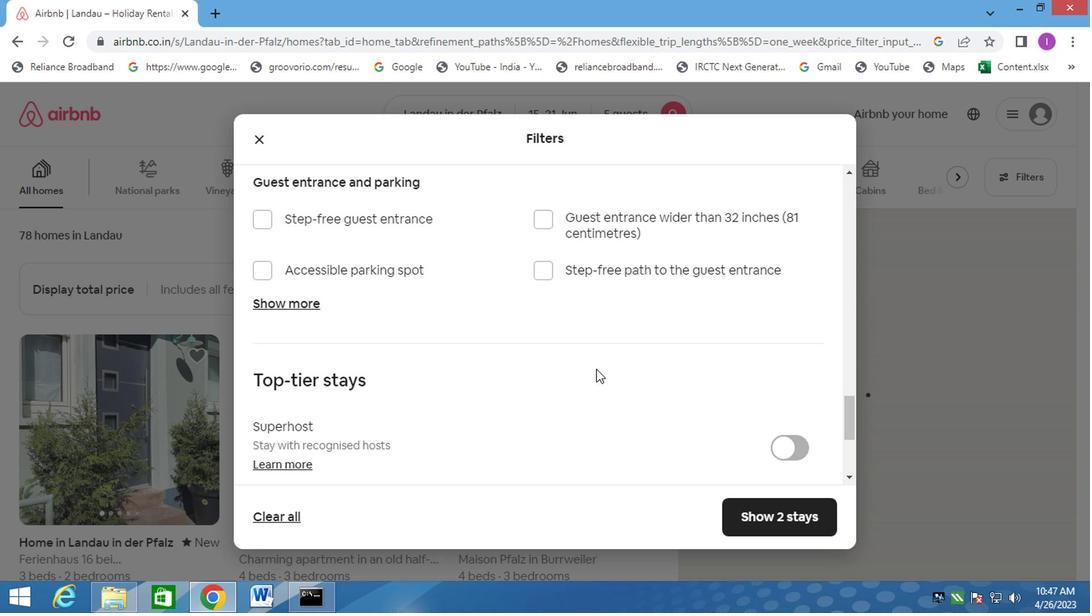 
Action: Mouse scrolled (592, 371) with delta (0, 0)
Screenshot: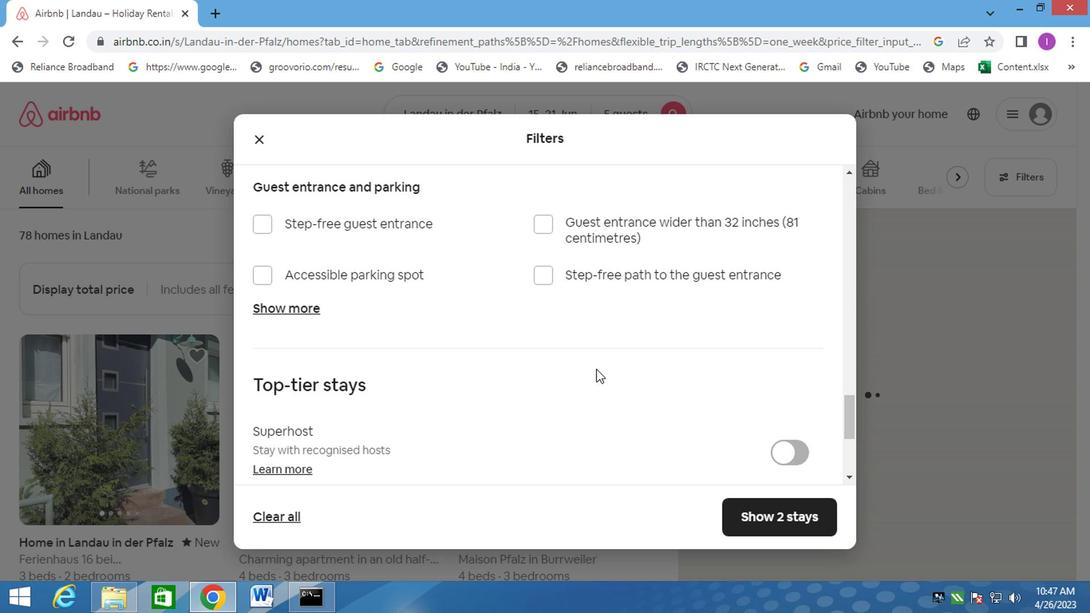 
Action: Mouse scrolled (592, 369) with delta (0, -1)
Screenshot: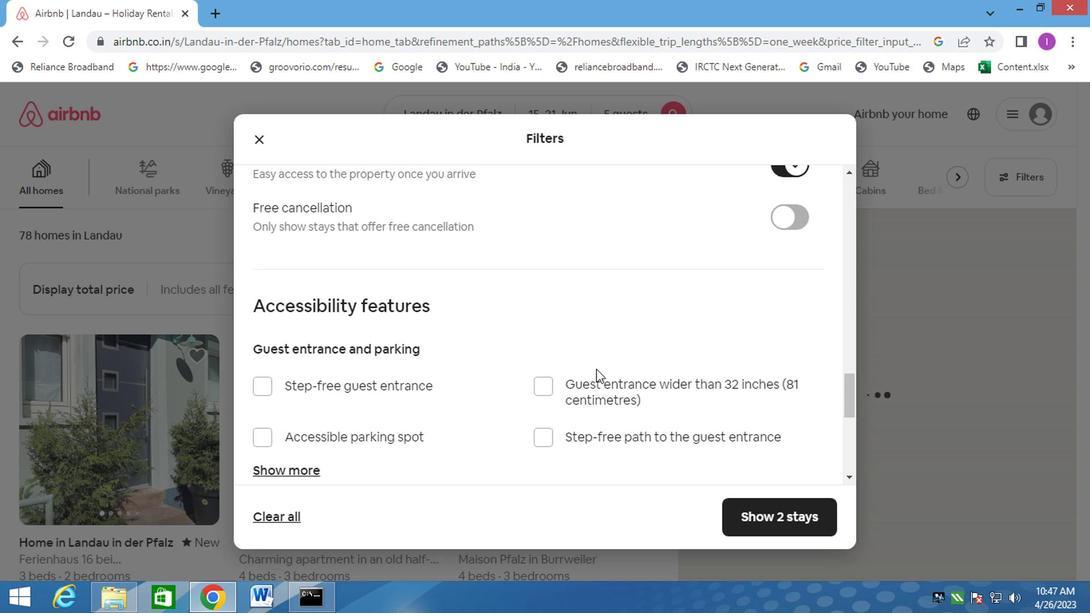 
Action: Mouse scrolled (592, 369) with delta (0, -1)
Screenshot: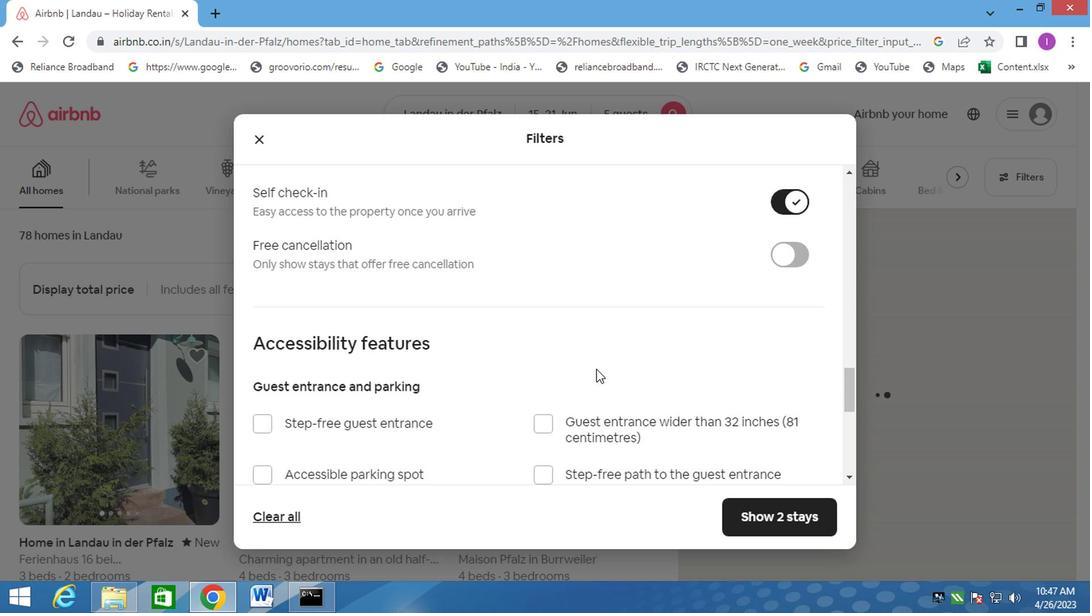 
Action: Mouse scrolled (592, 369) with delta (0, -1)
Screenshot: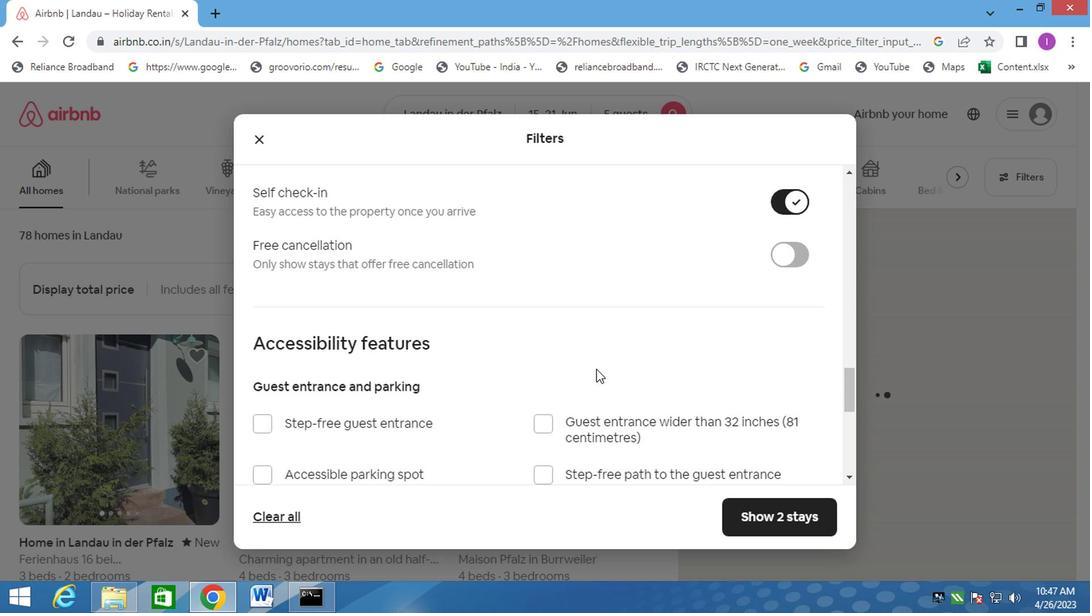 
Action: Mouse scrolled (592, 369) with delta (0, -1)
Screenshot: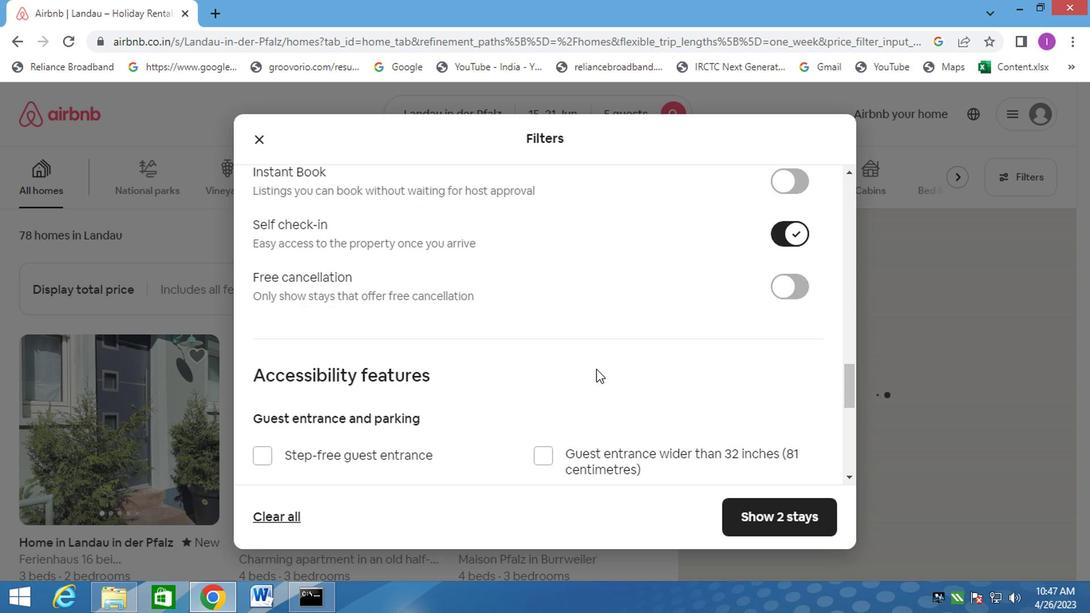 
Action: Mouse moved to (592, 371)
Screenshot: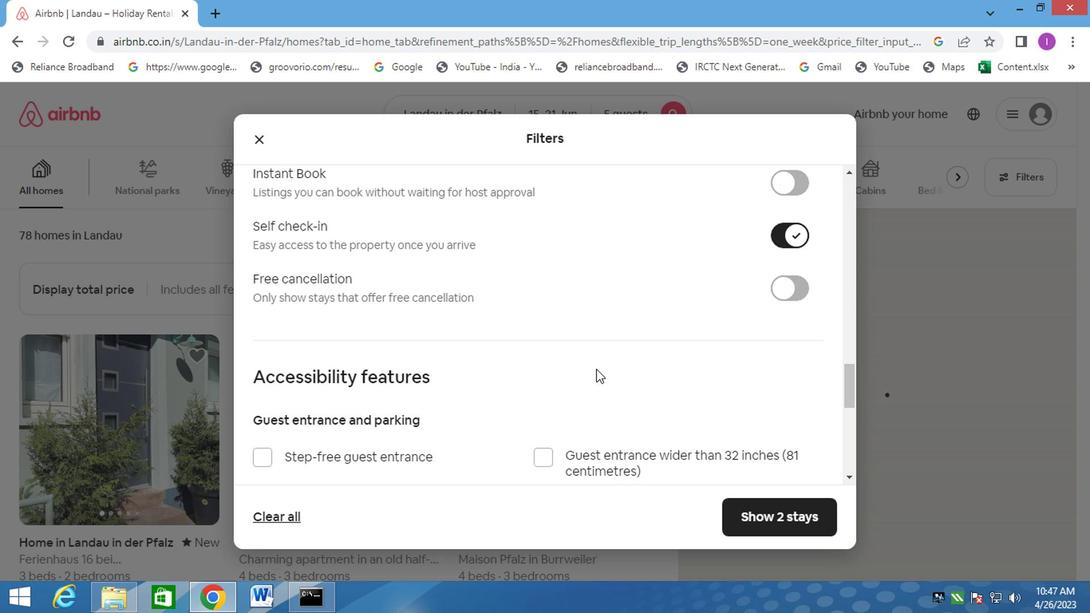 
Action: Mouse scrolled (592, 370) with delta (0, 0)
Screenshot: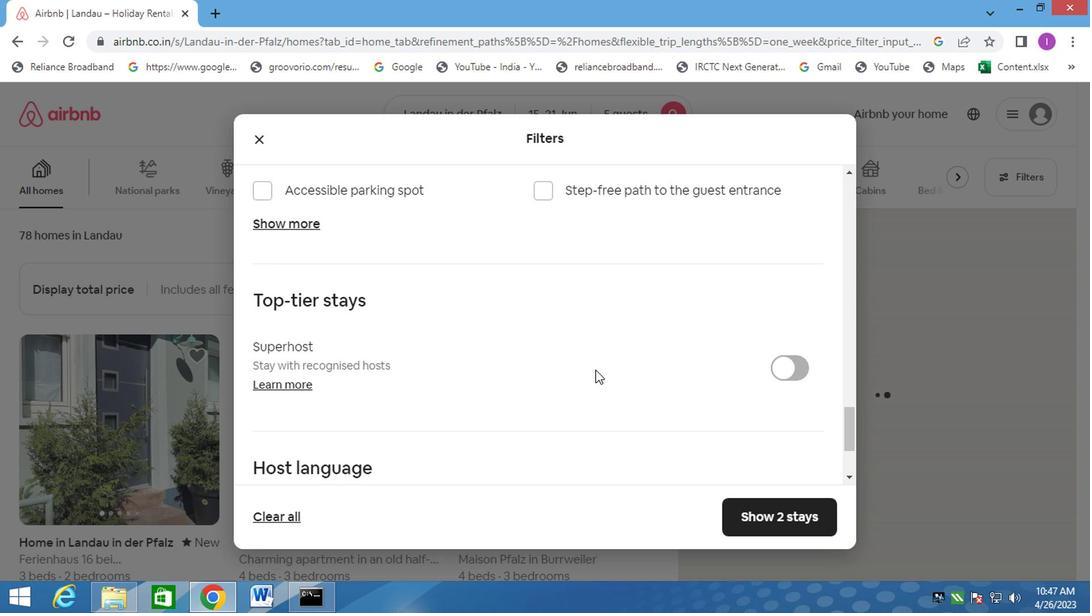 
Action: Mouse scrolled (592, 370) with delta (0, 0)
Screenshot: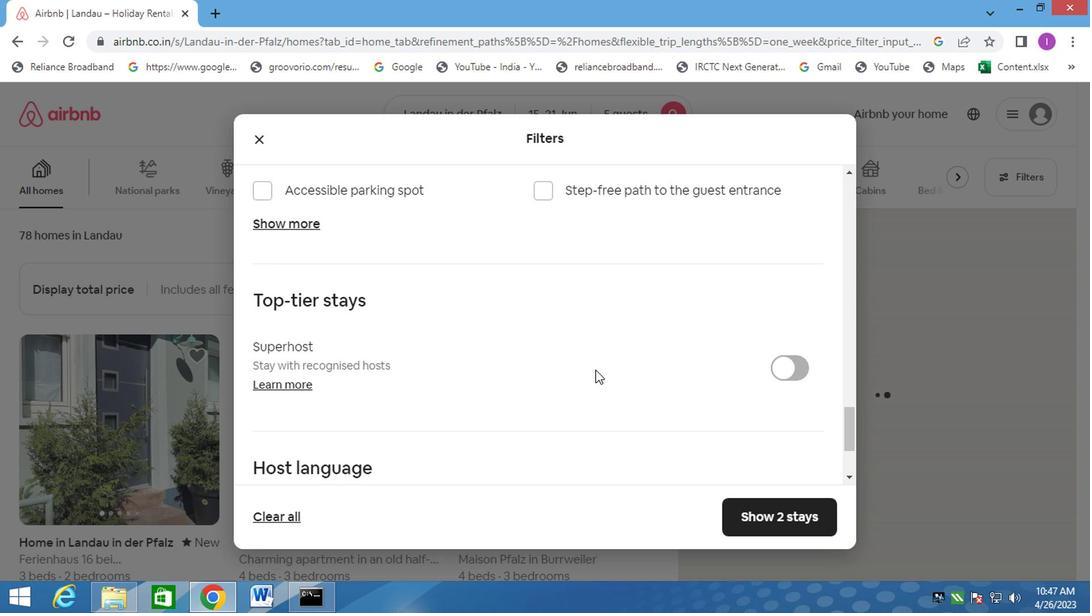 
Action: Mouse scrolled (592, 370) with delta (0, 0)
Screenshot: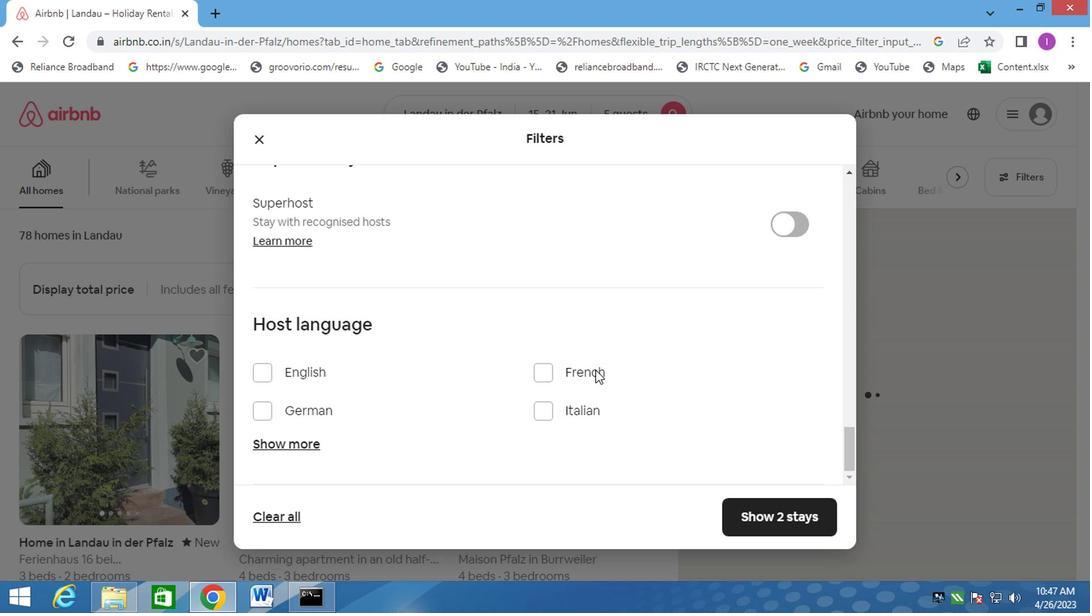 
Action: Mouse scrolled (592, 370) with delta (0, 0)
Screenshot: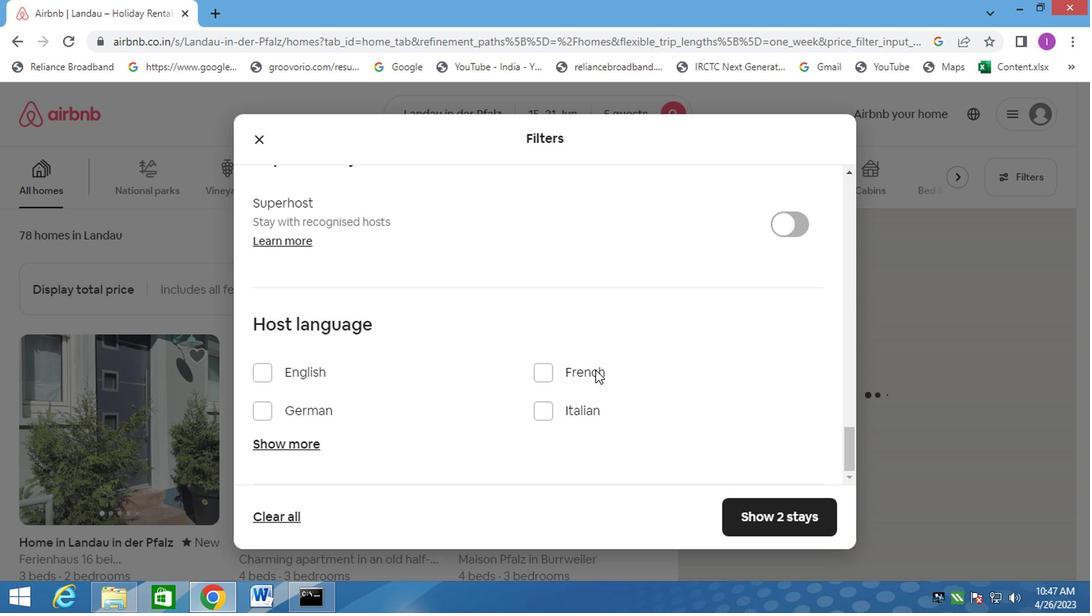 
Action: Mouse moved to (491, 403)
Screenshot: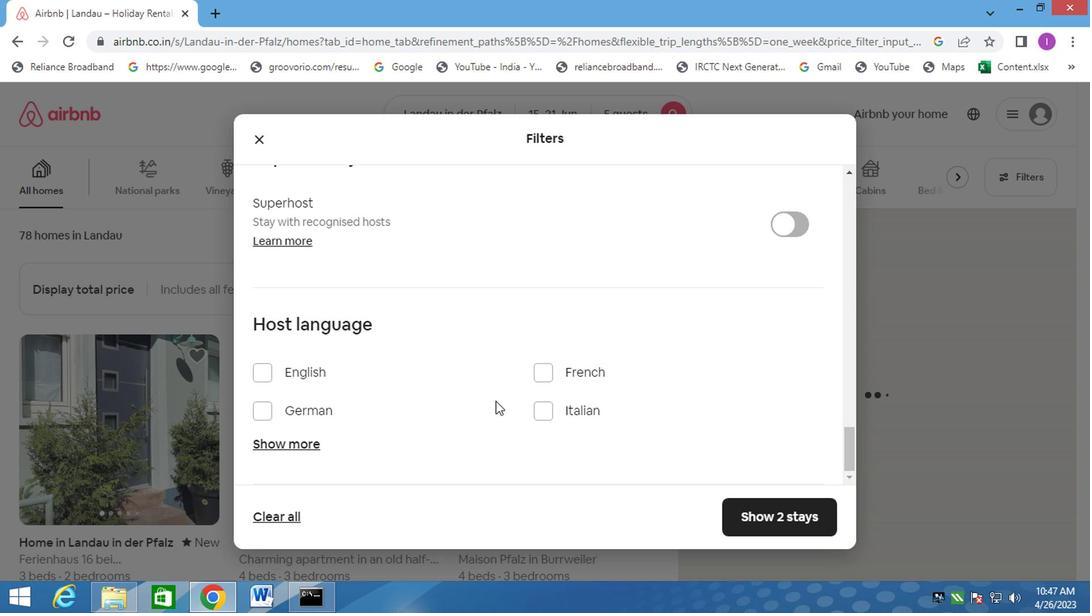 
Action: Mouse scrolled (491, 402) with delta (0, 0)
Screenshot: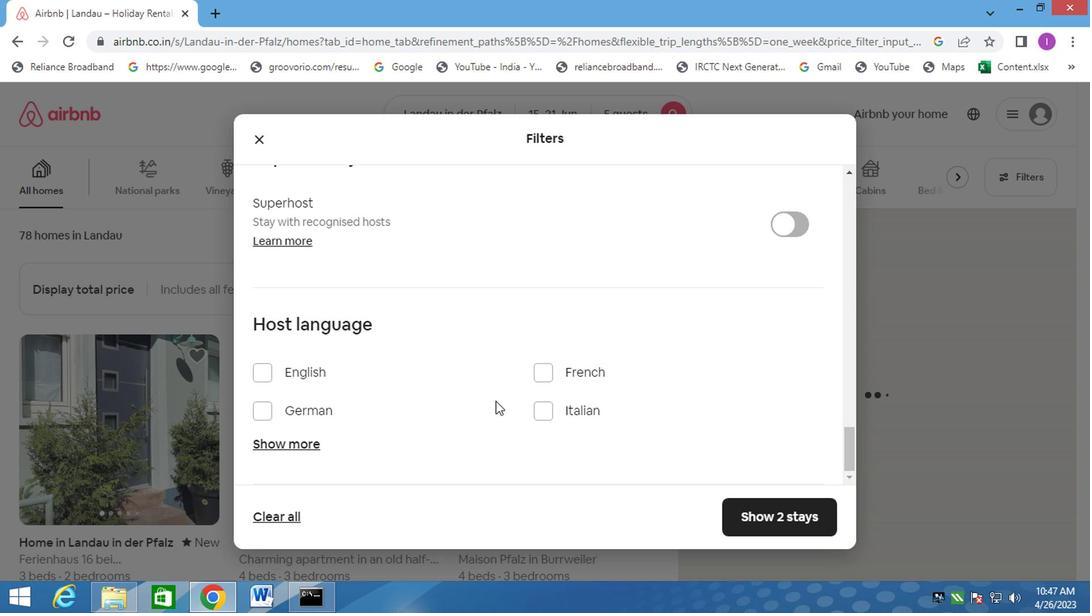 
Action: Mouse moved to (277, 365)
Screenshot: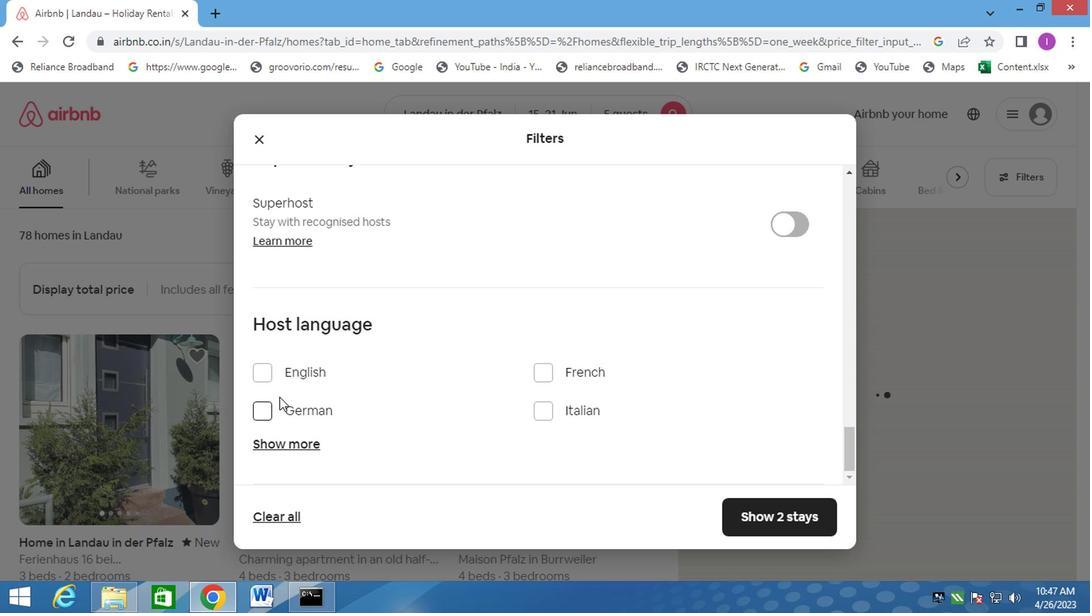 
Action: Mouse pressed left at (277, 365)
Screenshot: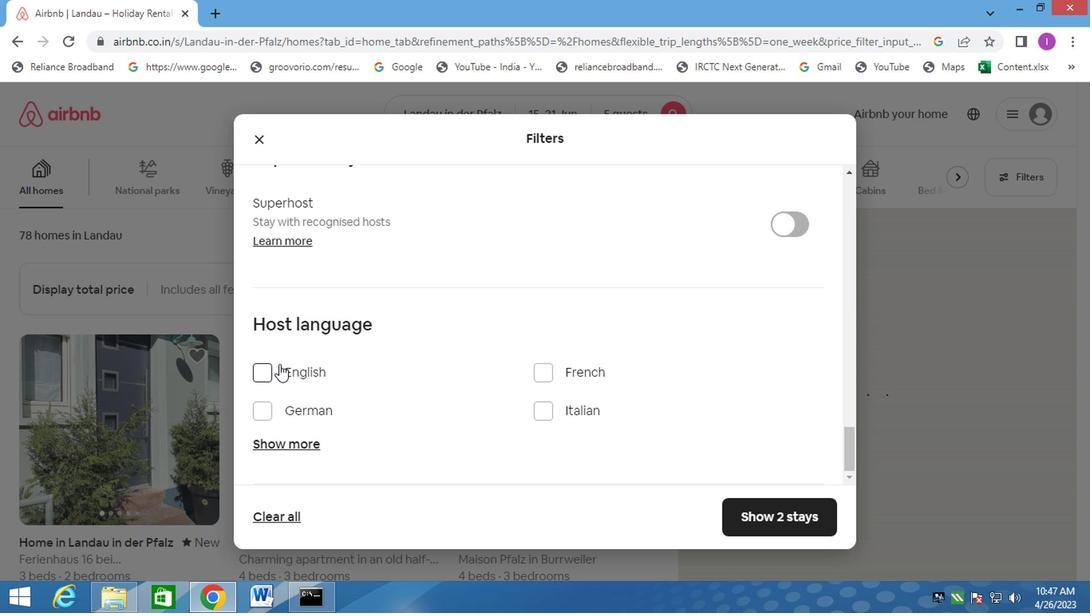 
Action: Mouse moved to (781, 521)
Screenshot: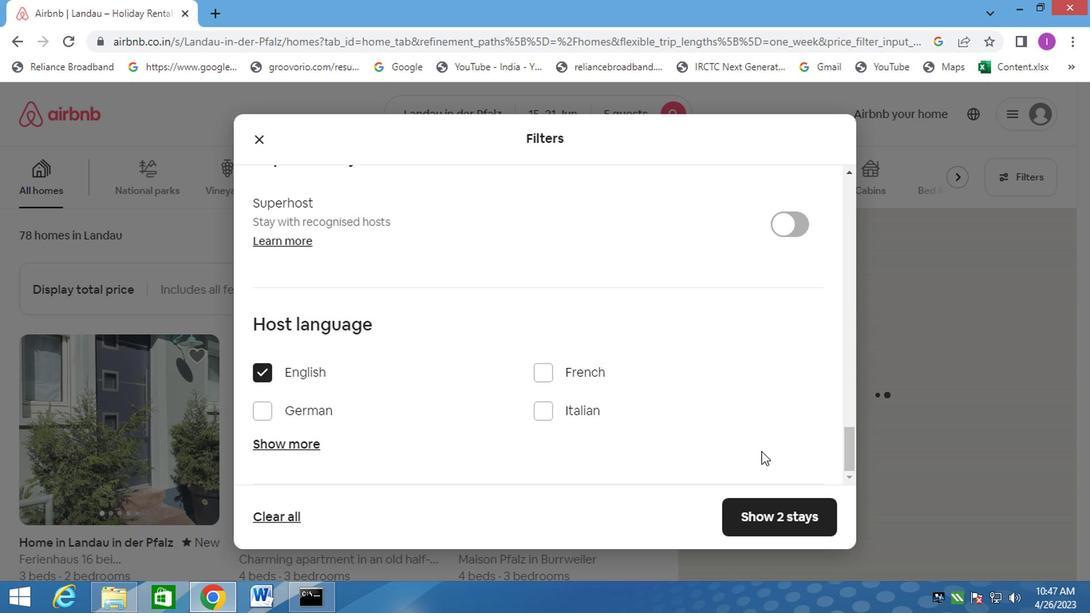 
Action: Mouse pressed left at (781, 521)
Screenshot: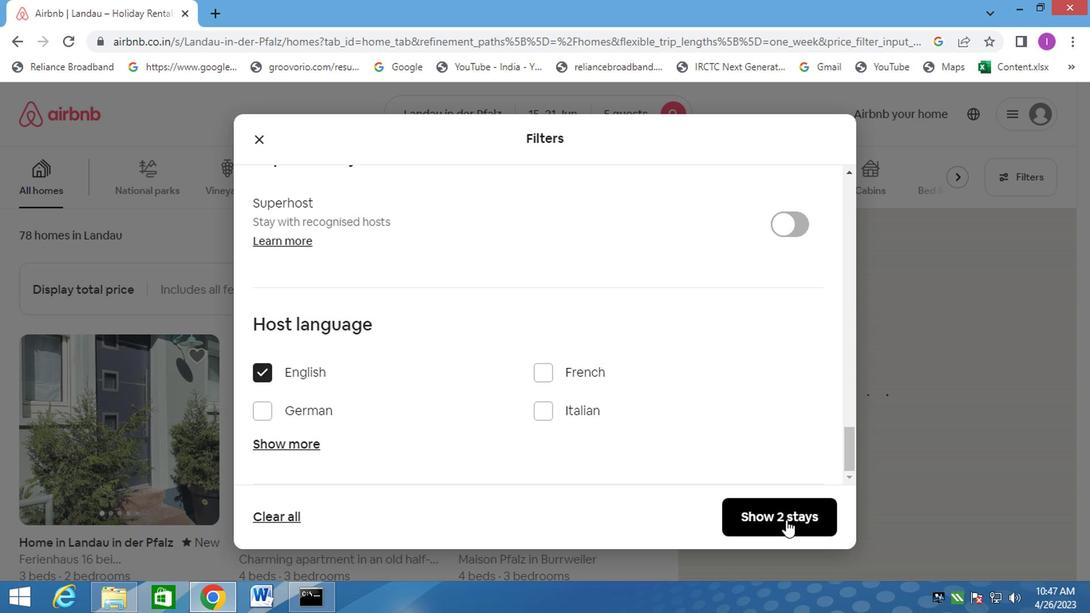 
Action: Mouse moved to (760, 503)
Screenshot: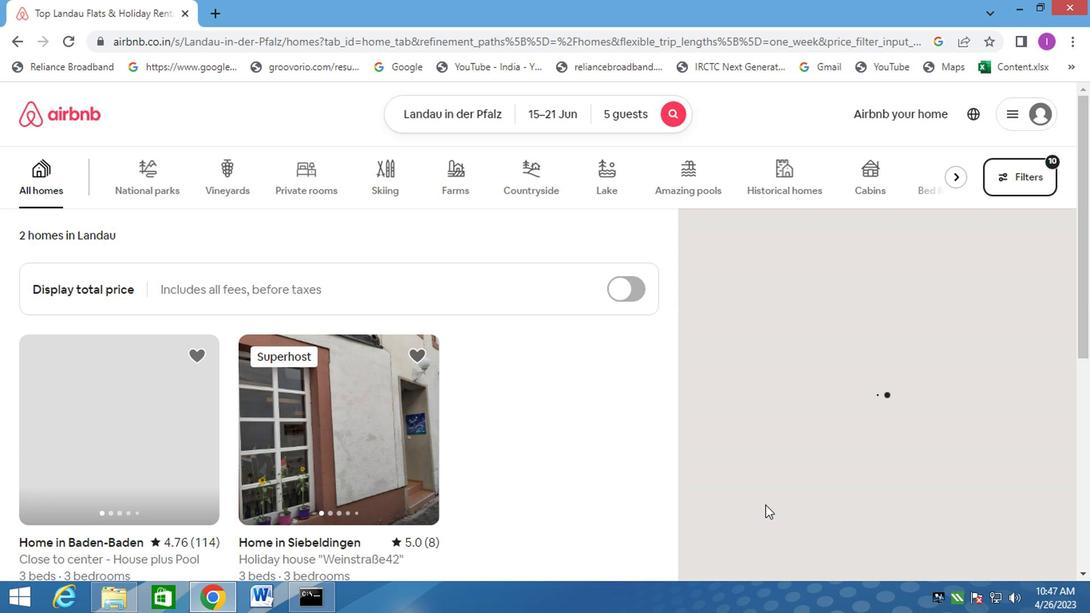 
